 Task: Open a Blog Post Template save the file as bannerAdd Heading 'Fusion Cuisine' ,with the main content Fusion cuisine combines elements and techniques from different culinary traditions to create innovative and unique dishes. It blends flavors, ingredients, and cooking styles from various cultures, resulting in exciting and flavorful culinary creations that reflect cultural diversity. ,with the main content Fusion cuisine combines elements and techniques from different culinary traditions to create innovative and unique dishes. It blends flavors, ingredients, and cooking styles from various cultures, resulting in exciting and flavorful culinary creations that reflect cultural diversity.and font size to the main content 20 Apply Font Style Gabriolaand font size to the heading 24 Change heading alignment to  Left
Action: Mouse moved to (39, 31)
Screenshot: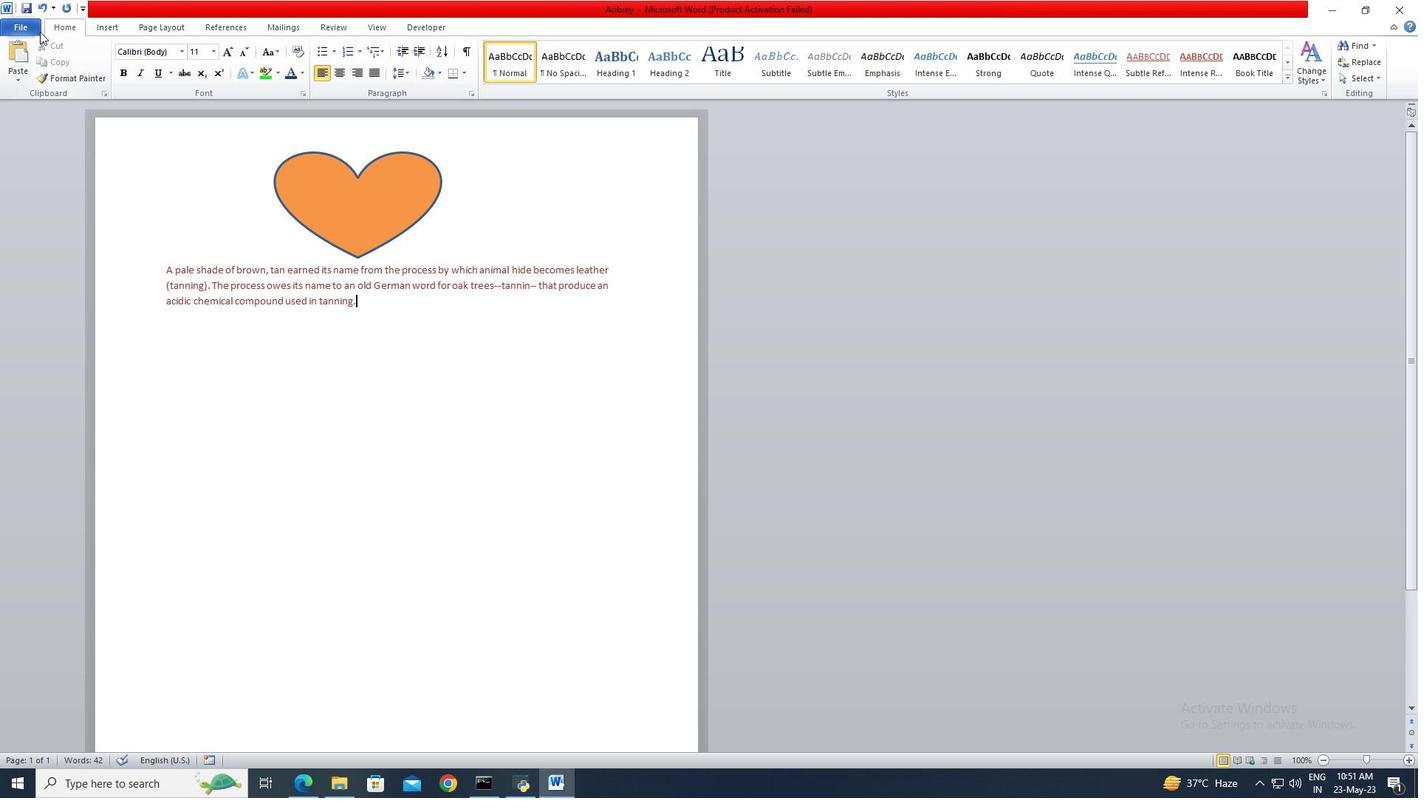 
Action: Mouse pressed left at (39, 31)
Screenshot: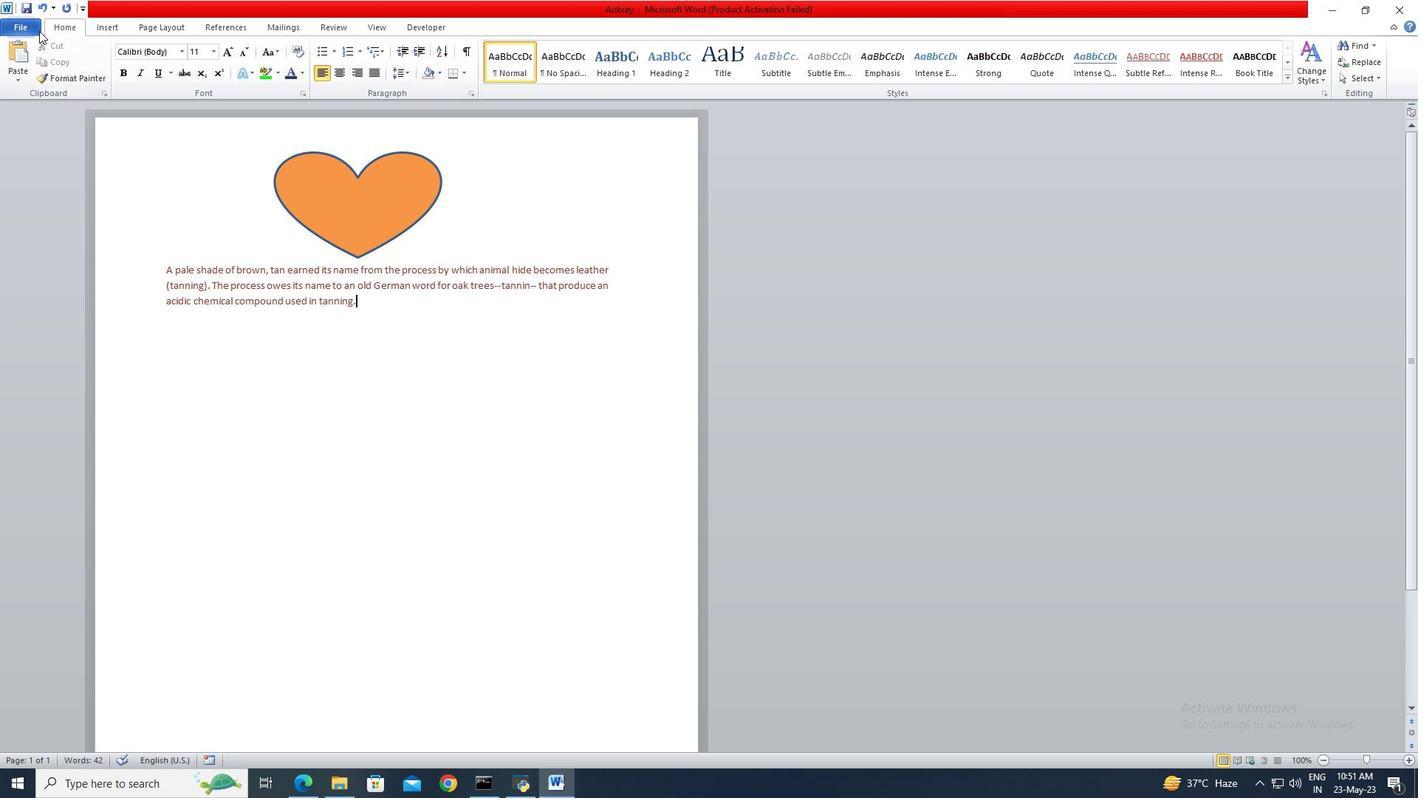 
Action: Mouse moved to (46, 93)
Screenshot: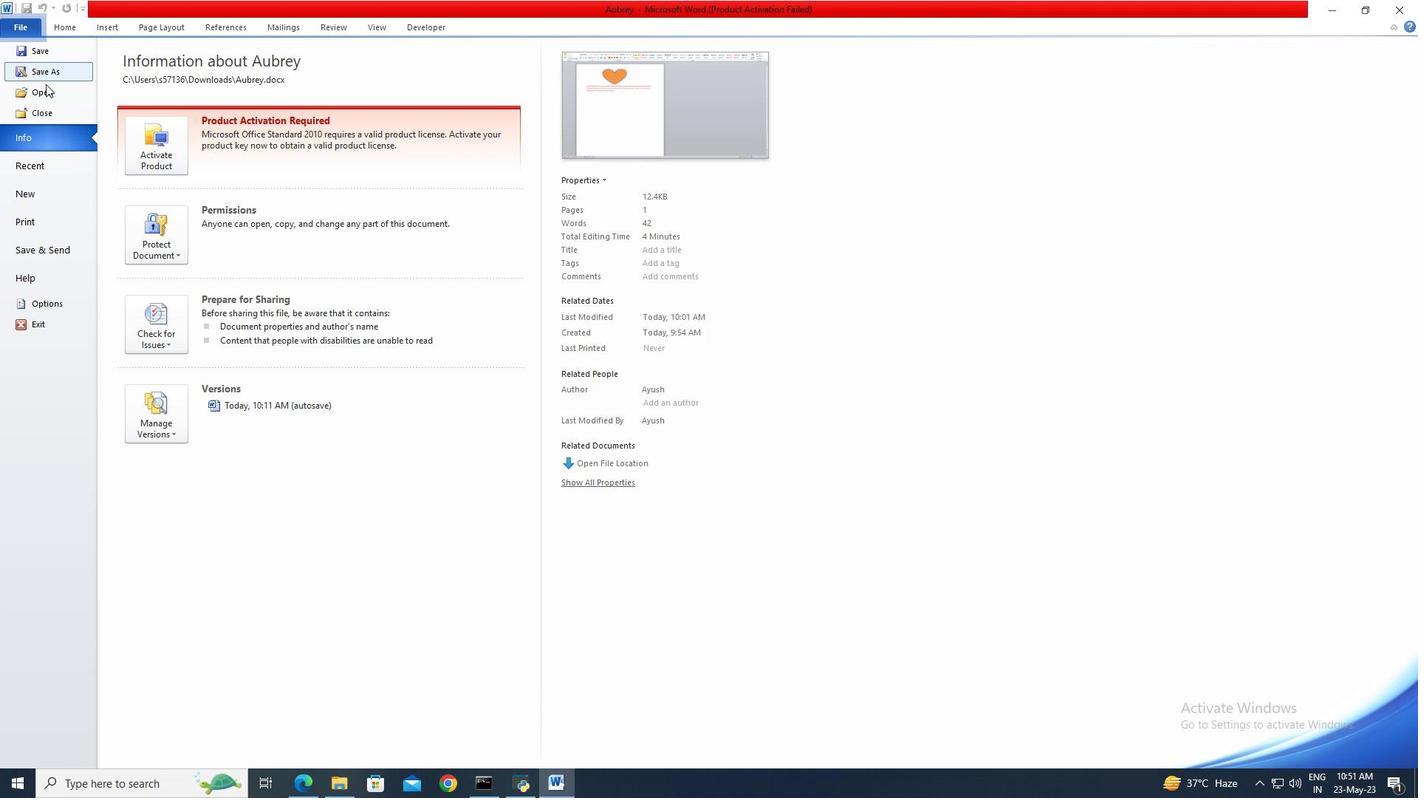 
Action: Mouse pressed left at (46, 93)
Screenshot: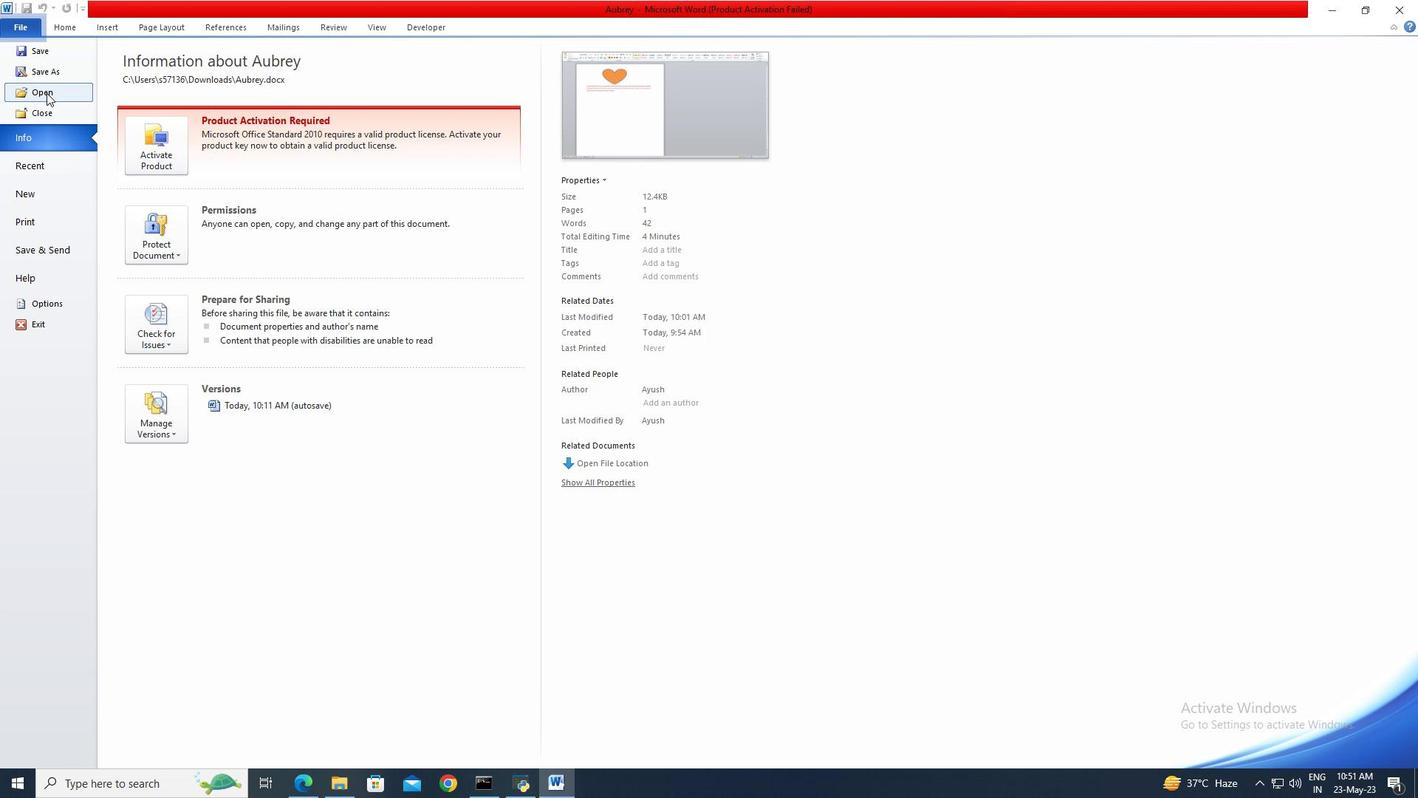 
Action: Mouse moved to (70, 204)
Screenshot: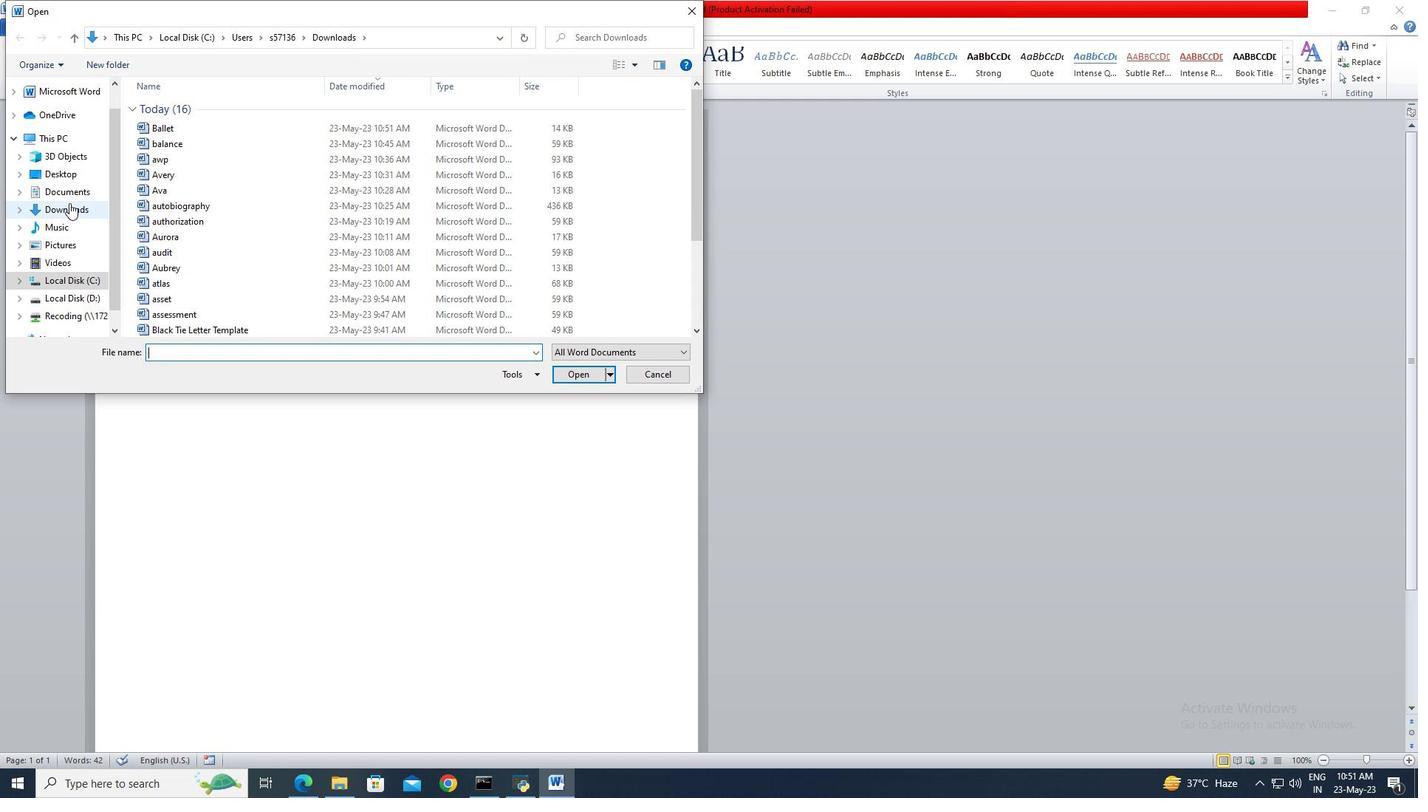 
Action: Mouse pressed left at (70, 204)
Screenshot: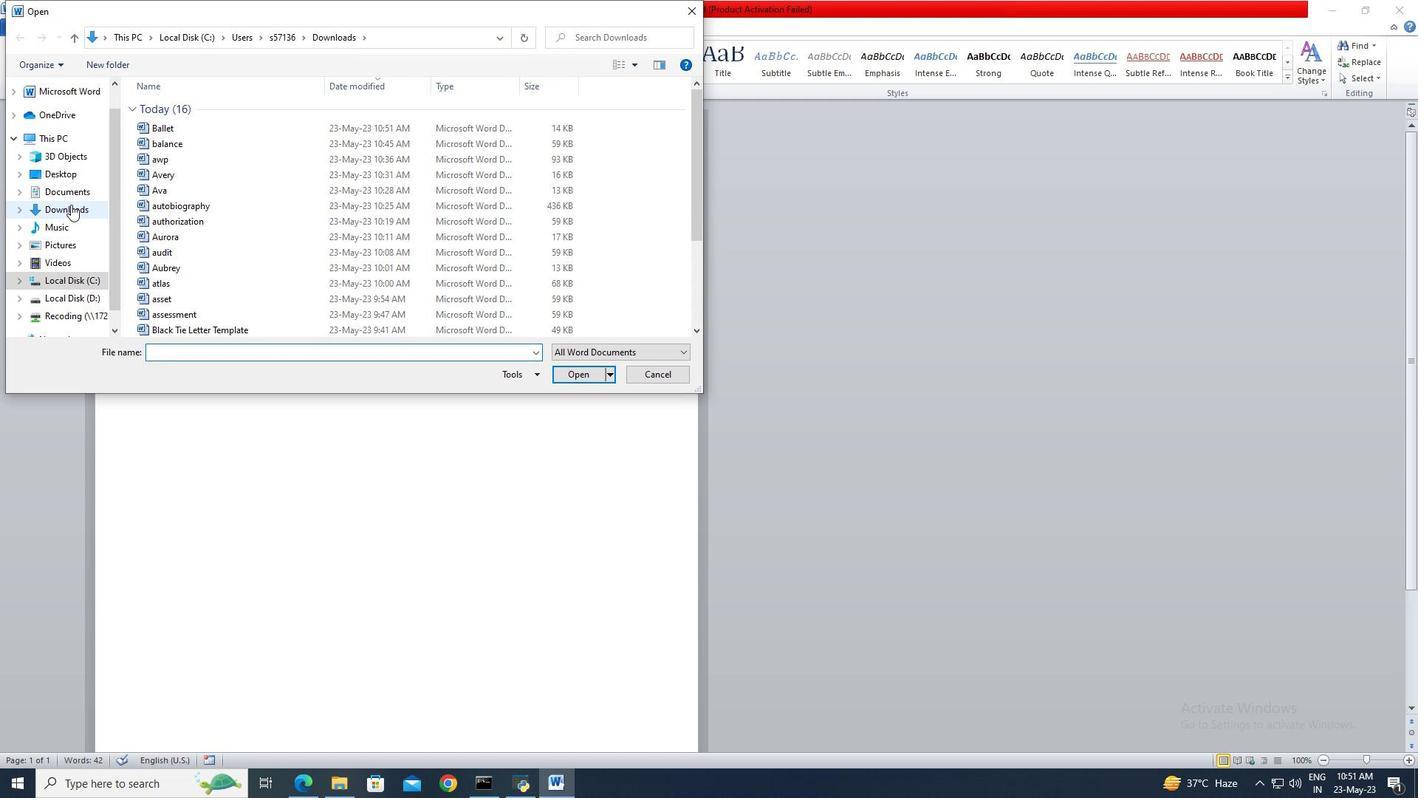 
Action: Mouse moved to (183, 220)
Screenshot: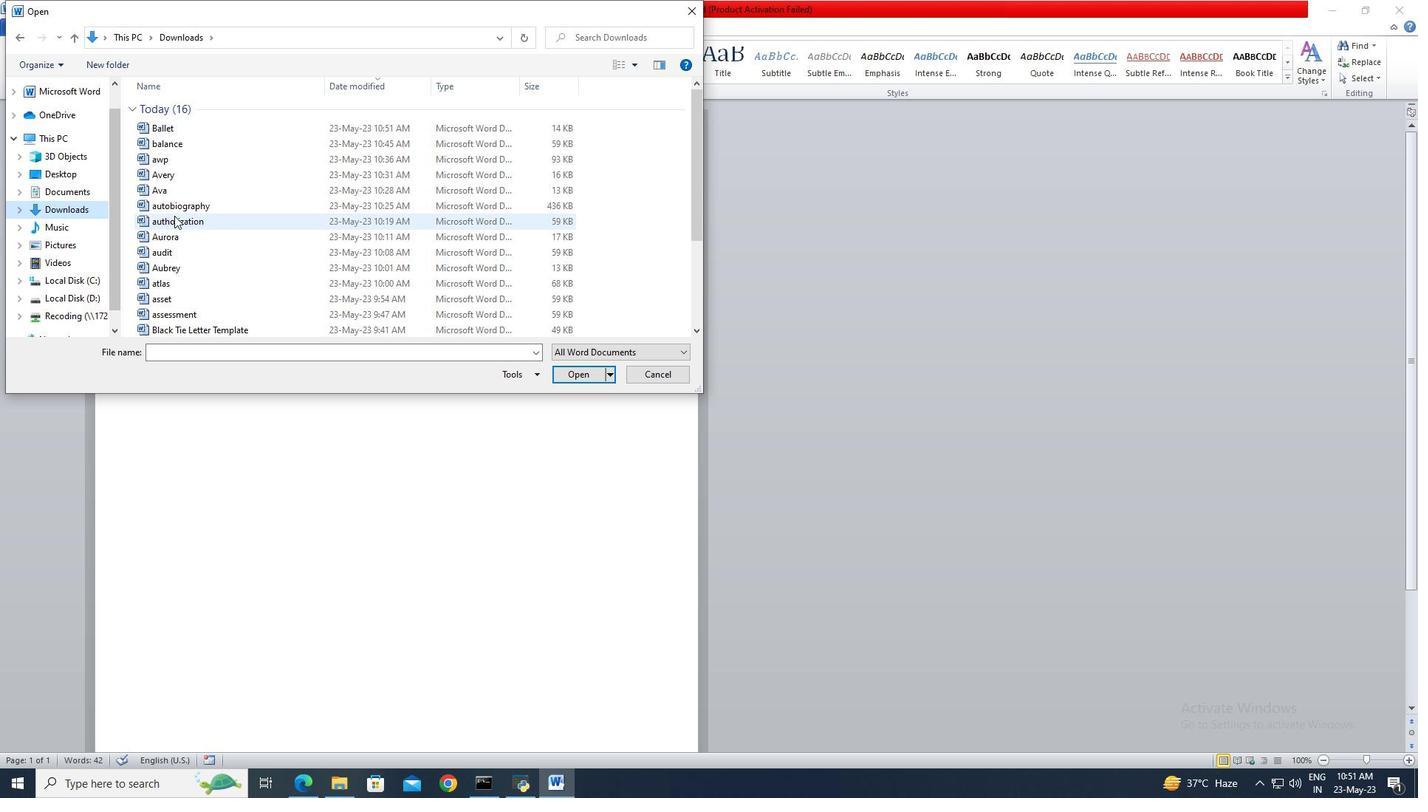 
Action: Mouse scrolled (183, 219) with delta (0, 0)
Screenshot: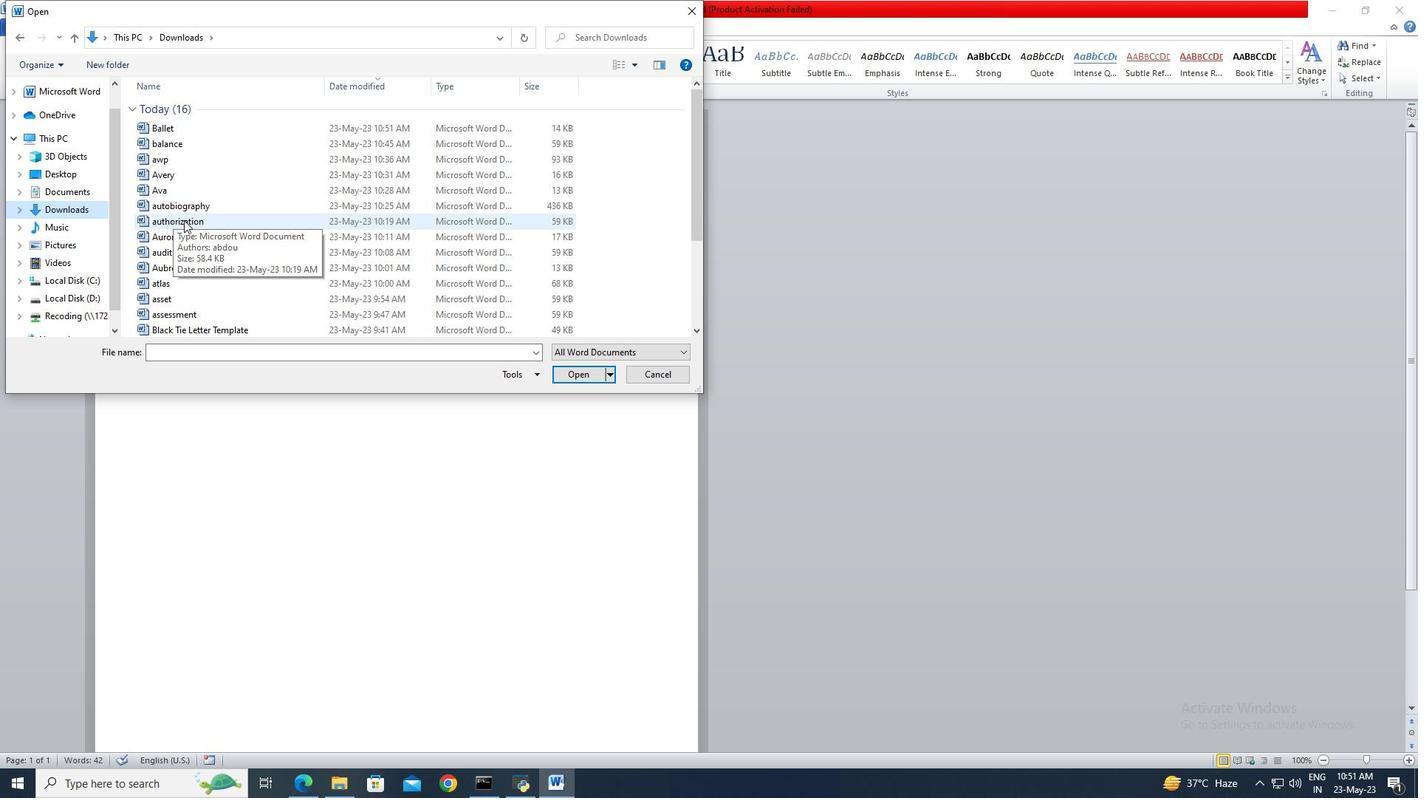 
Action: Mouse scrolled (183, 219) with delta (0, 0)
Screenshot: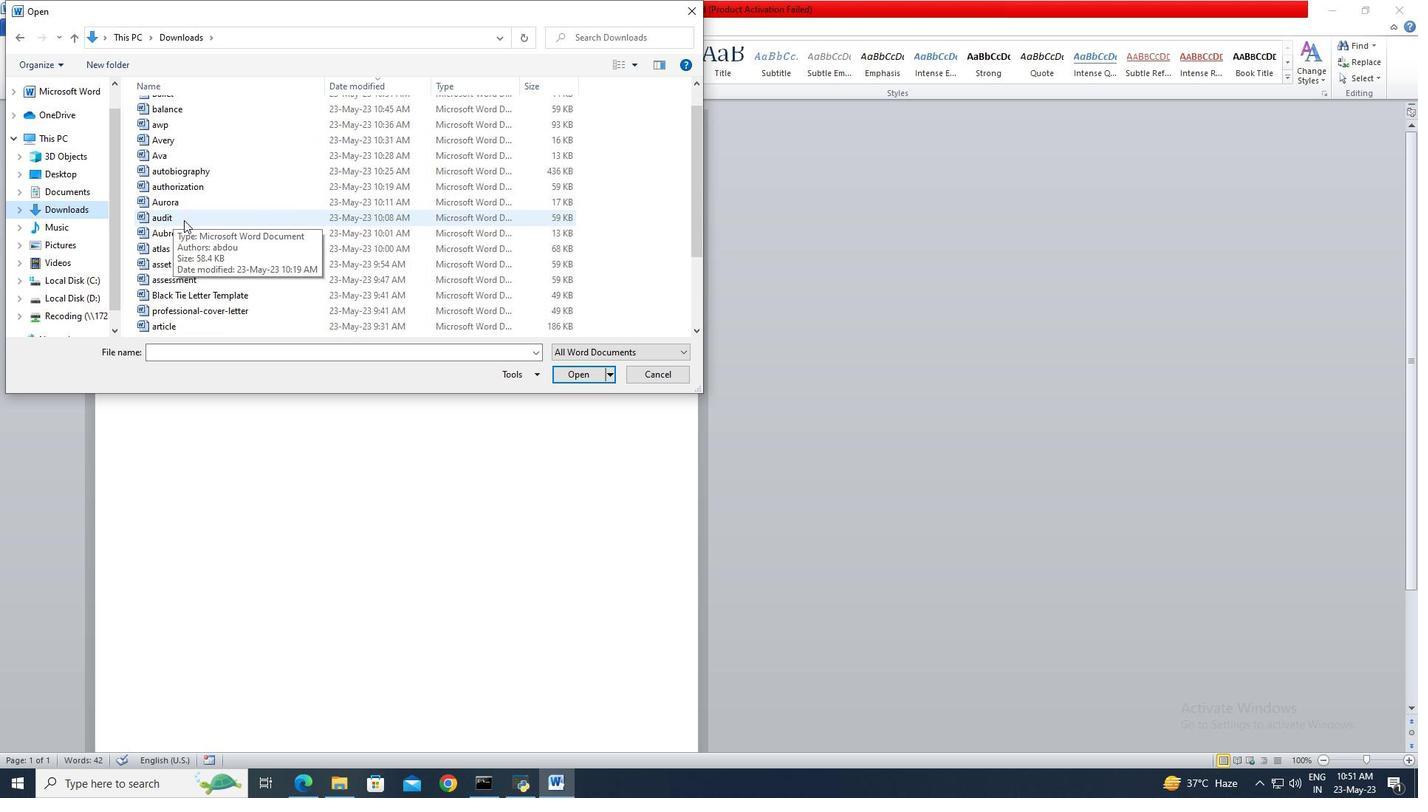 
Action: Mouse moved to (193, 314)
Screenshot: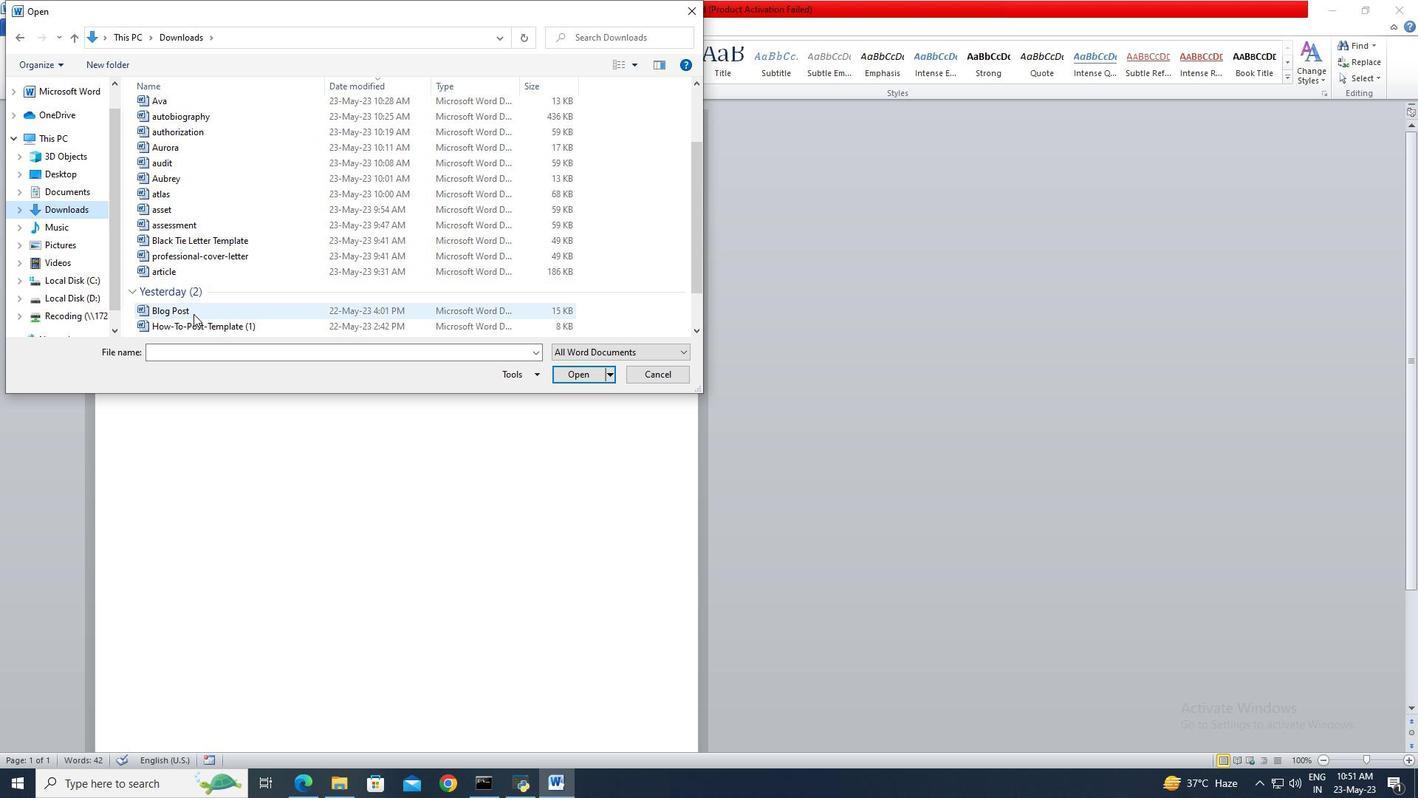 
Action: Mouse pressed left at (193, 314)
Screenshot: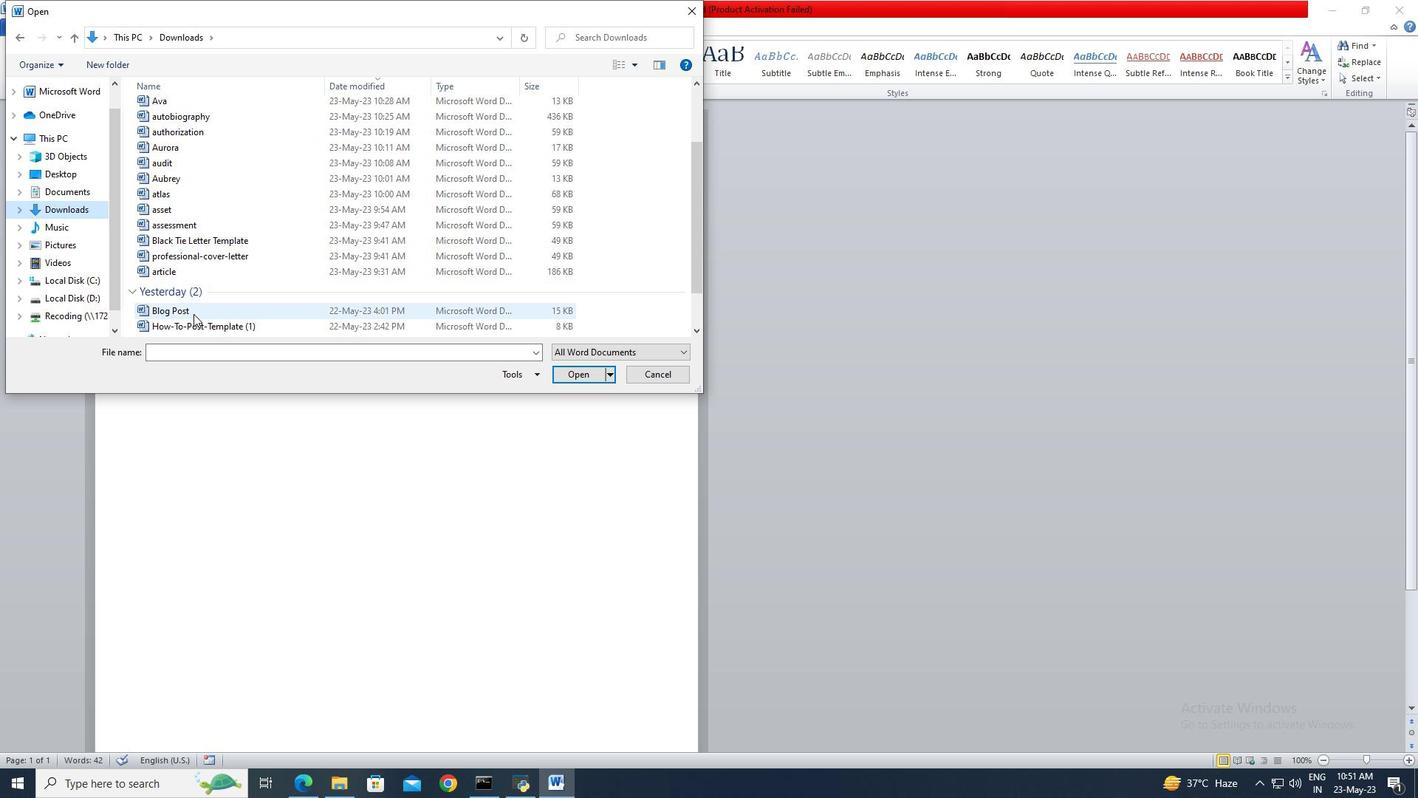 
Action: Mouse moved to (566, 377)
Screenshot: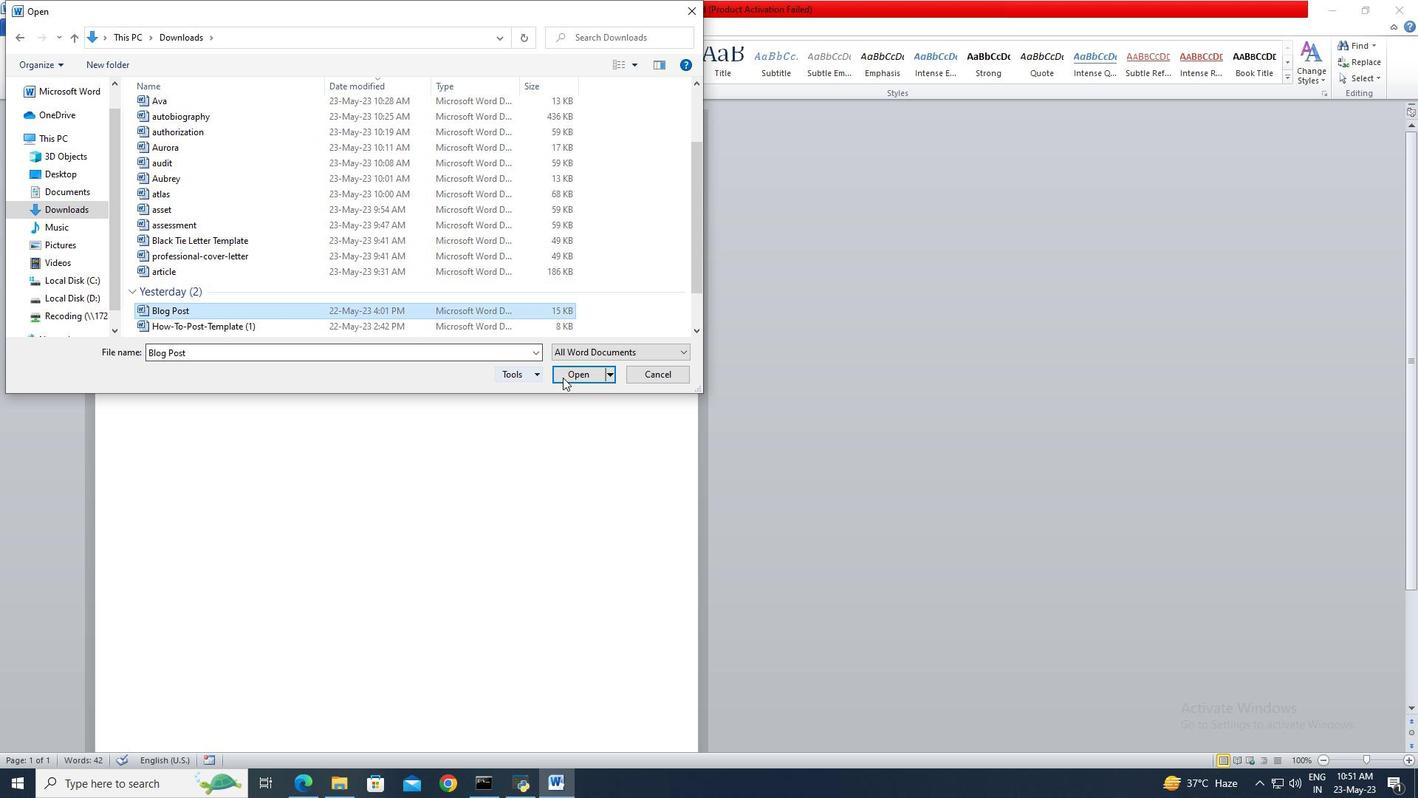 
Action: Mouse pressed left at (566, 377)
Screenshot: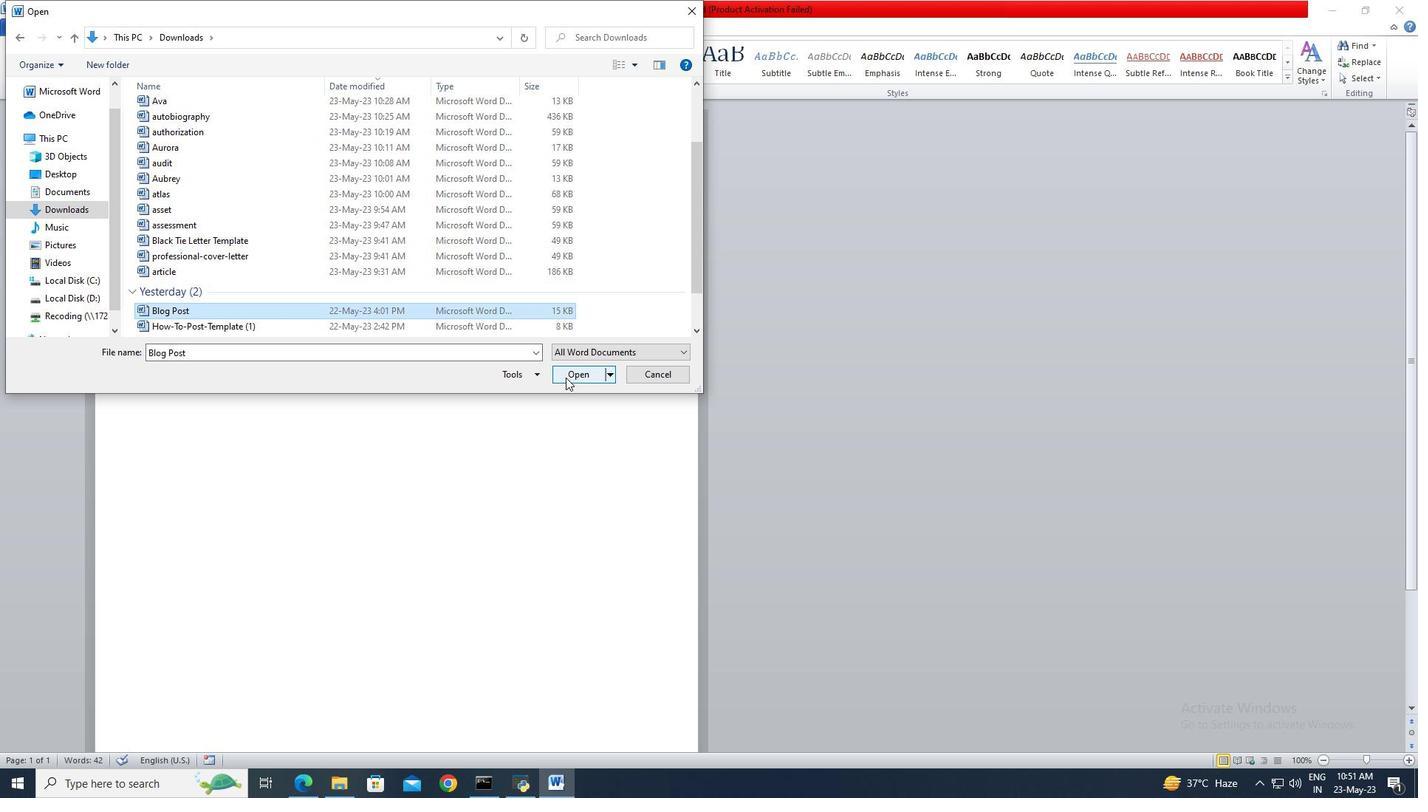 
Action: Mouse moved to (12, 20)
Screenshot: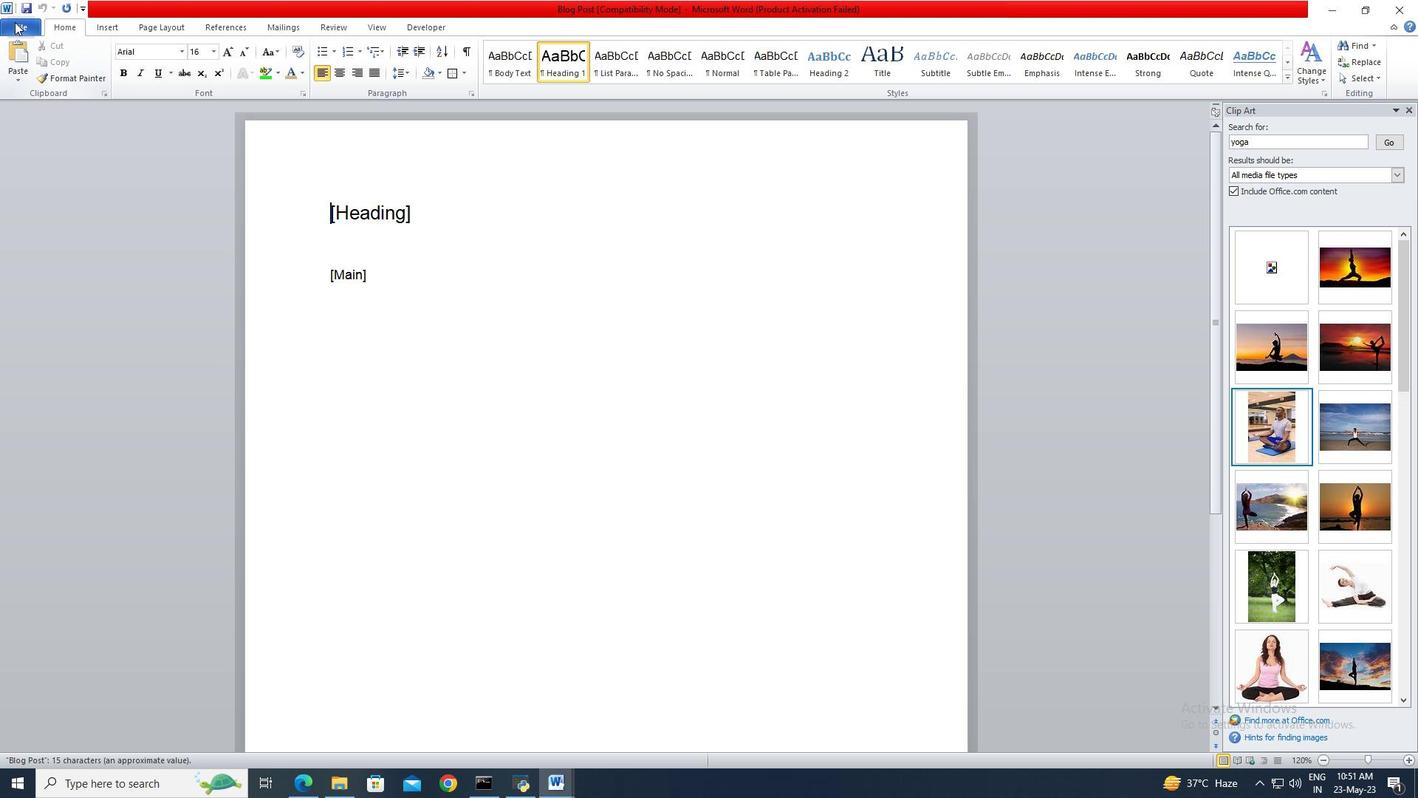 
Action: Mouse pressed left at (12, 20)
Screenshot: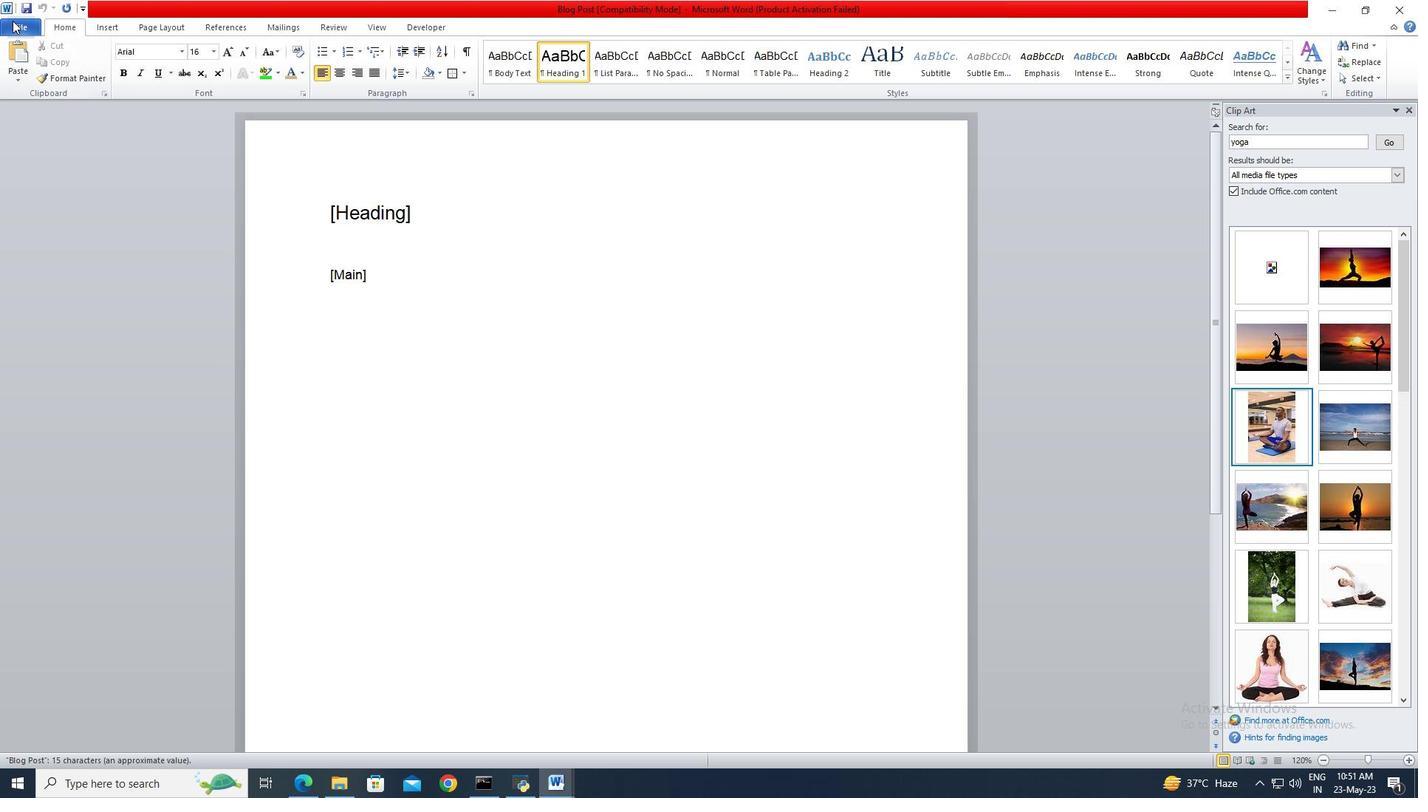
Action: Mouse moved to (33, 70)
Screenshot: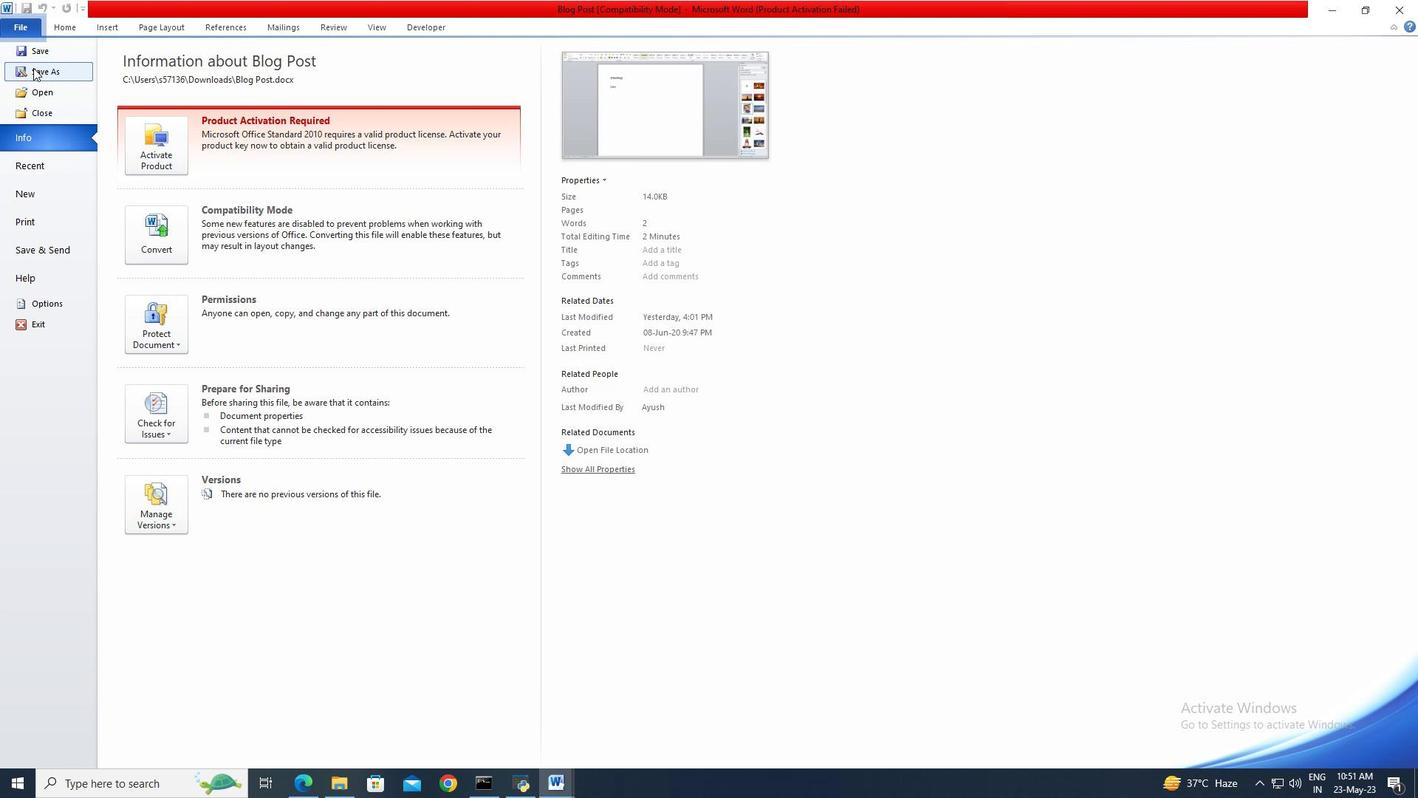 
Action: Mouse pressed left at (33, 70)
Screenshot: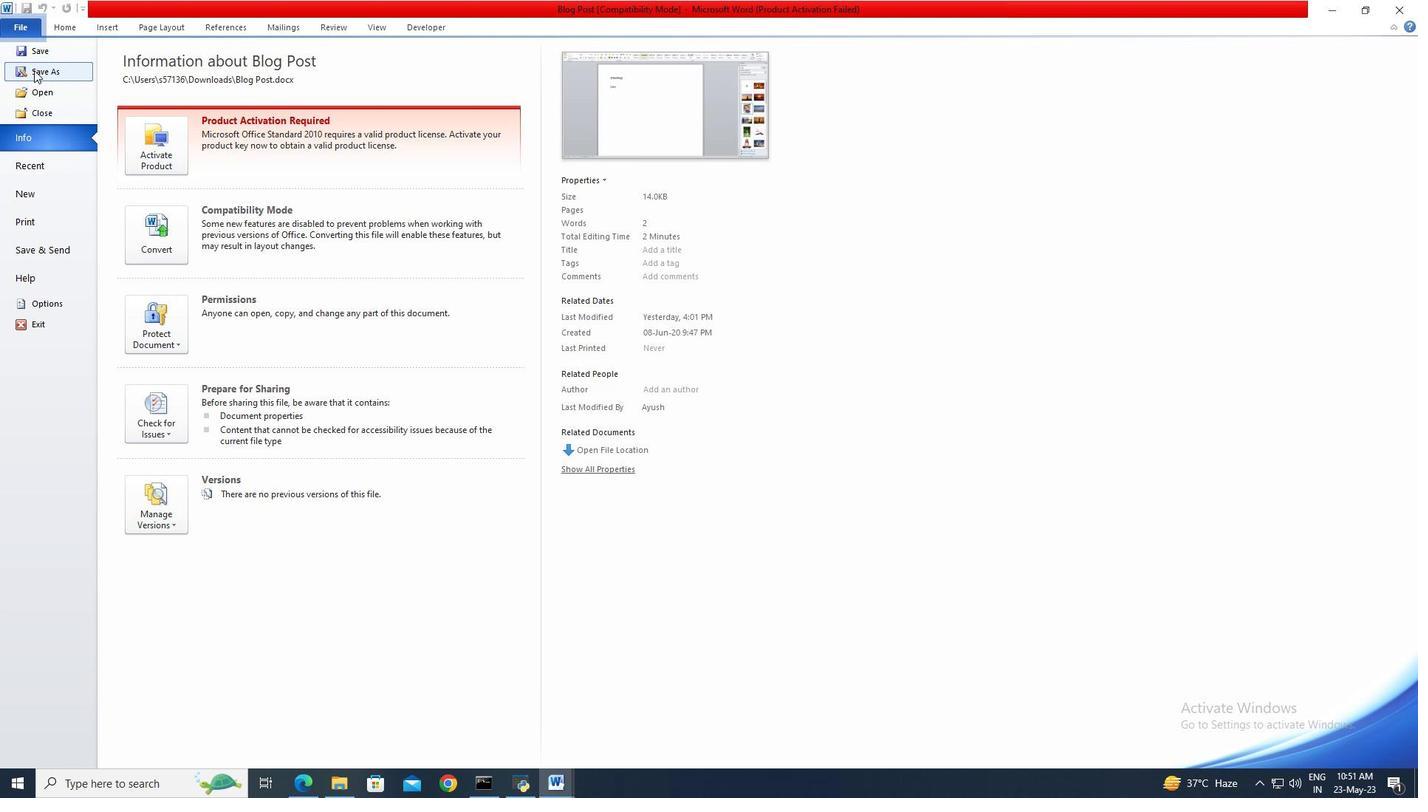 
Action: Key pressed banner
Screenshot: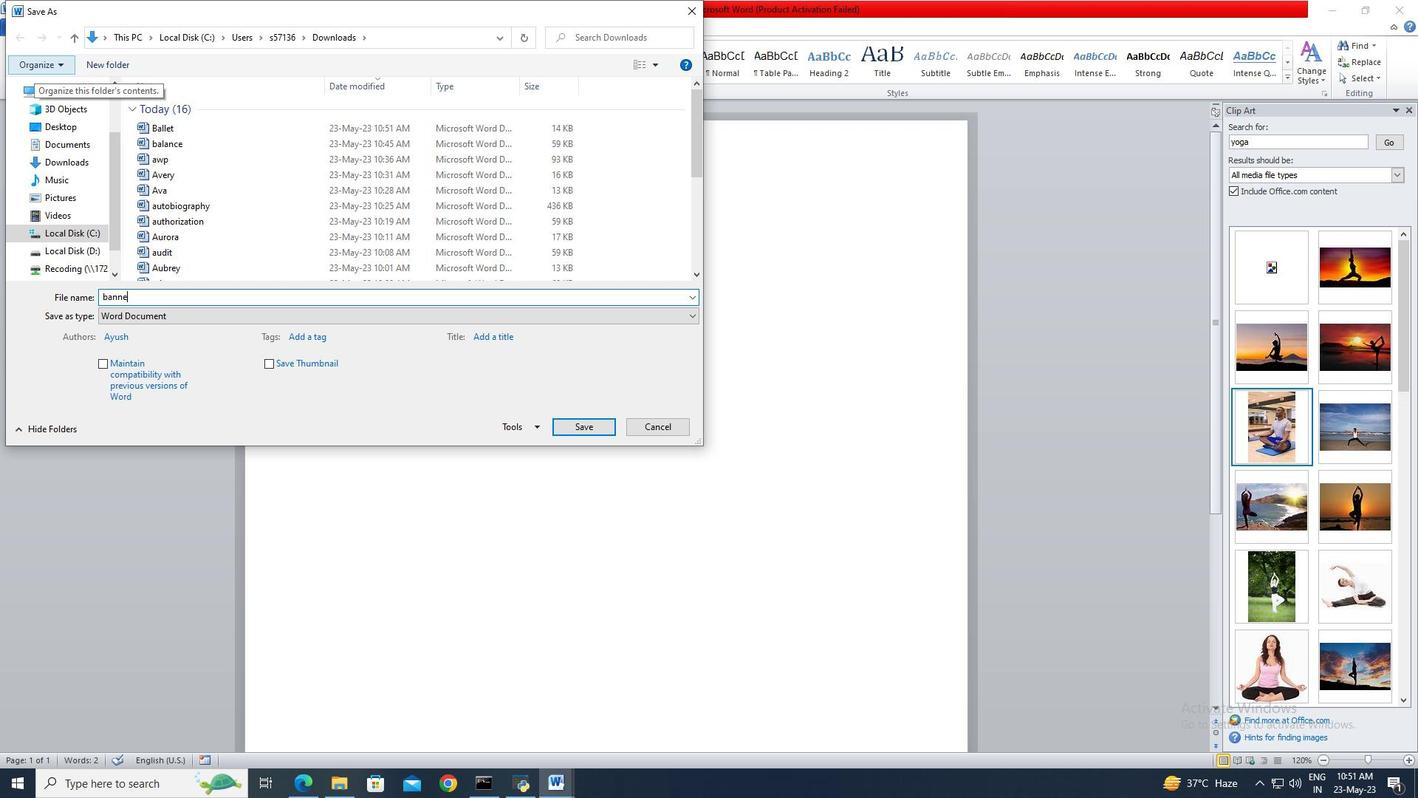 
Action: Mouse moved to (583, 426)
Screenshot: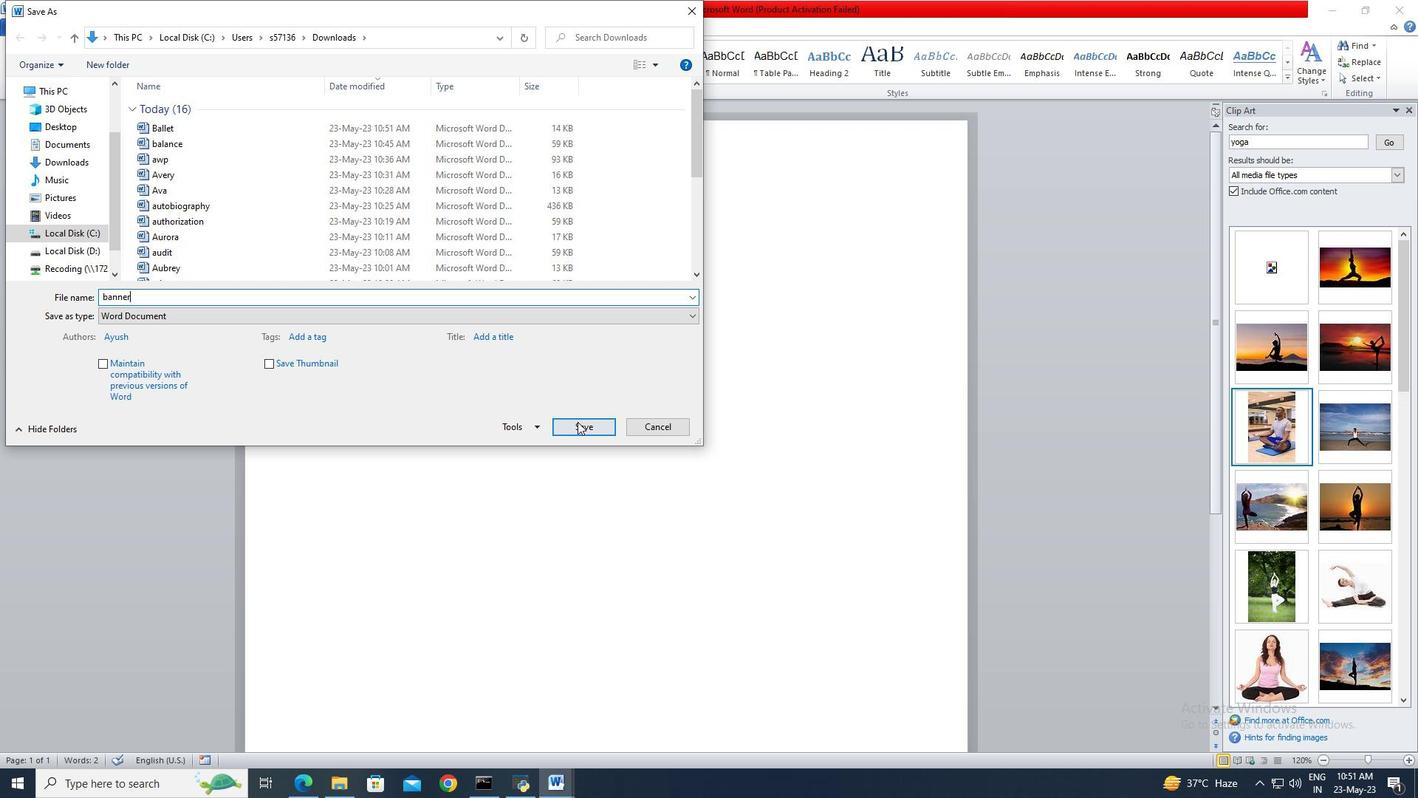 
Action: Mouse pressed left at (583, 426)
Screenshot: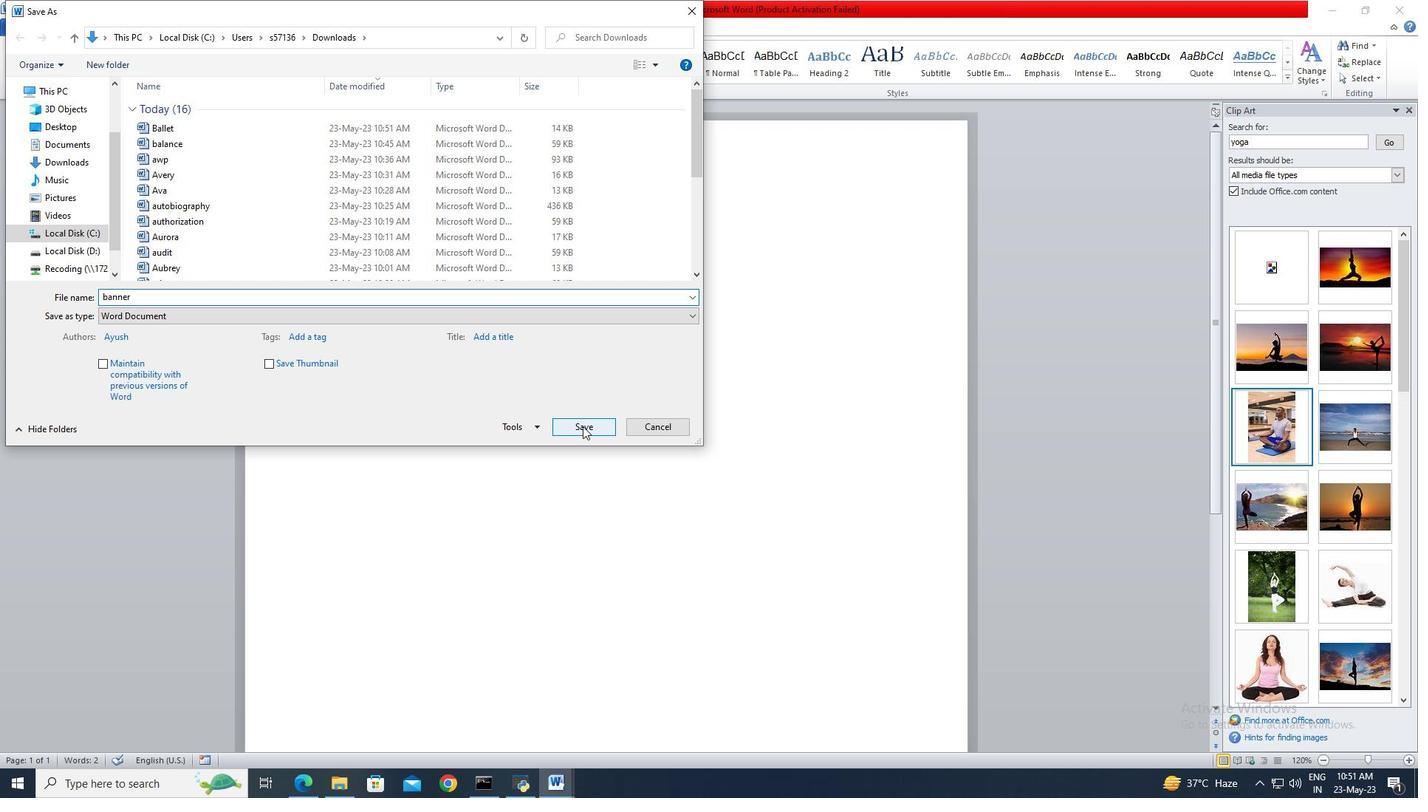 
Action: Mouse moved to (879, 421)
Screenshot: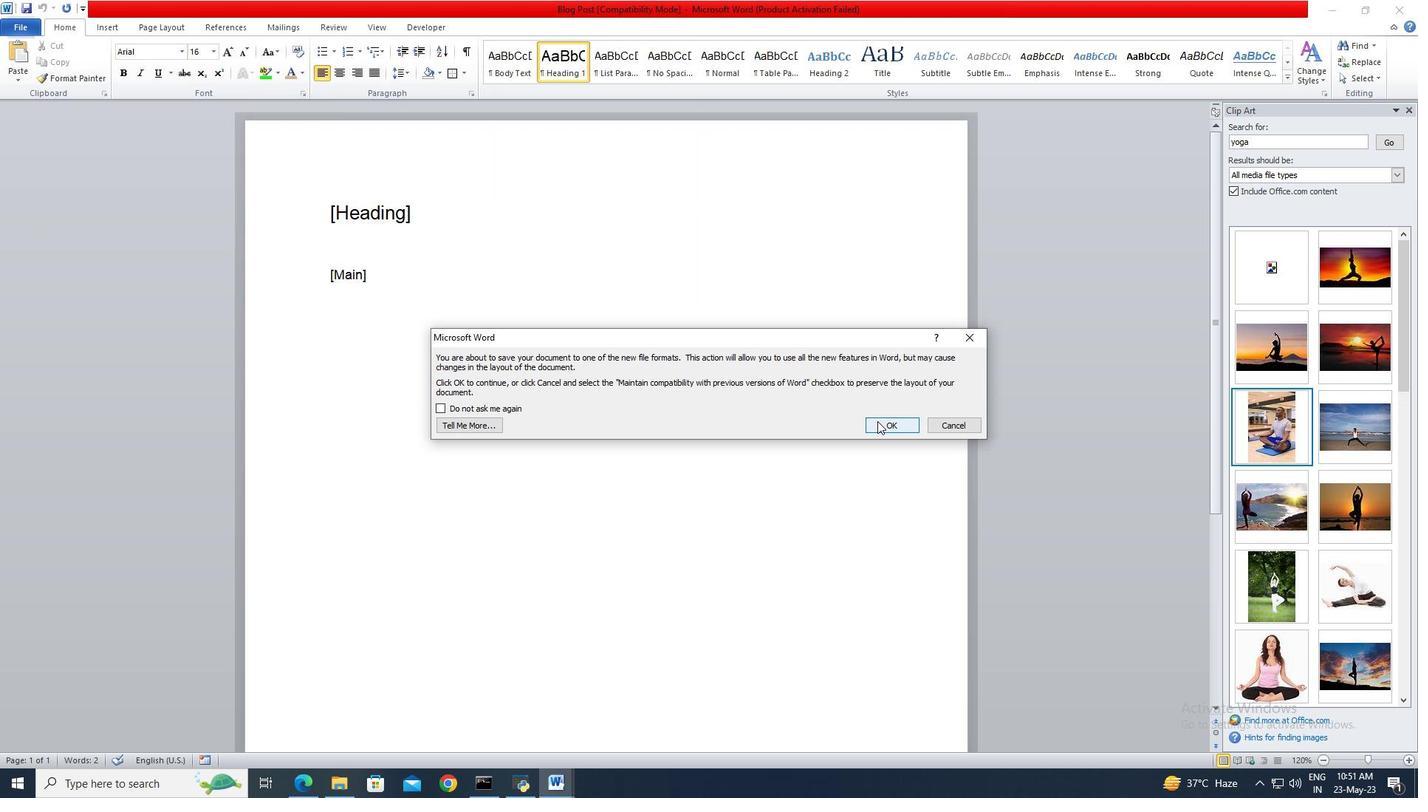 
Action: Mouse pressed left at (879, 421)
Screenshot: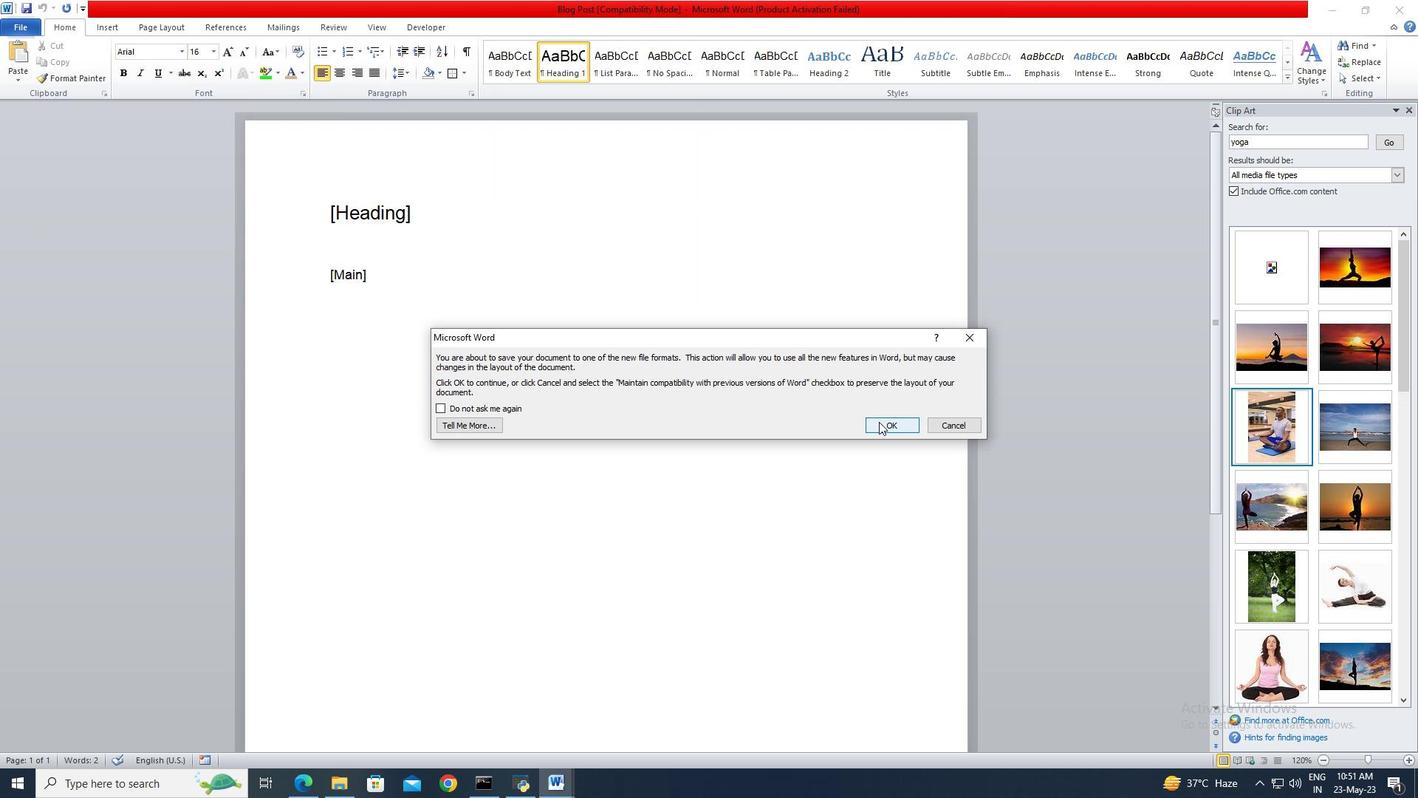 
Action: Mouse moved to (460, 217)
Screenshot: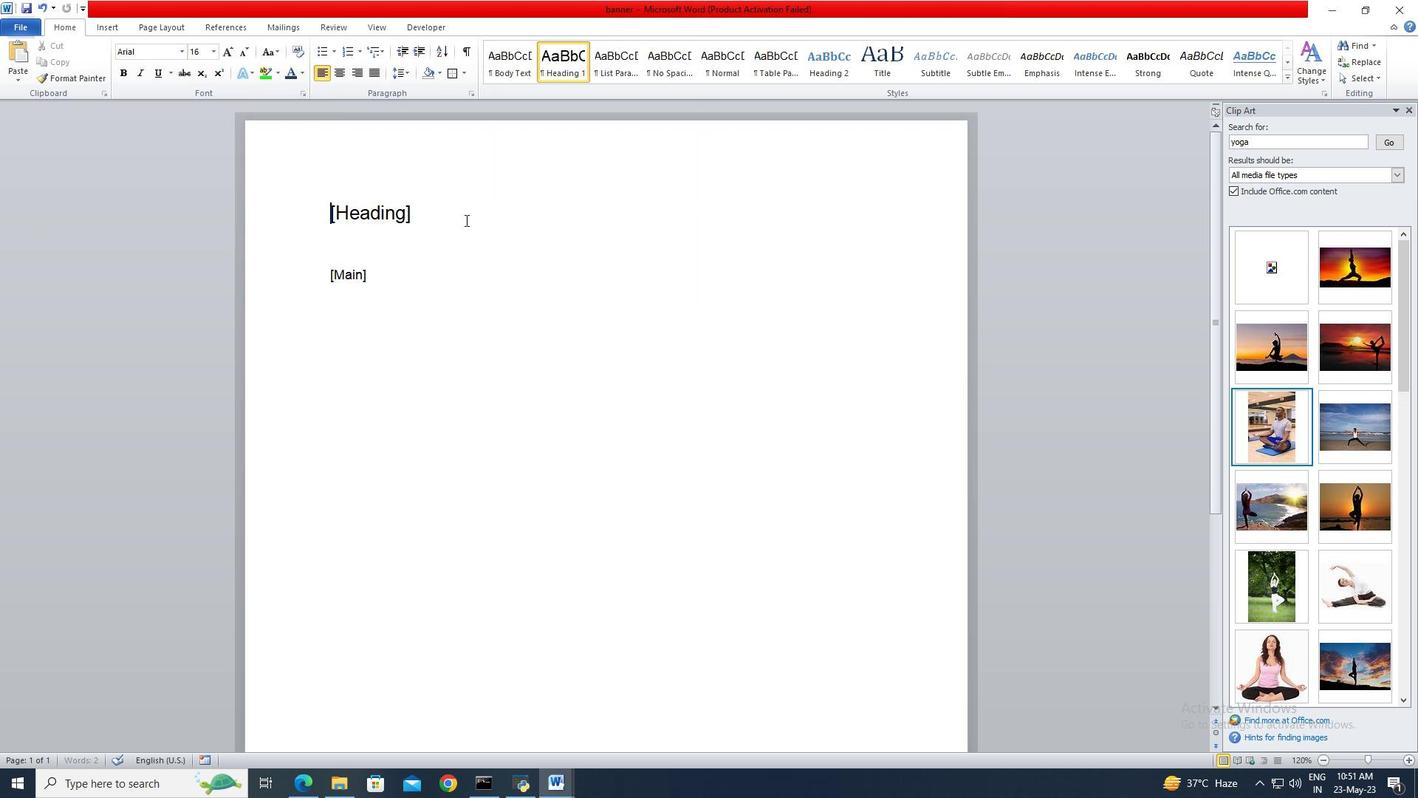 
Action: Mouse pressed left at (460, 217)
Screenshot: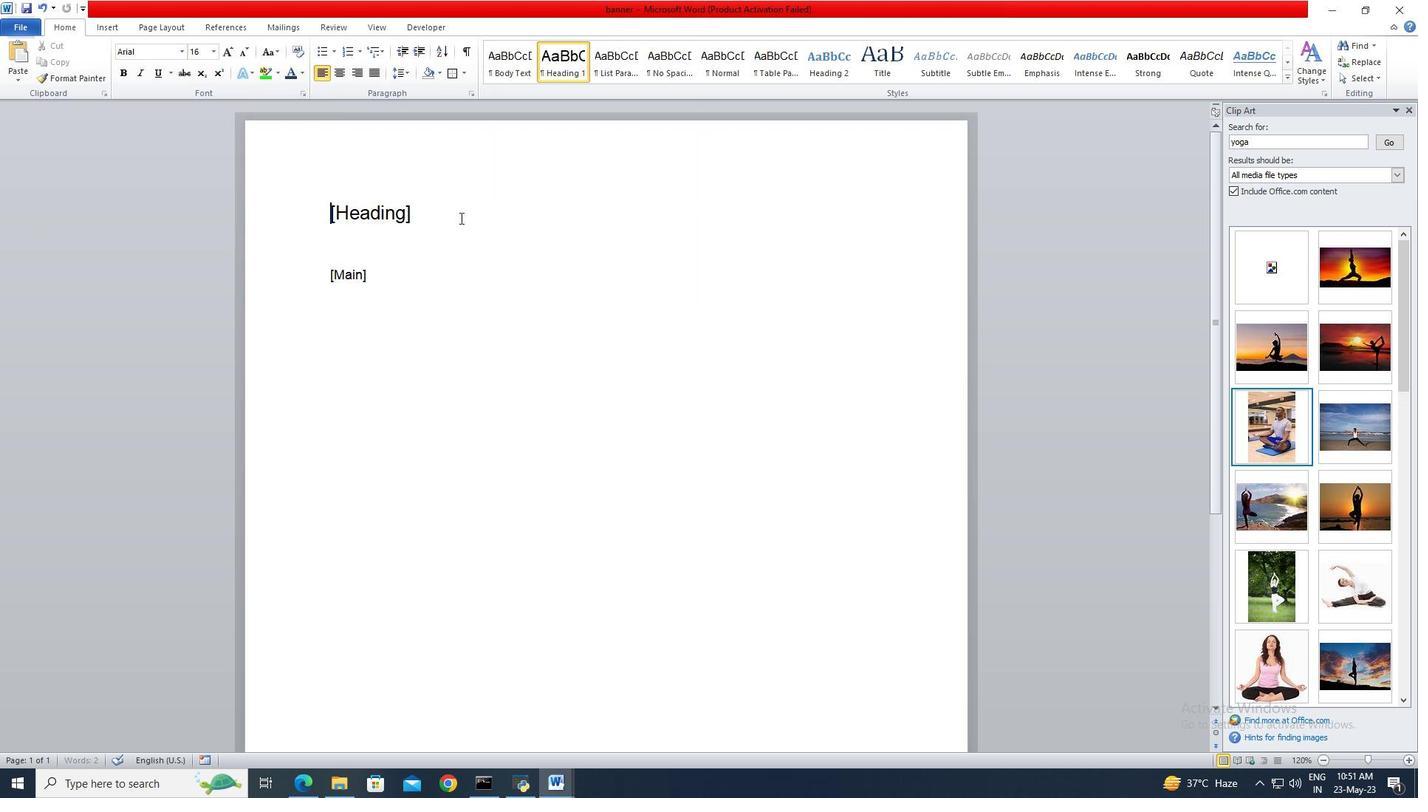 
Action: Key pressed <Key.backspace><Key.backspace><Key.backspace><Key.backspace><Key.backspace><Key.backspace><Key.backspace><Key.backspace><Key.backspace><Key.backspace><Key.backspace><Key.backspace><Key.shift>Fusion<Key.space><Key.shift>C<Key.backspace><Key.backspace>nn<Key.space><Key.shift>Cuisine
Screenshot: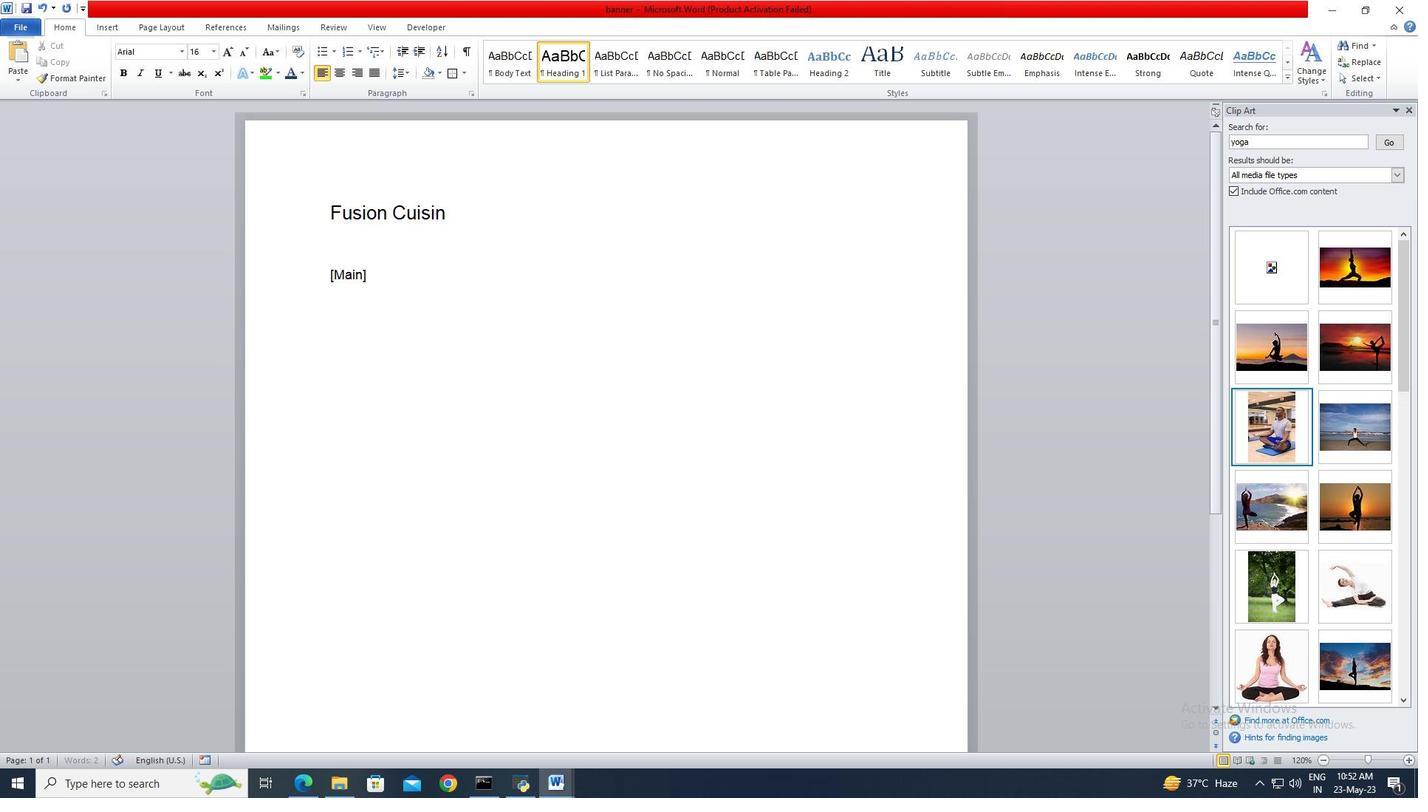 
Action: Mouse moved to (447, 272)
Screenshot: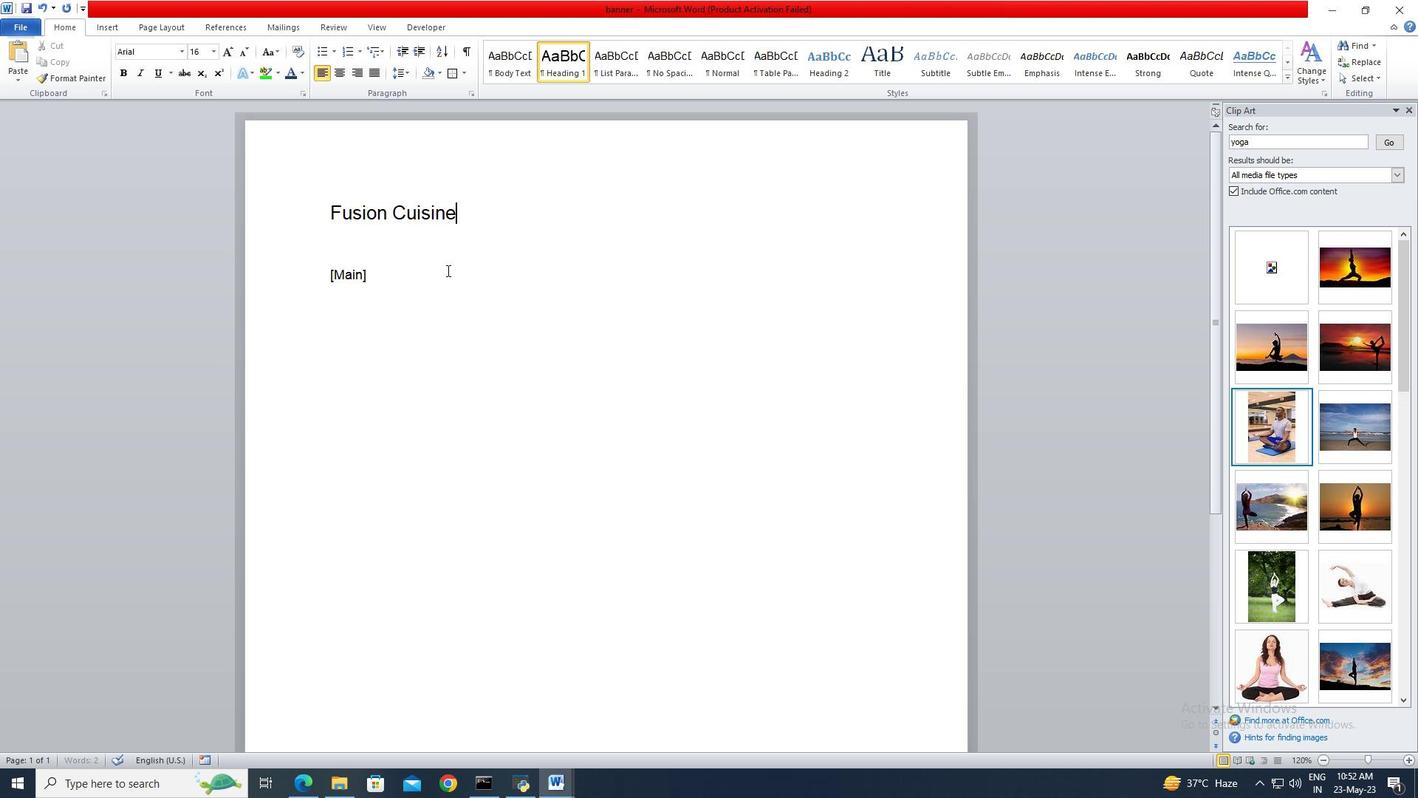 
Action: Mouse pressed left at (447, 272)
Screenshot: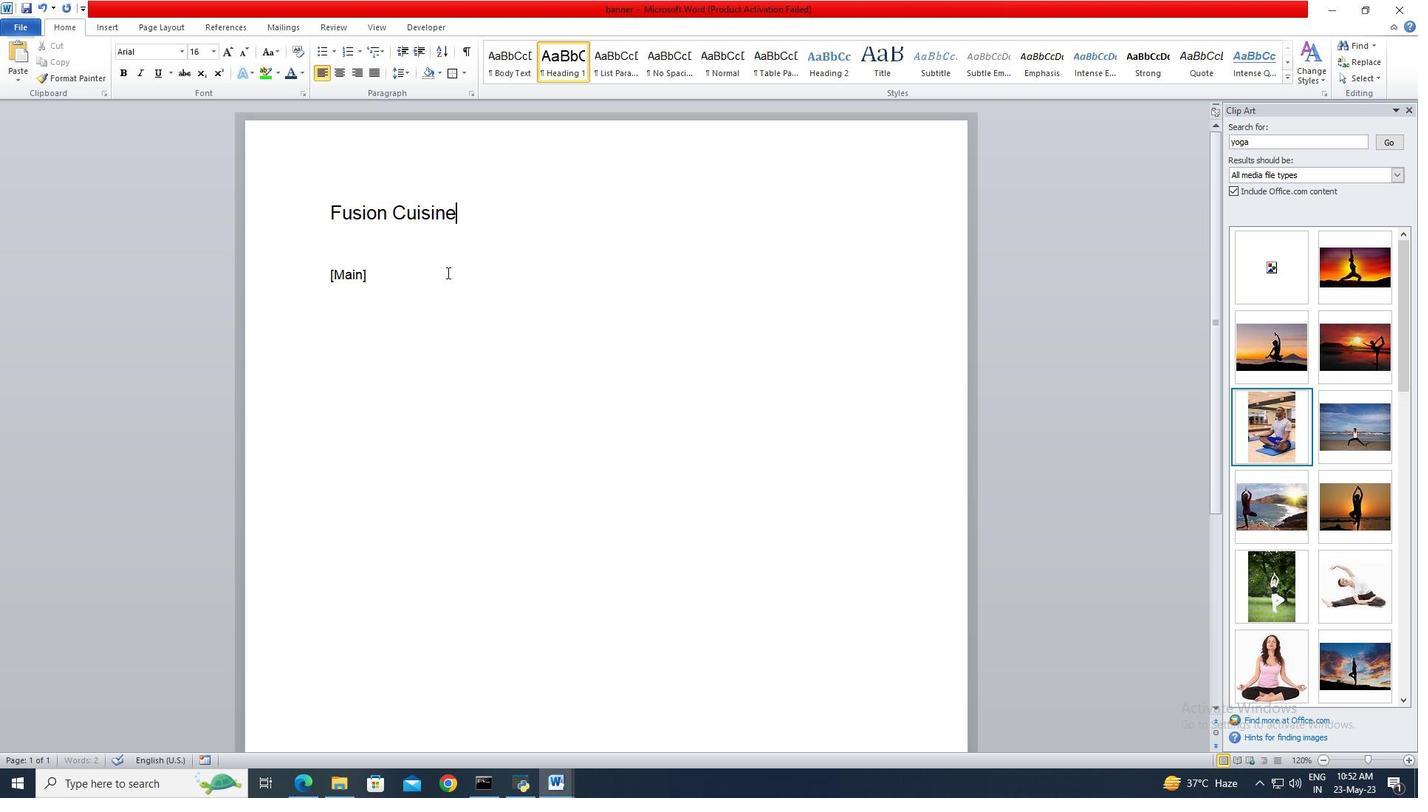 
Action: Key pressed <Key.backspace><Key.backspace><Key.backspace><Key.backspace><Key.backspace><Key.backspace><Key.shift>F<Key.shift>Fussion<Key.space>cuisinnee<Key.space>coombines<Key.space>eeeelem<Key.backspace>ementstsss<Key.space>and<Key.space>techniquees<Key.space>from<Key.space>difffferent<Key.space>culinarrry<Key.space>tradditionss<Key.space>too<Key.space>create<Key.space>iinnovative<Key.space>and<Key.space>unique<Key.space>dish<Key.backspace>she<Key.backspace>hes..<Key.space><Key.shift>It<Key.space>b<Key.backspace><Key.space><Key.space>blendss<Key.space>fllavoors,<Key.space><Key.backspace>,<Key.space>ingredients,<Key.space>and<Key.space>cookinng<Key.space>st<Key.backspace><Key.backspace><Key.space>stylees<Key.space>from<Key.space>various<Key.space>cultures,<Key.space><Key.space>resullt<Key.backspace><Key.backspace><Key.backspace>suulting<Key.space><Key.space>inn<Key.space>excciting<Key.space>and<Key.space>flavorrffful<Key.space>culinary<Key.space>crreationns<Key.space>that<Key.space>refleect<Key.space>cultural<Key.space>diversitty.
Screenshot: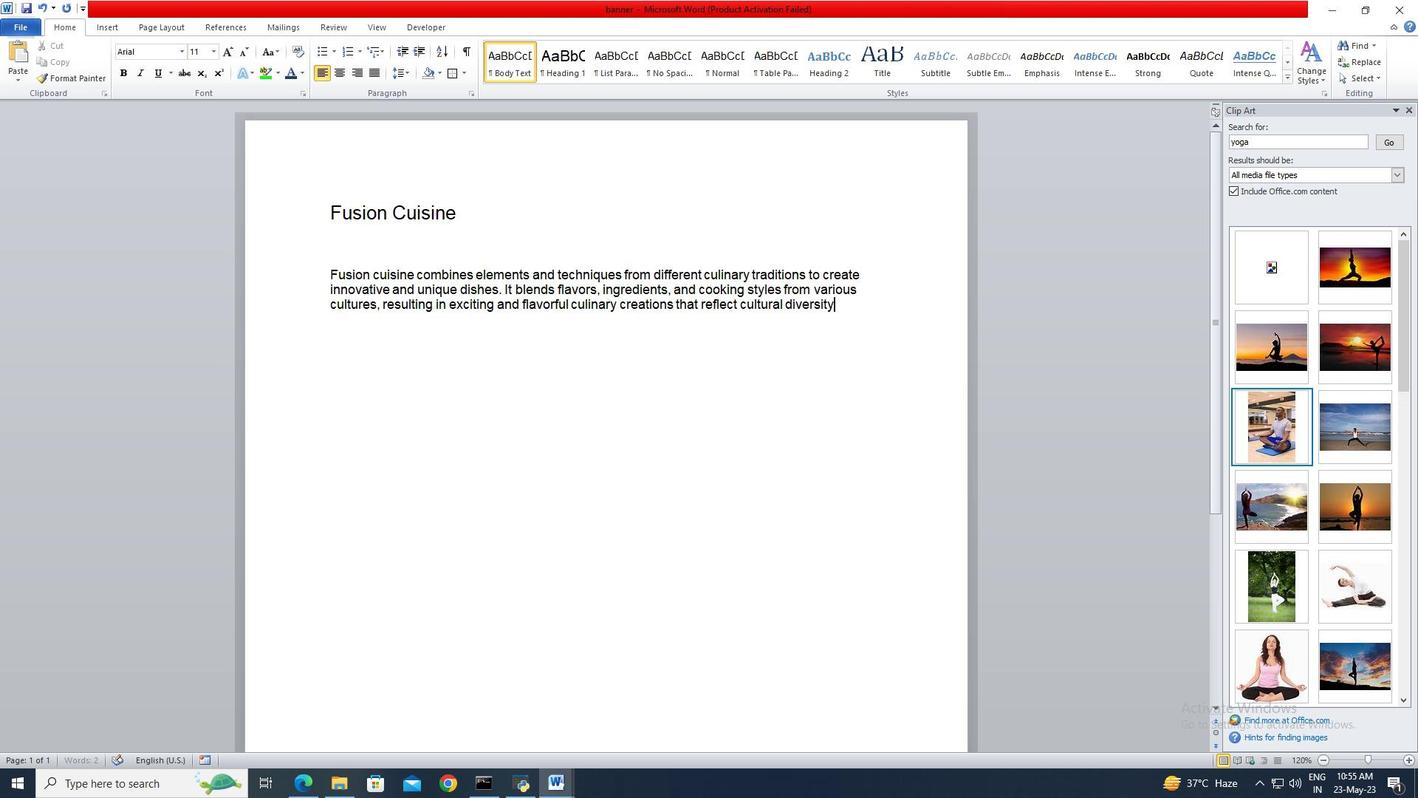 
Action: Mouse moved to (834, 304)
Screenshot: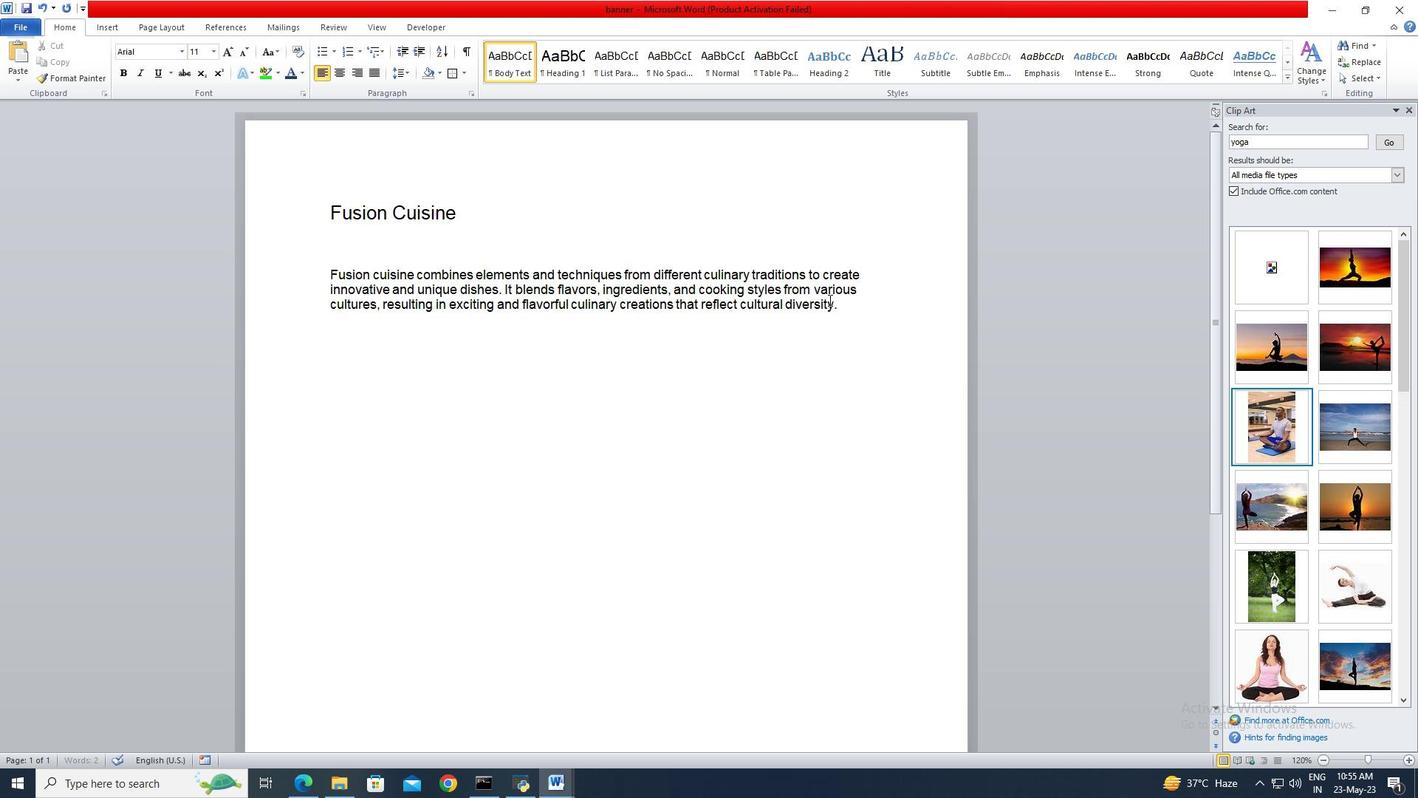 
Action: Mouse pressed left at (834, 304)
Screenshot: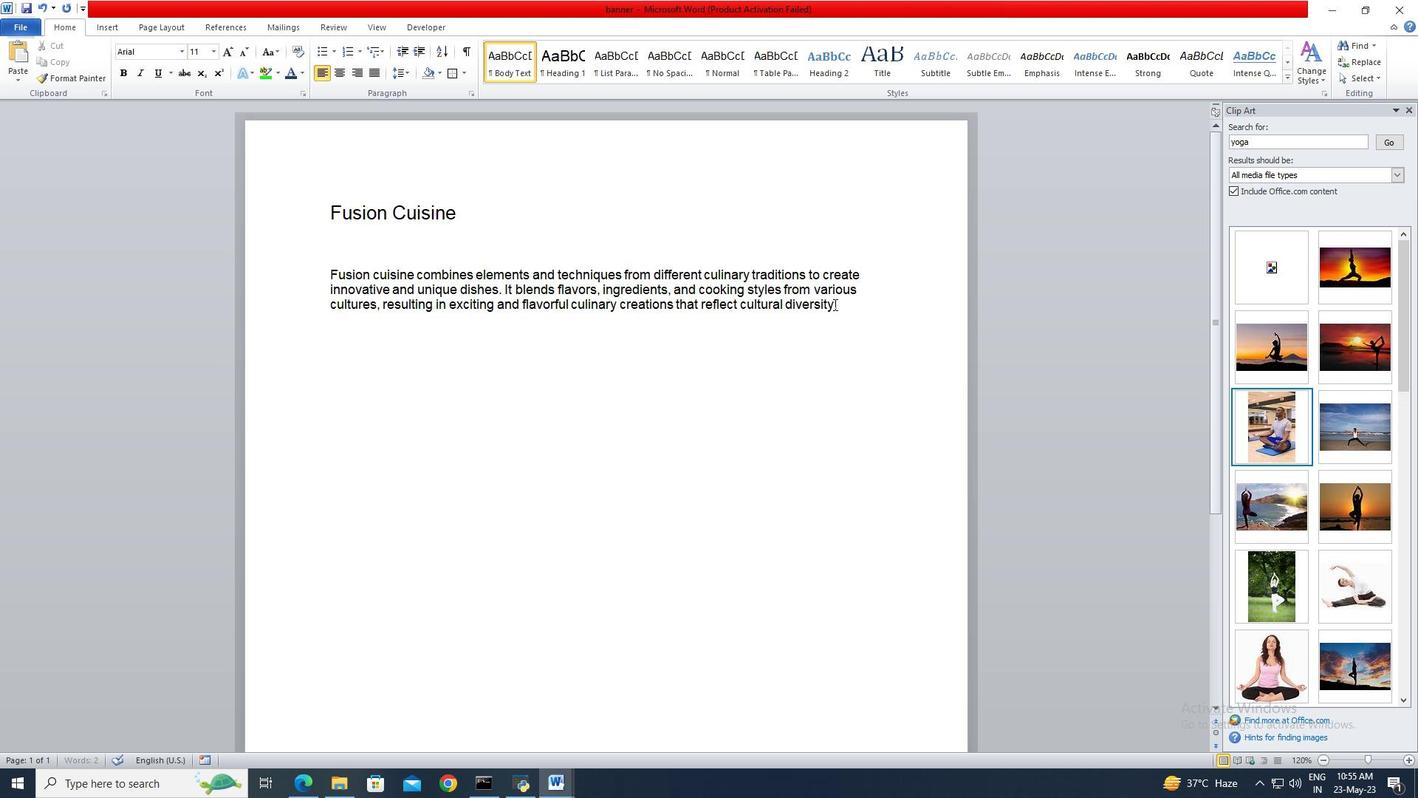 
Action: Mouse moved to (328, 285)
Screenshot: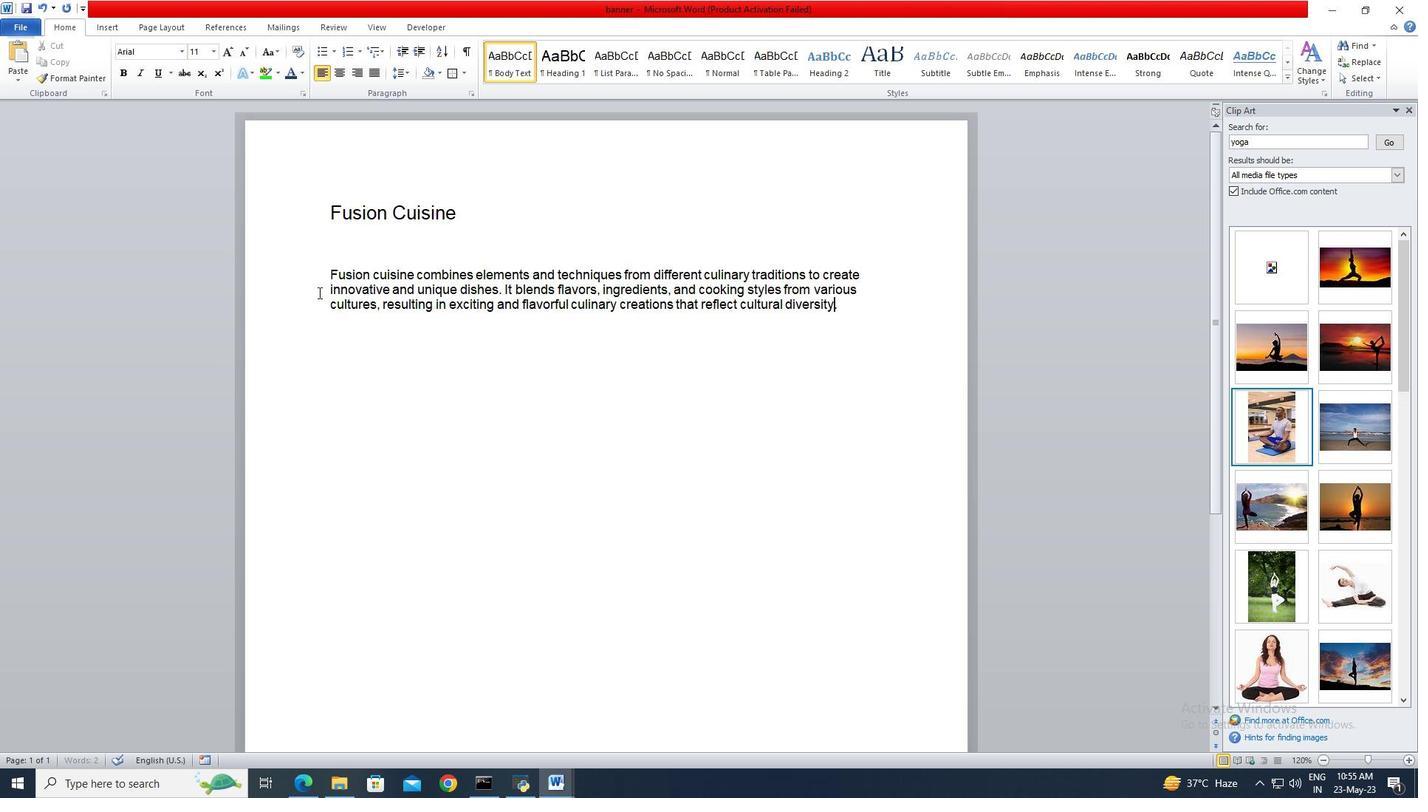 
Action: Key pressed <Key.shift>
Screenshot: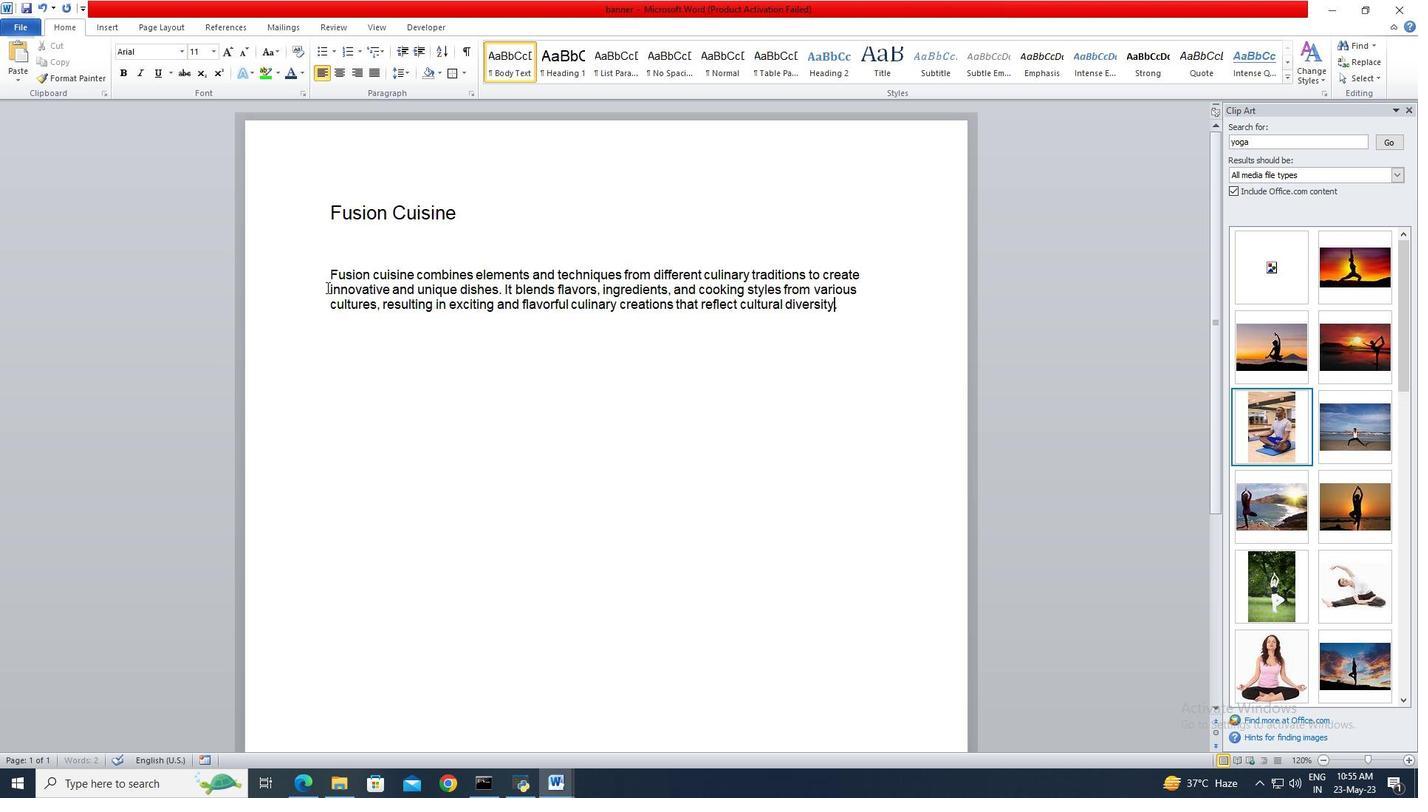 
Action: Mouse moved to (331, 275)
Screenshot: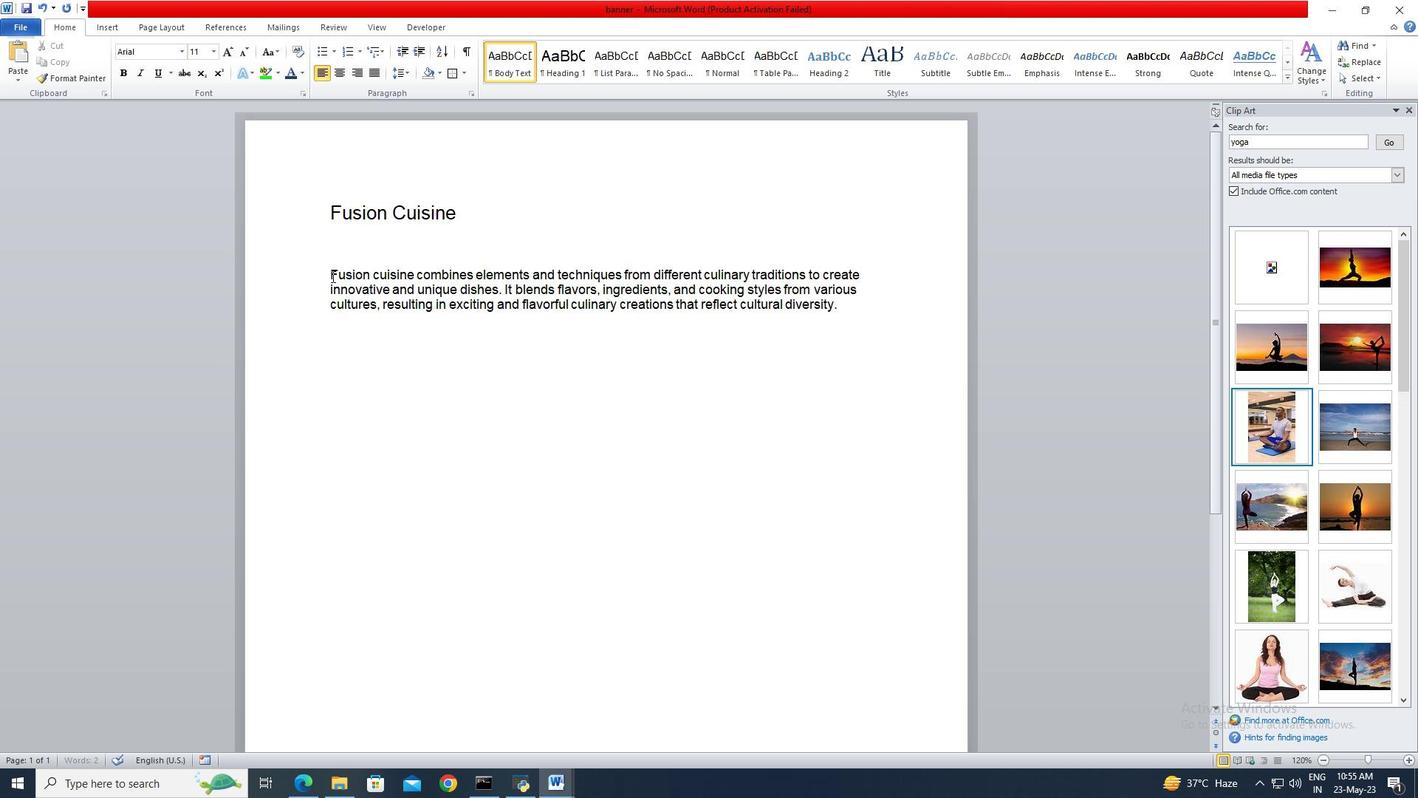 
Action: Key pressed <Key.shift><Key.shift><Key.shift>
Screenshot: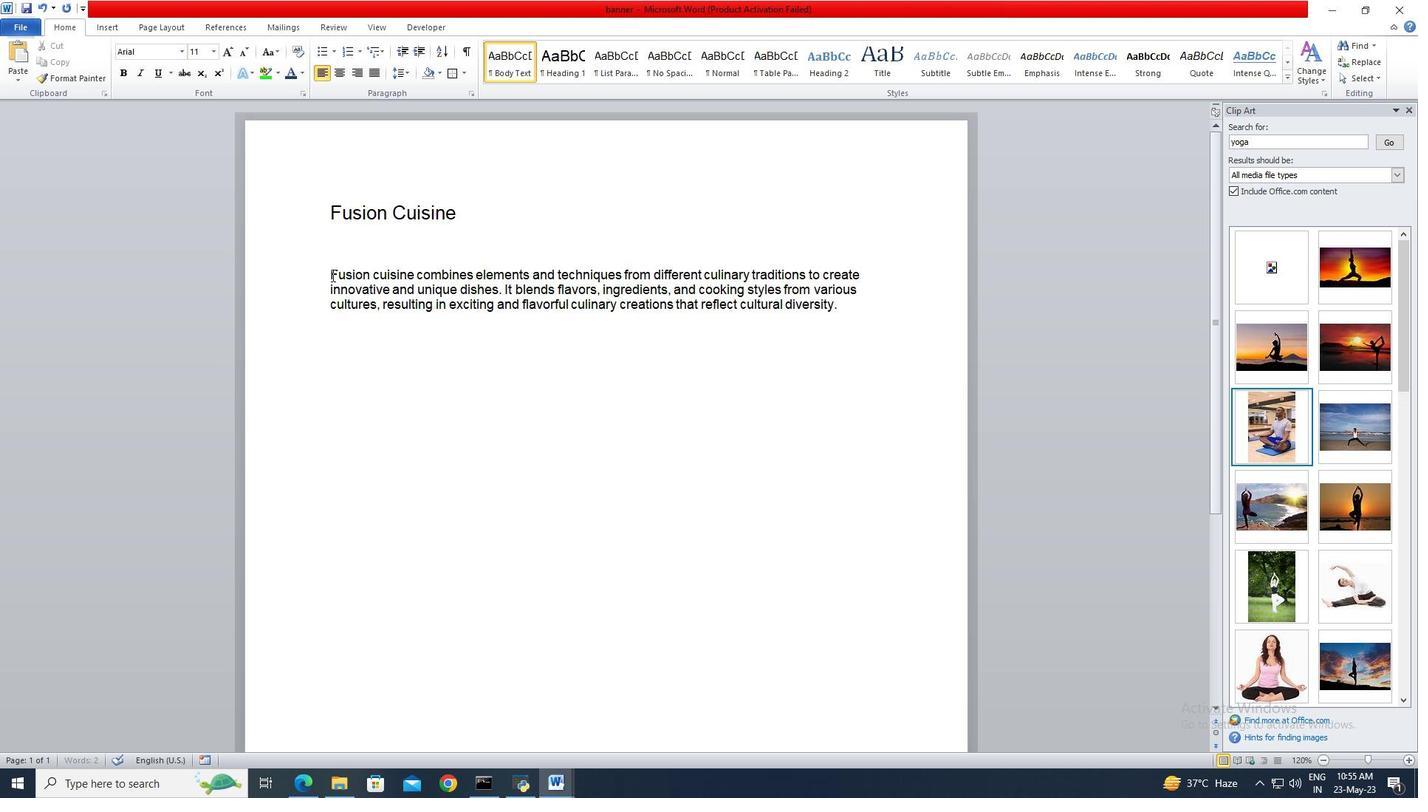 
Action: Mouse pressed left at (331, 275)
Screenshot: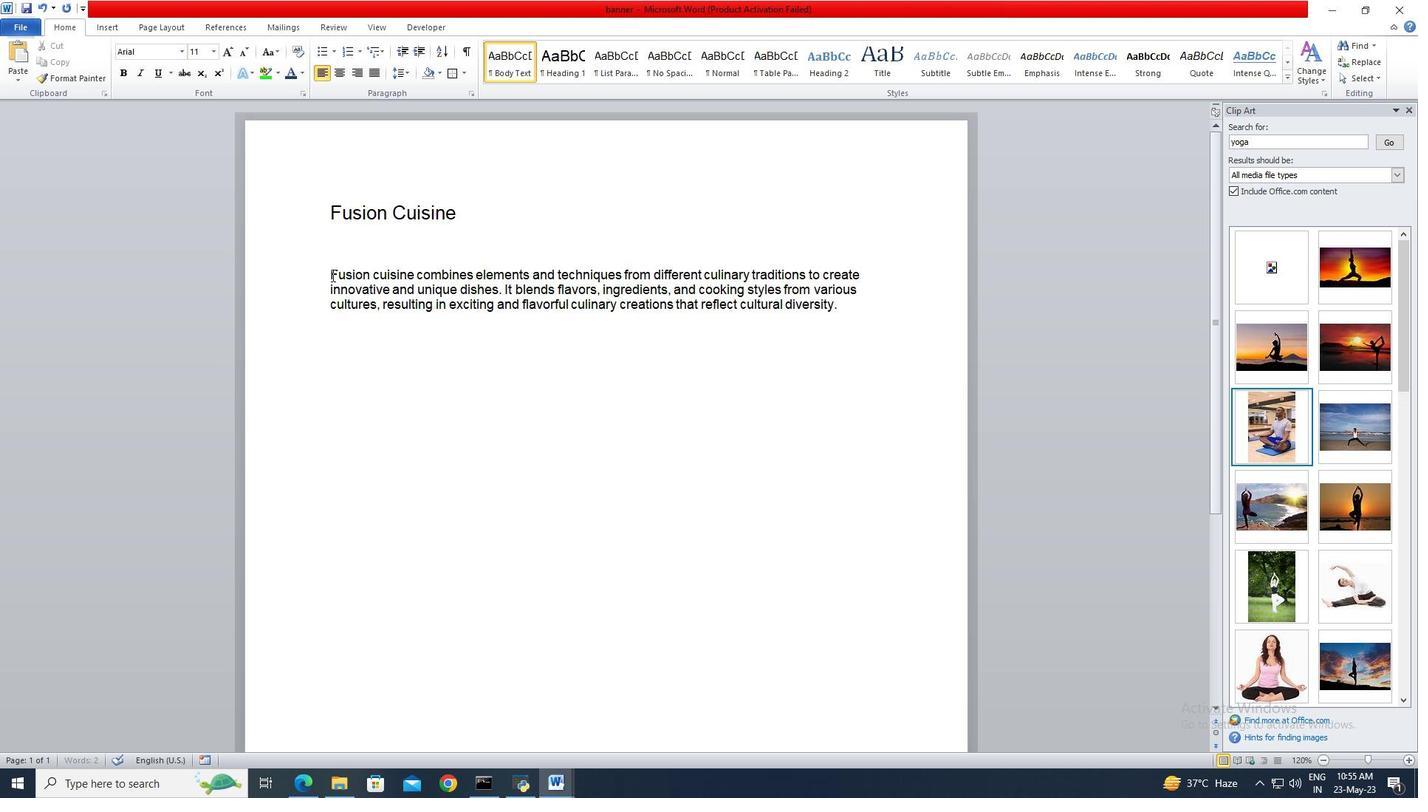 
Action: Key pressed <Key.shift><Key.shift><Key.shift><Key.shift><Key.shift><Key.shift>
Screenshot: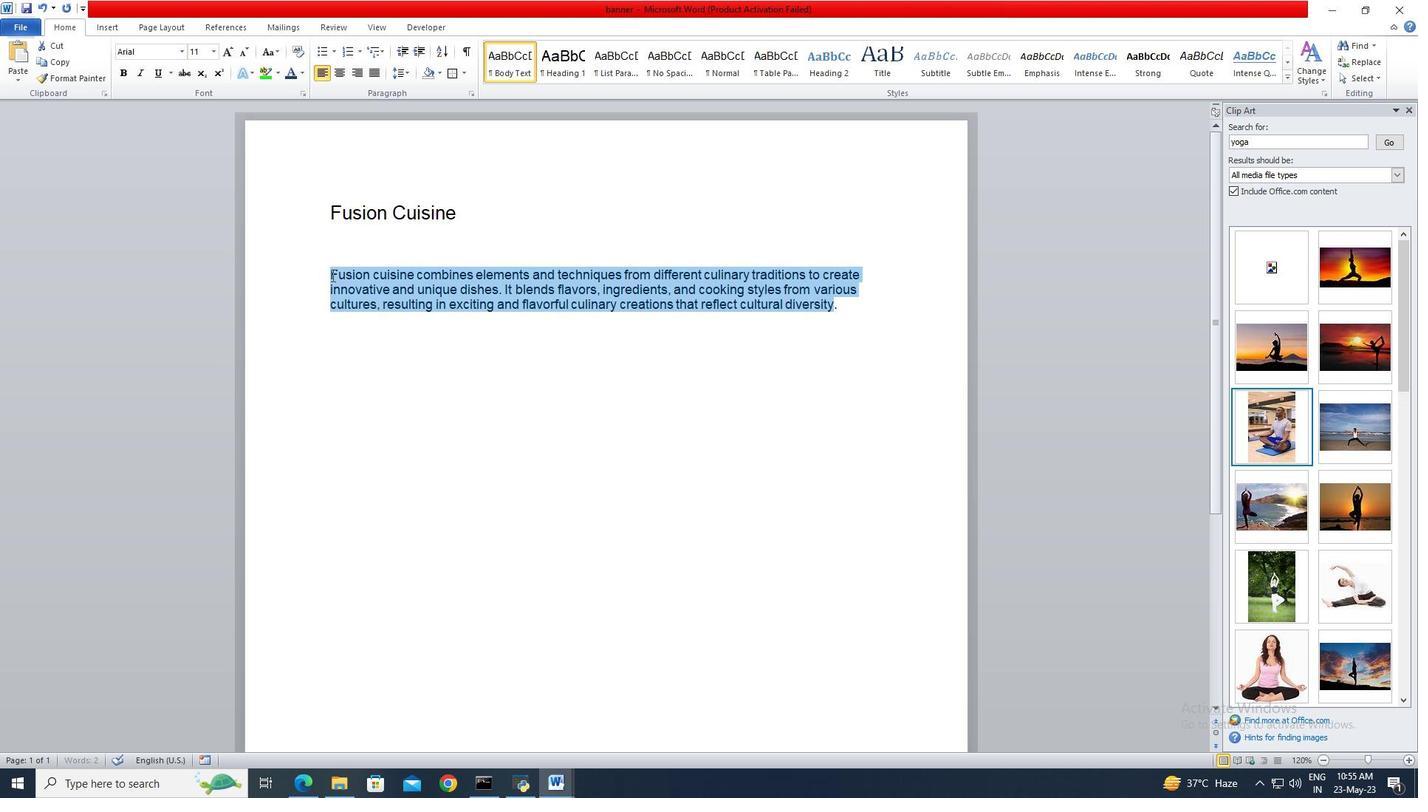 
Action: Mouse moved to (214, 53)
Screenshot: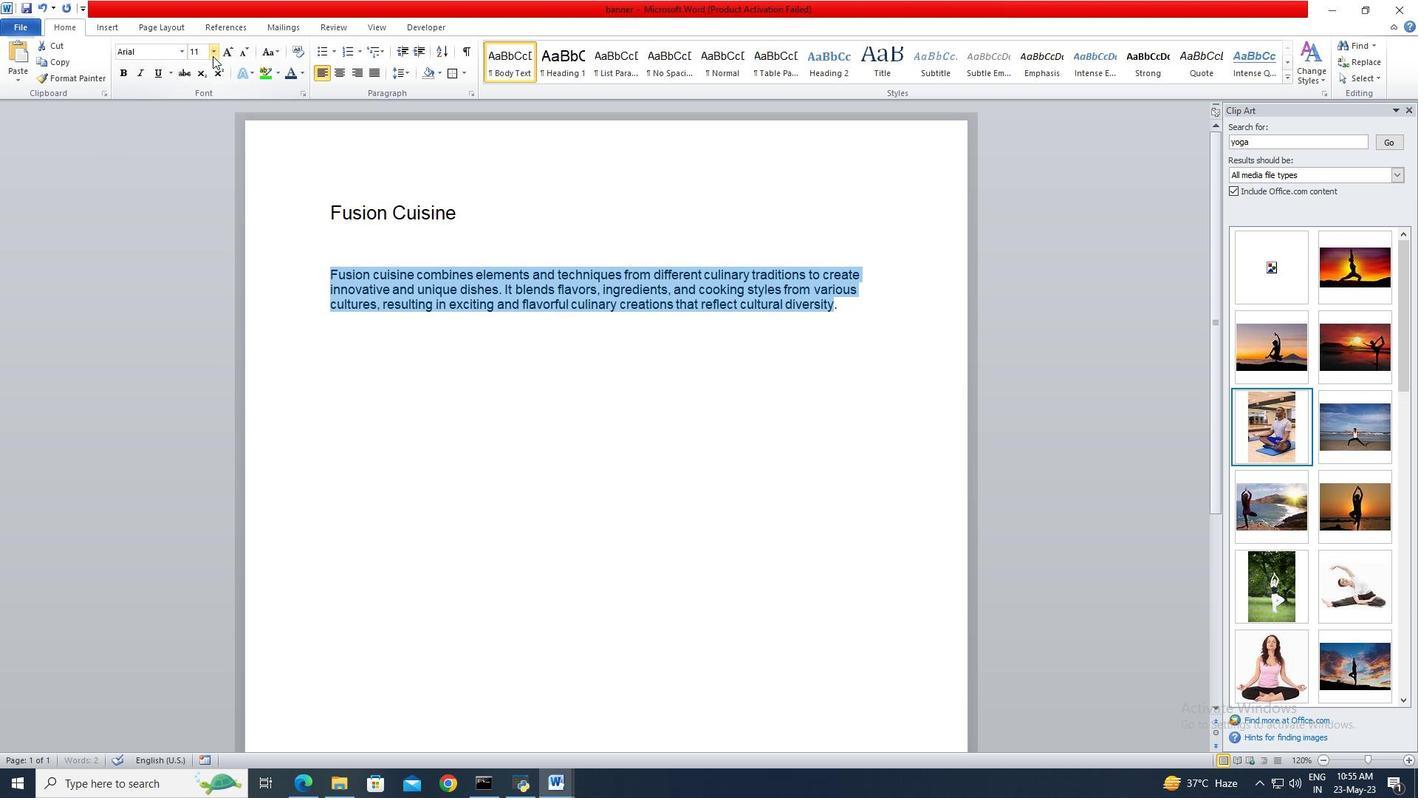 
Action: Mouse pressed left at (214, 53)
Screenshot: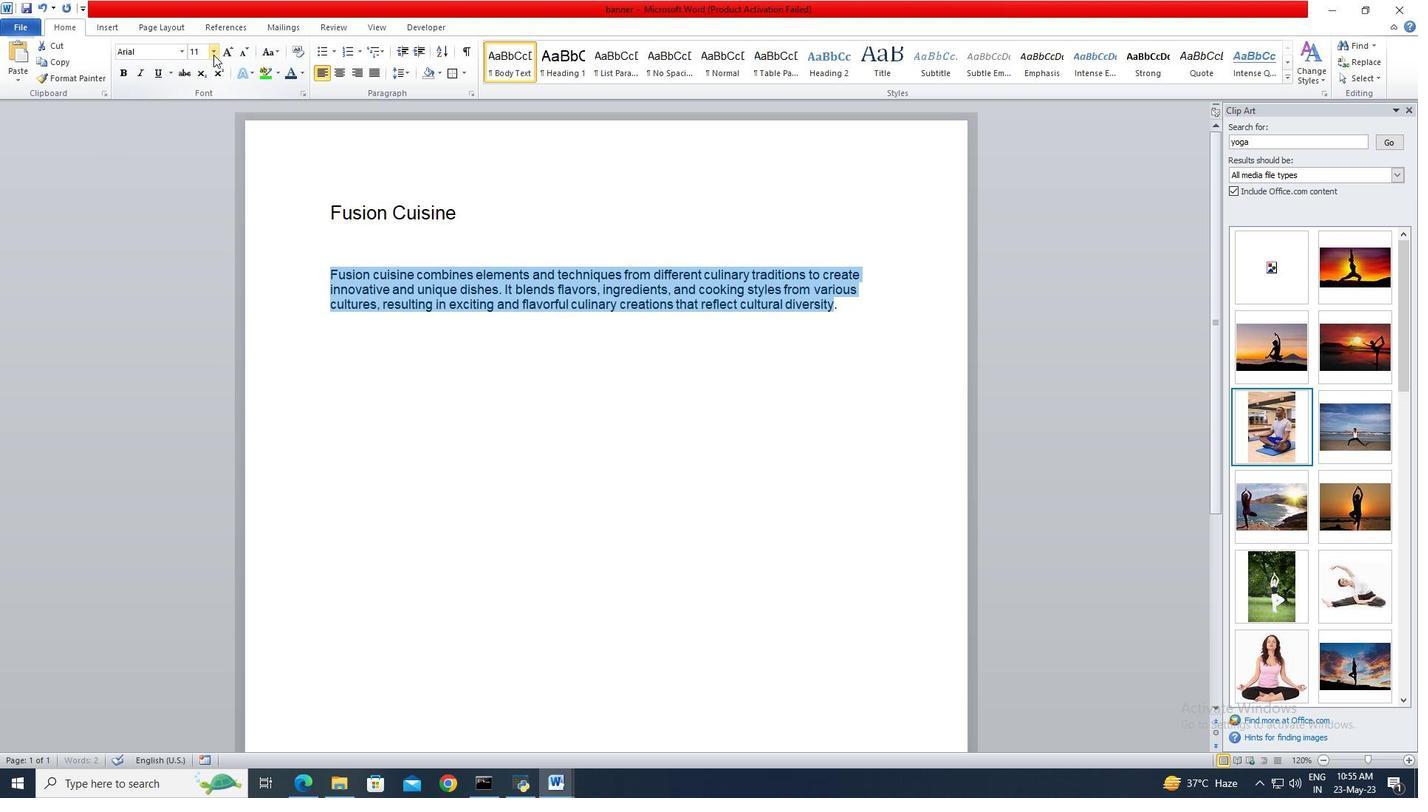 
Action: Mouse moved to (198, 167)
Screenshot: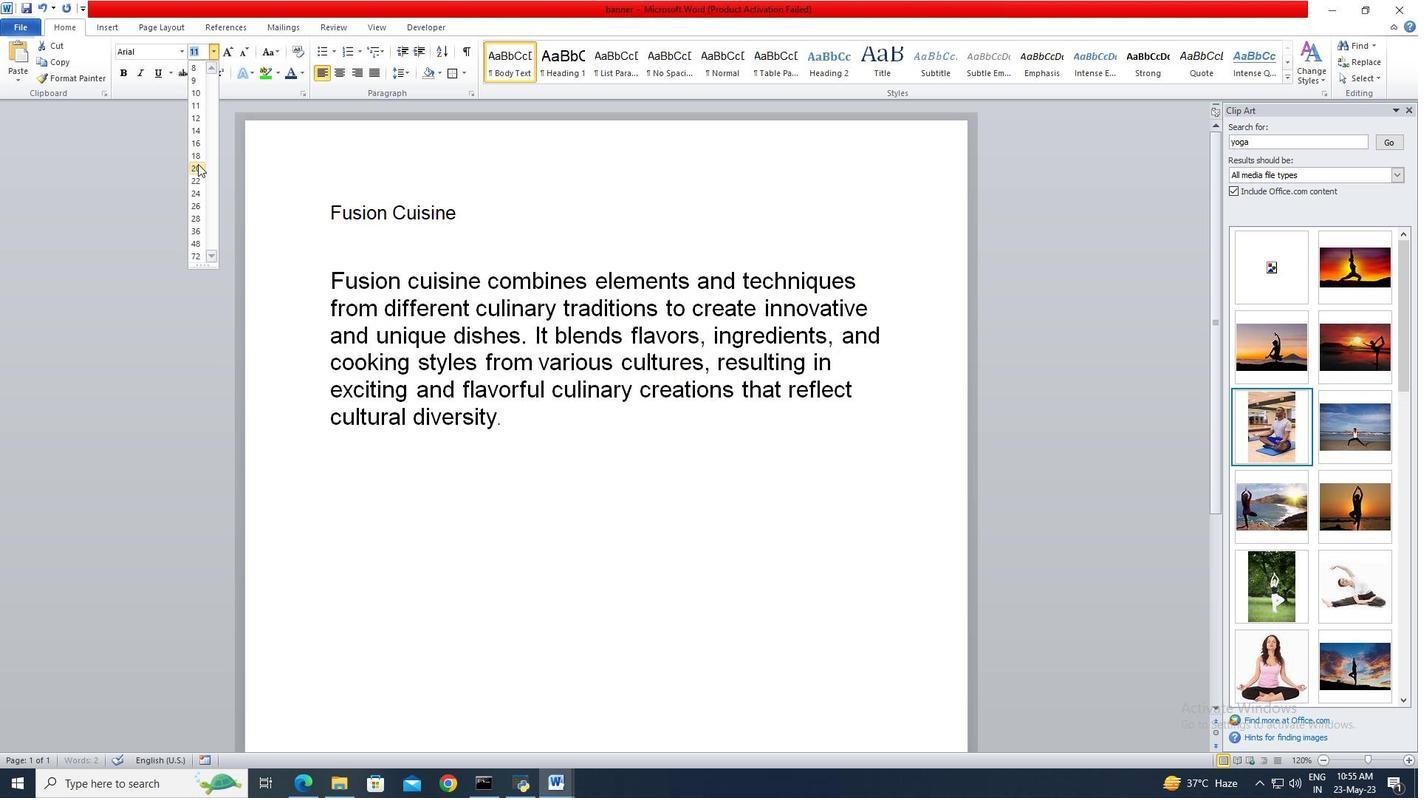
Action: Mouse pressed left at (198, 167)
Screenshot: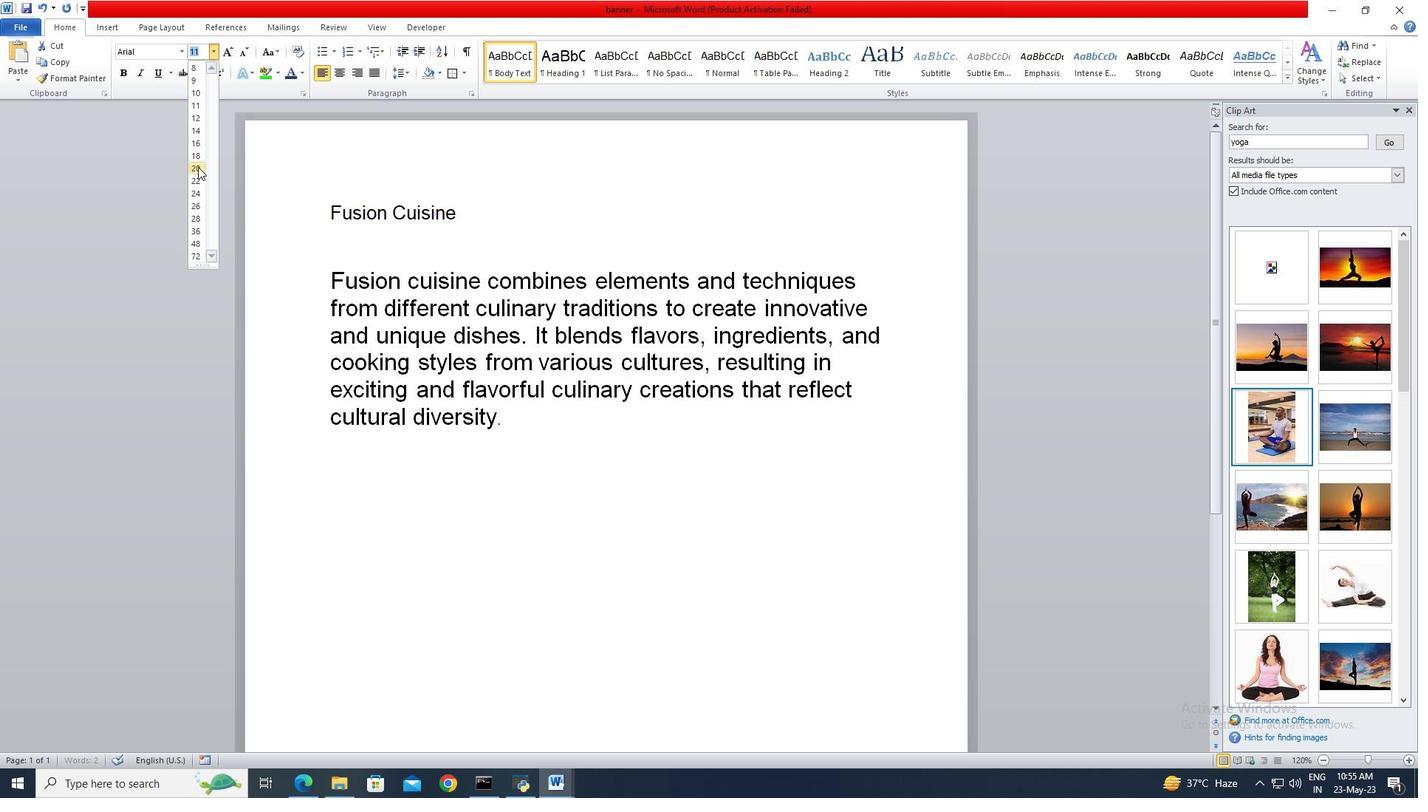 
Action: Mouse moved to (334, 215)
Screenshot: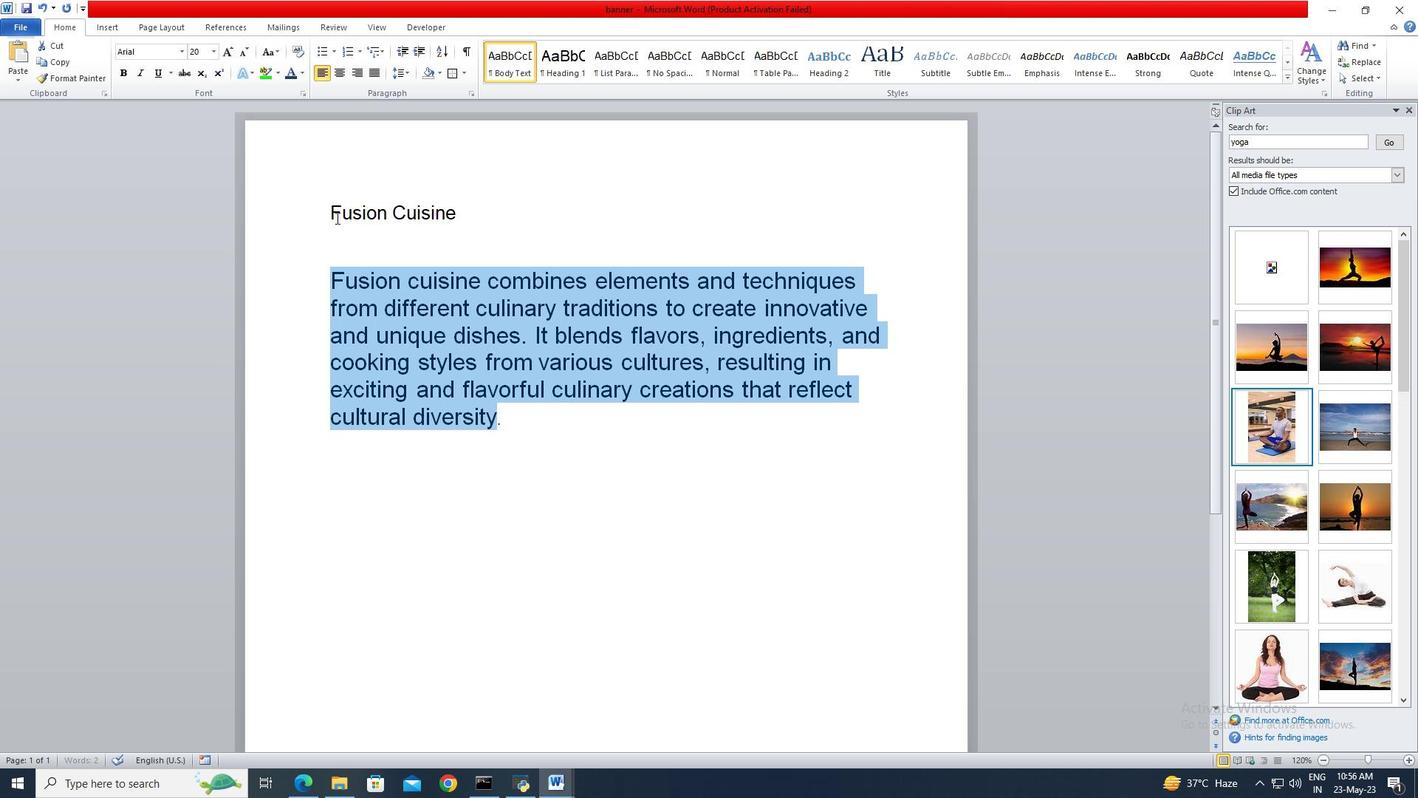 
Action: Mouse pressed left at (334, 215)
Screenshot: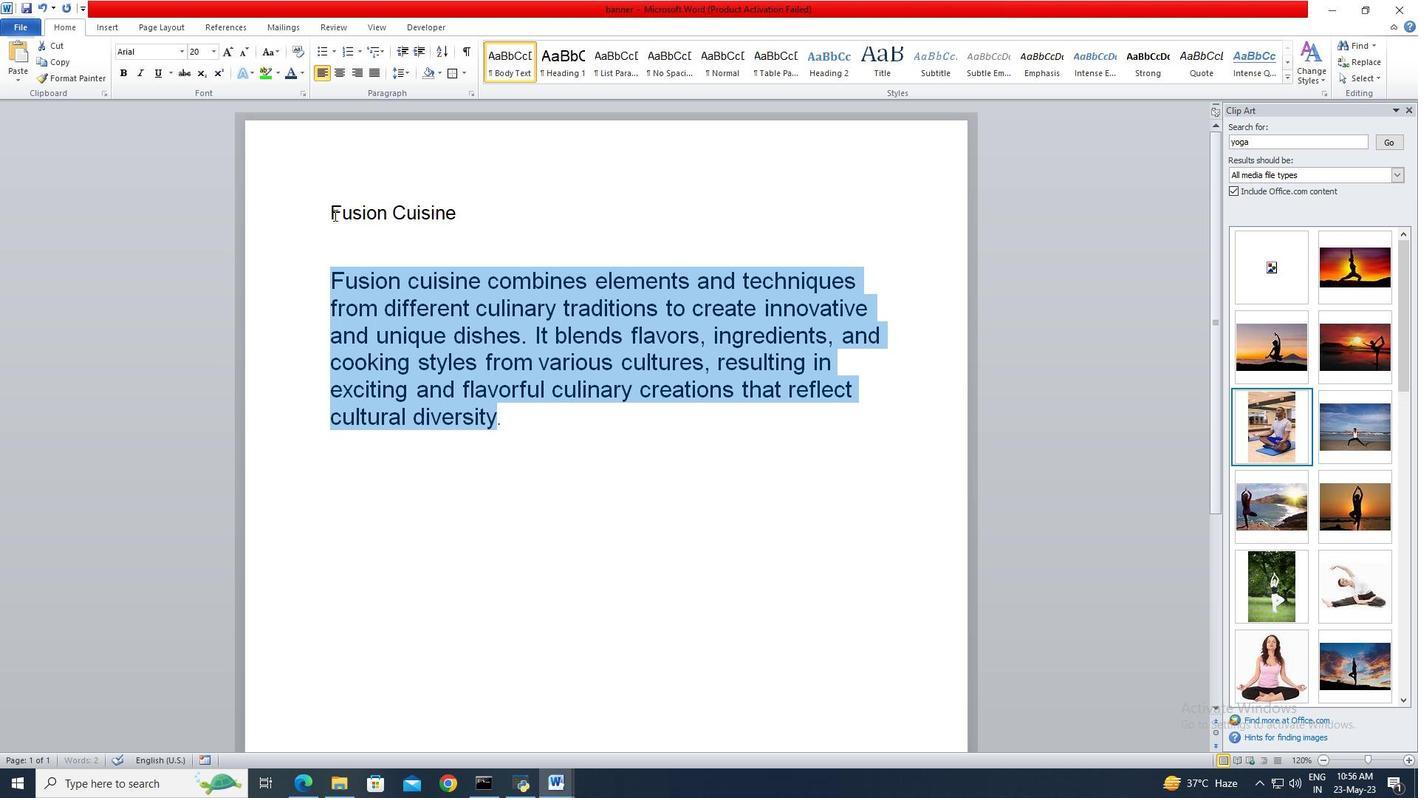 
Action: Mouse moved to (471, 216)
Screenshot: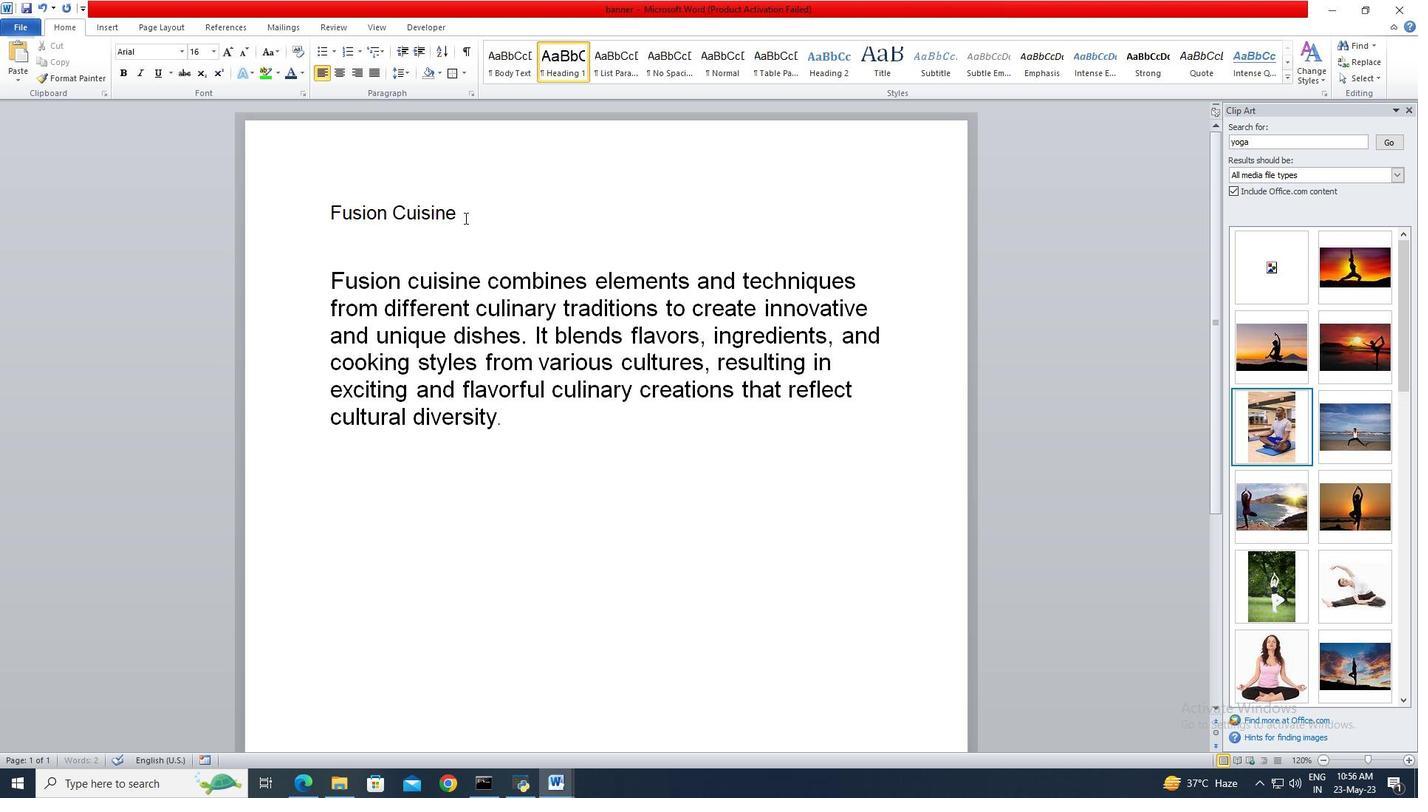 
Action: Key pressed <Key.shift>
Screenshot: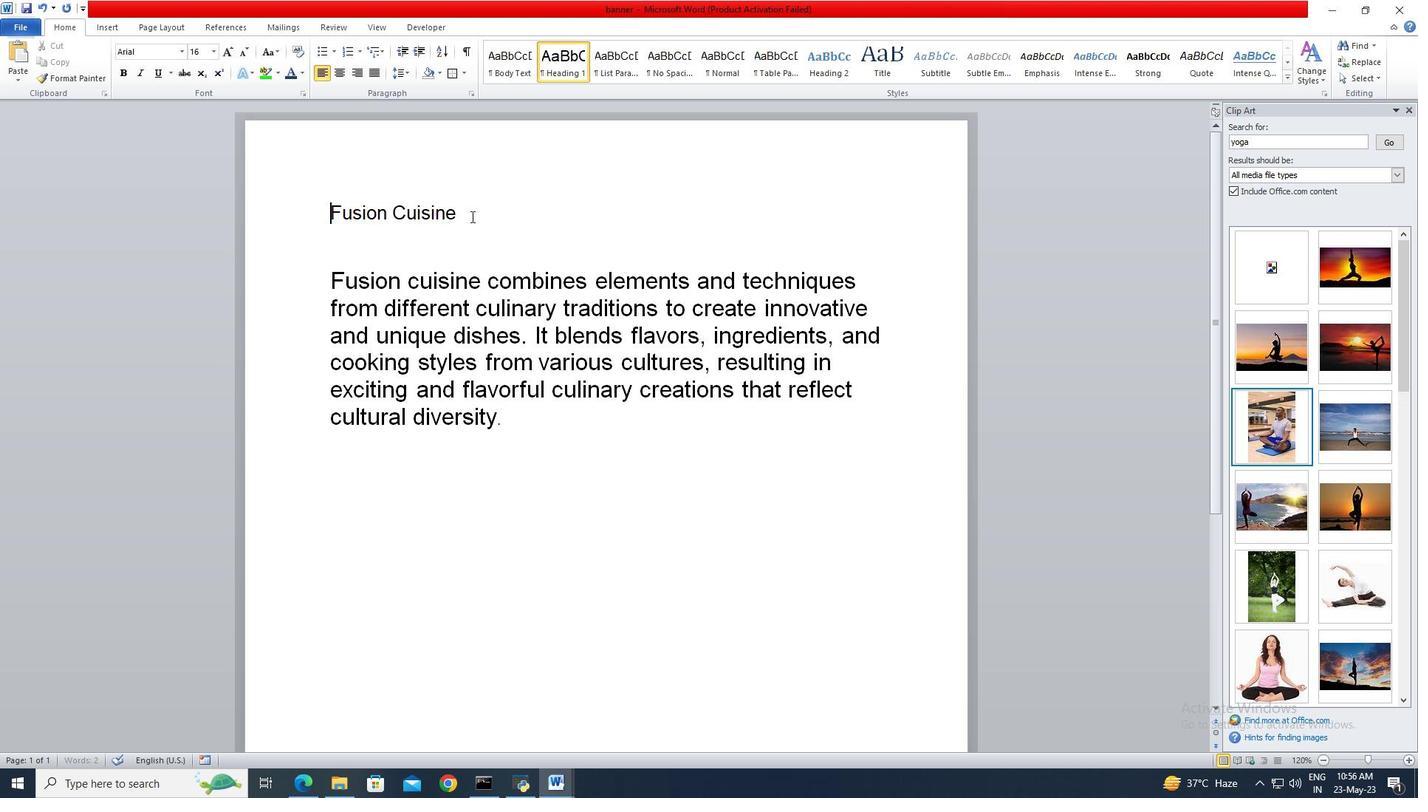 
Action: Mouse pressed left at (471, 216)
Screenshot: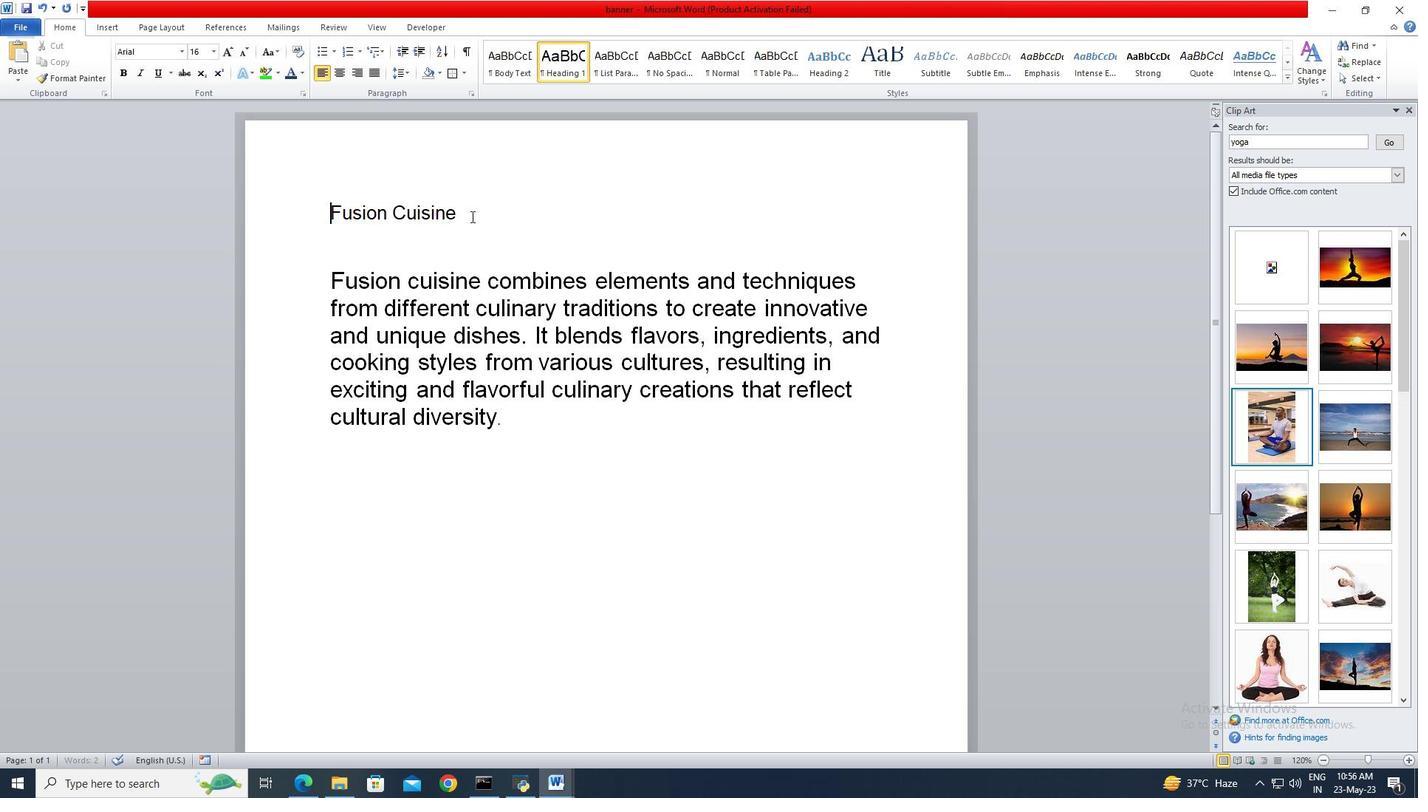 
Action: Mouse moved to (183, 56)
Screenshot: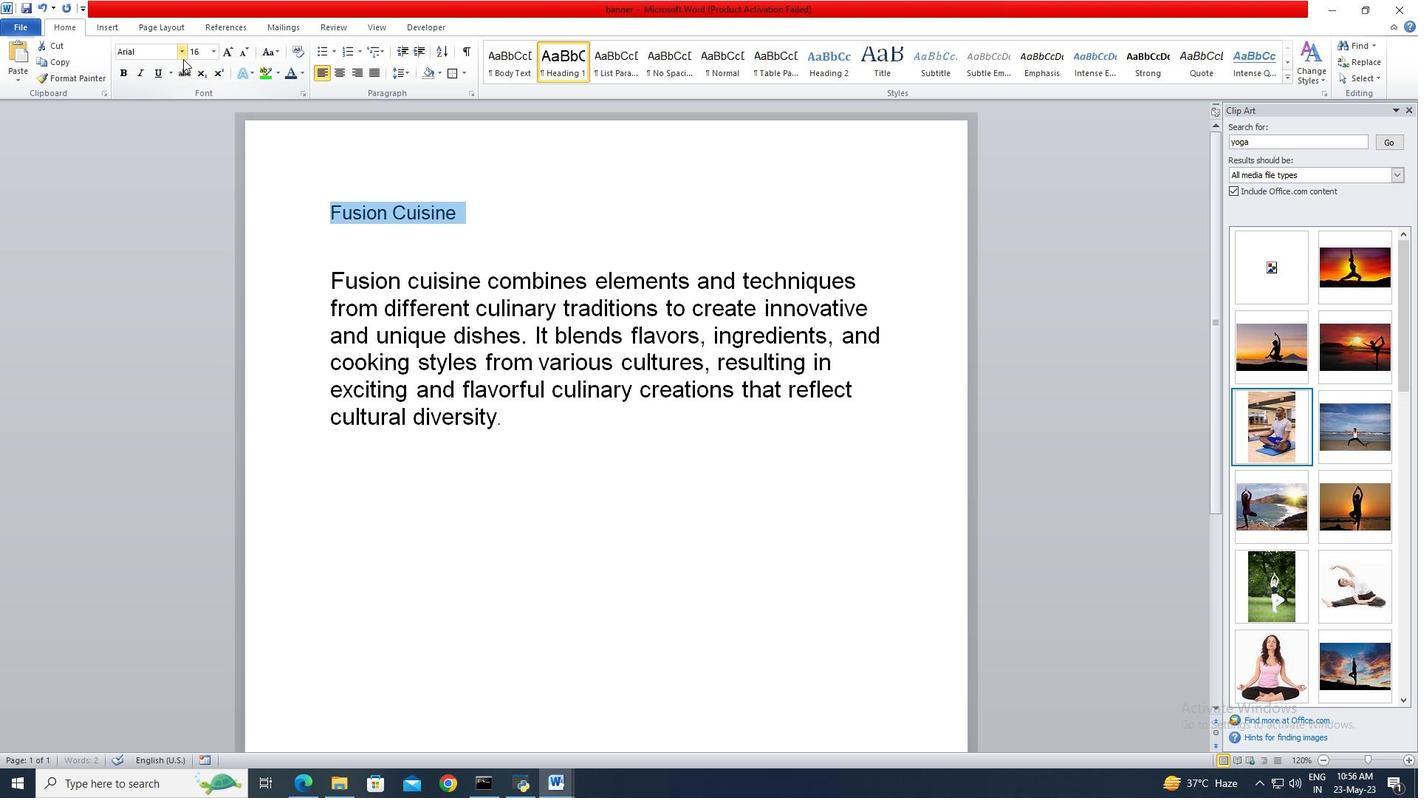 
Action: Mouse pressed left at (183, 56)
Screenshot: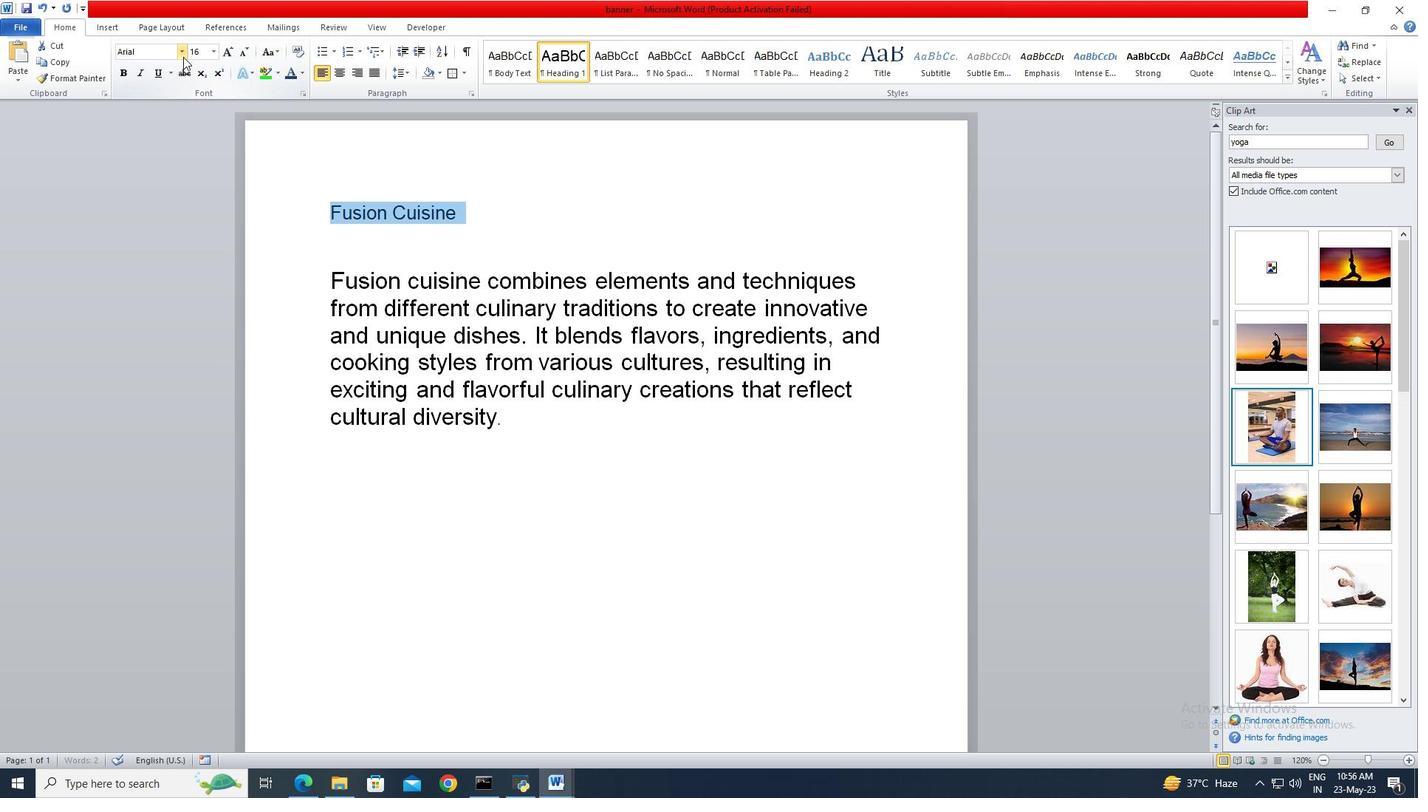 
Action: Mouse moved to (183, 386)
Screenshot: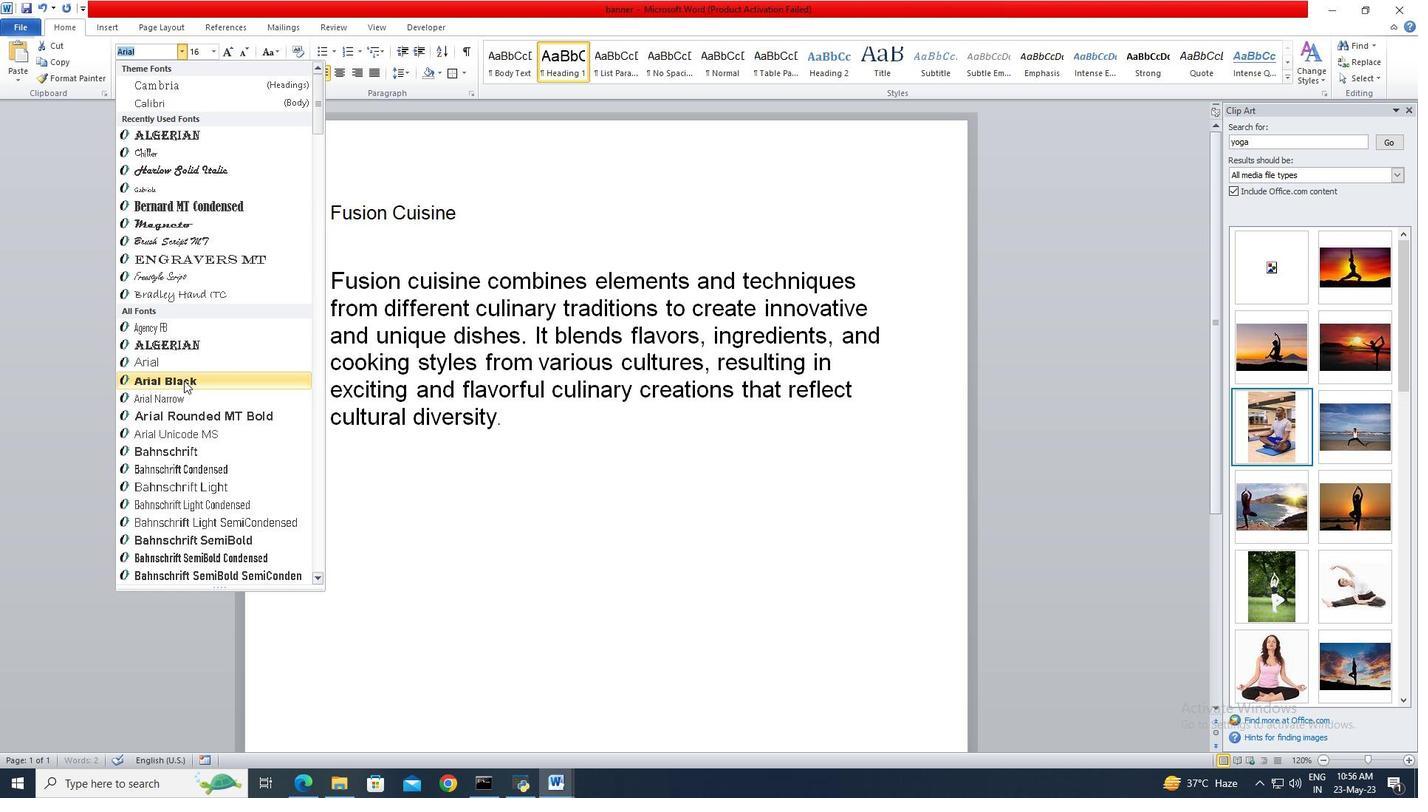 
Action: Mouse scrolled (183, 385) with delta (0, 0)
Screenshot: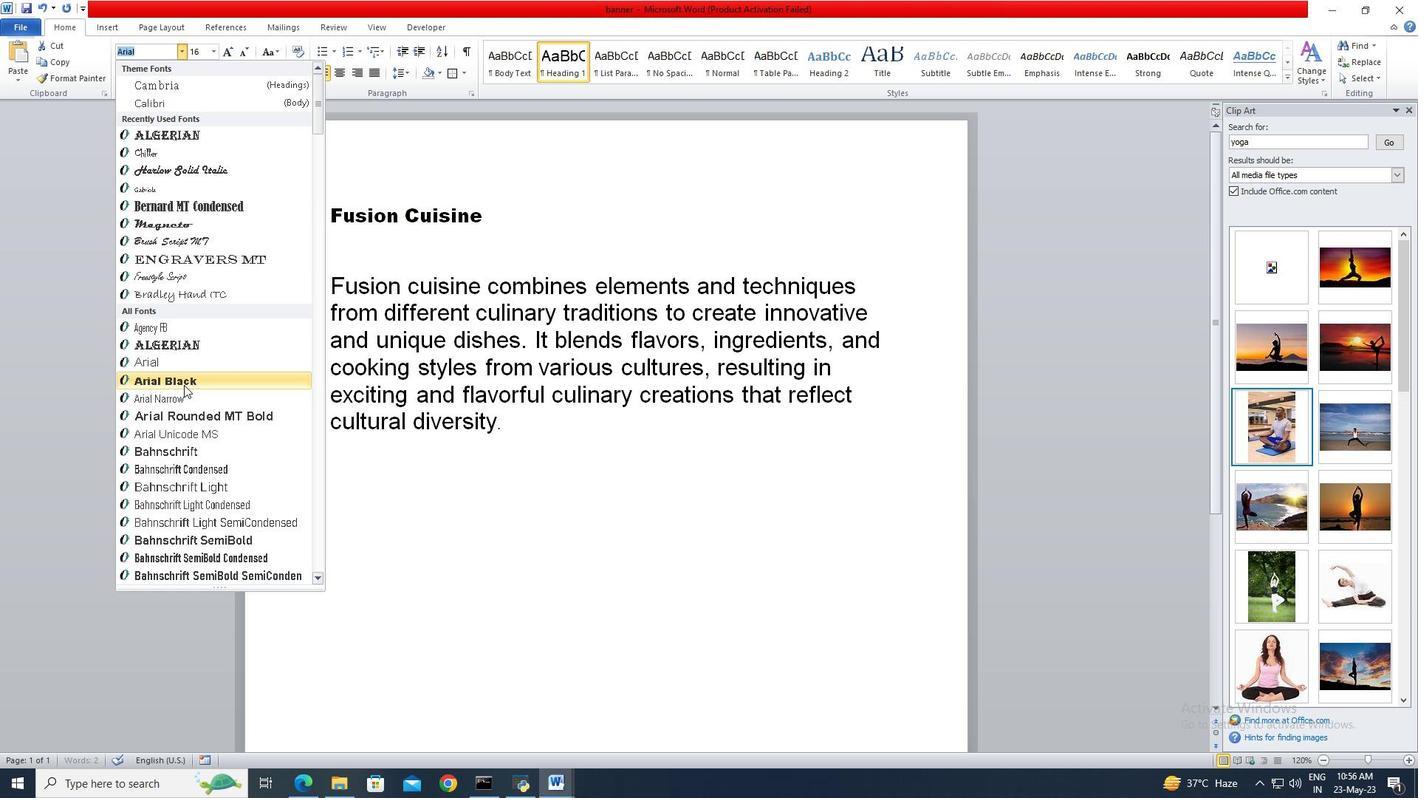 
Action: Mouse scrolled (183, 385) with delta (0, 0)
Screenshot: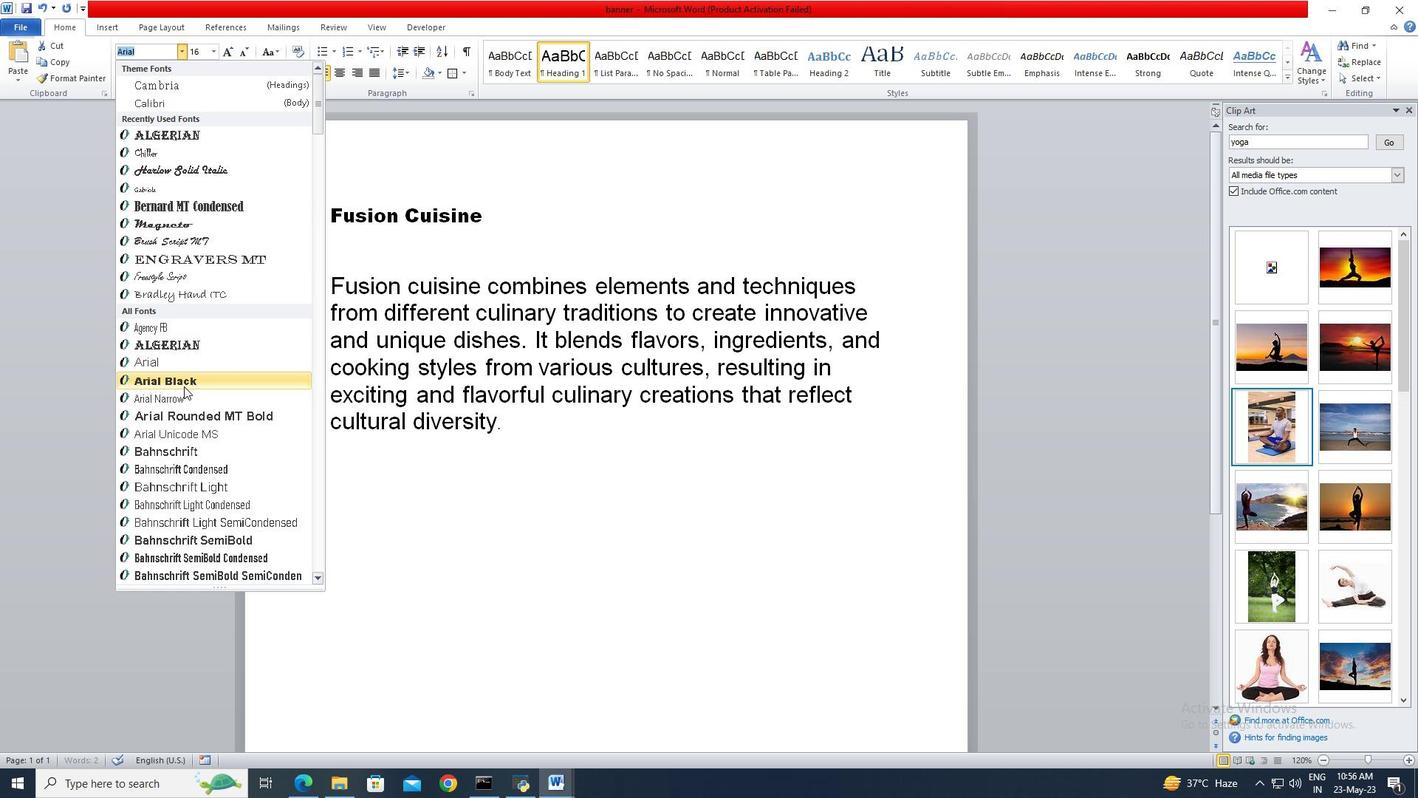 
Action: Mouse scrolled (183, 385) with delta (0, 0)
Screenshot: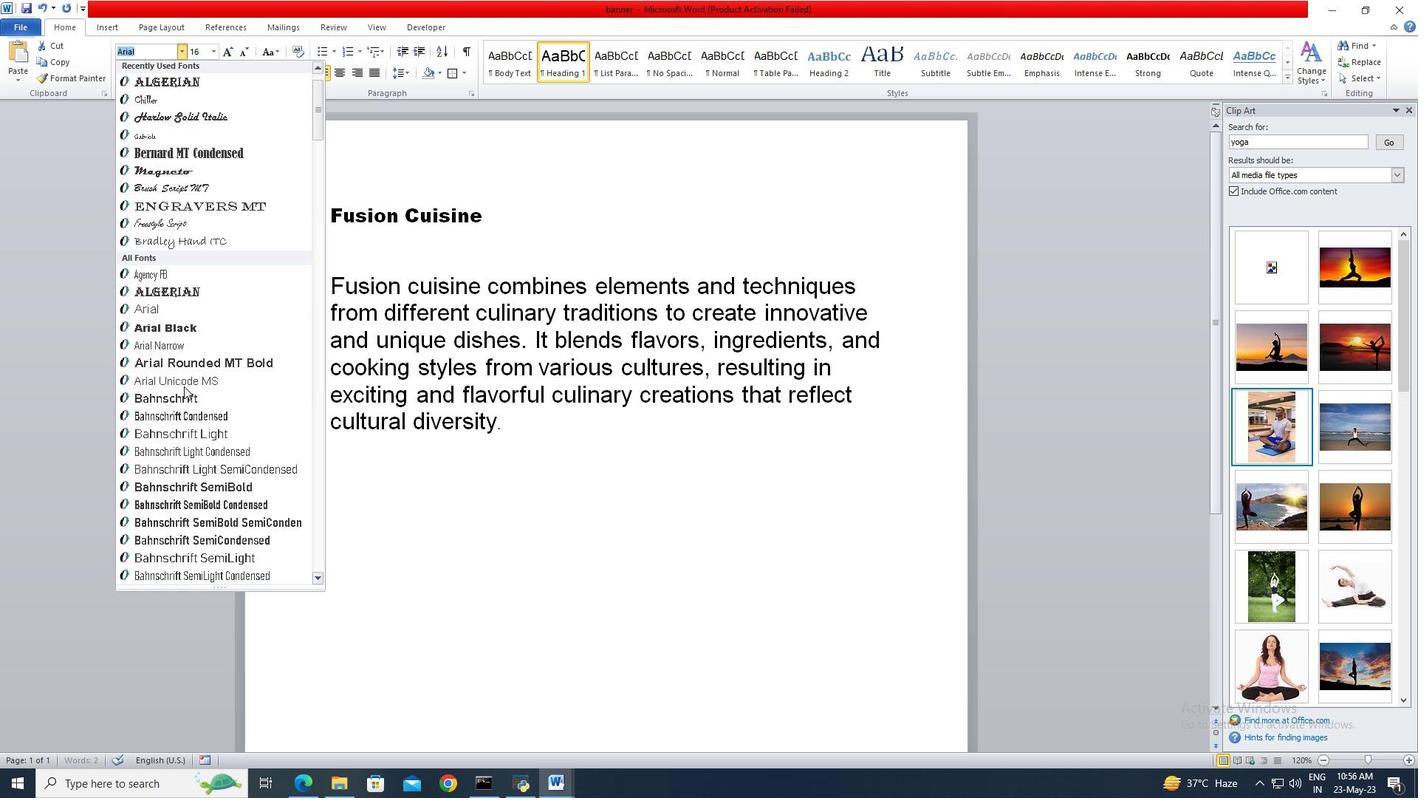 
Action: Mouse scrolled (183, 385) with delta (0, 0)
Screenshot: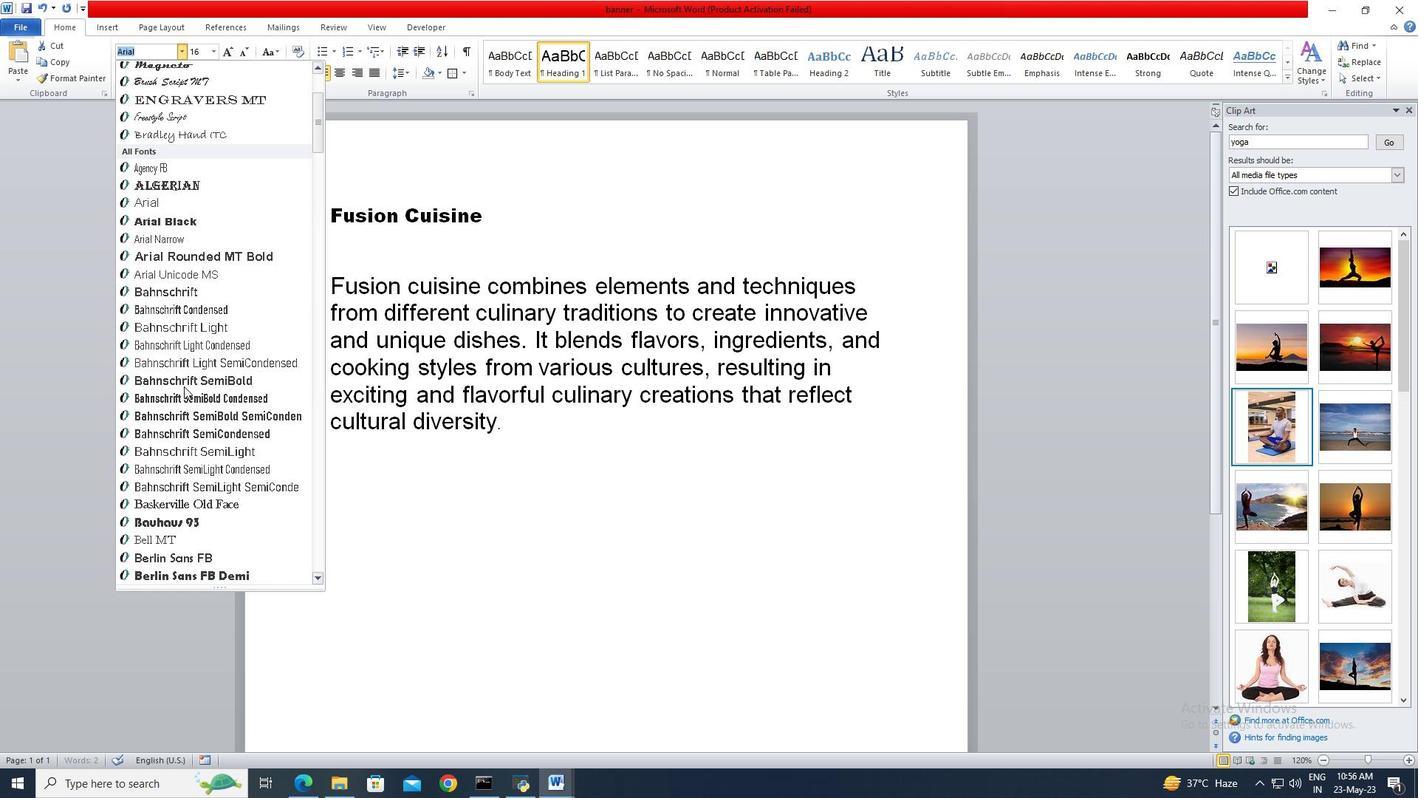
Action: Mouse scrolled (183, 385) with delta (0, 0)
Screenshot: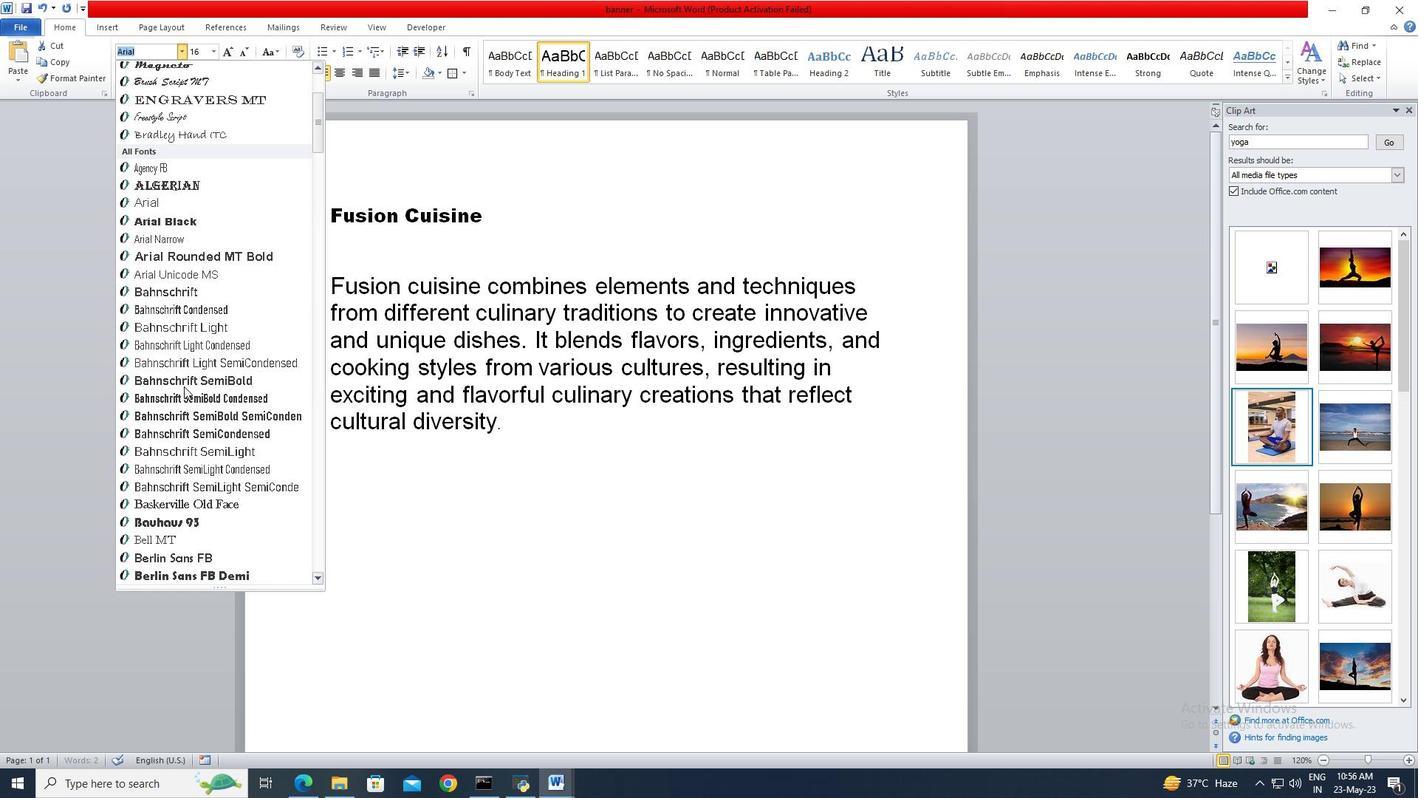 
Action: Mouse scrolled (183, 385) with delta (0, 0)
Screenshot: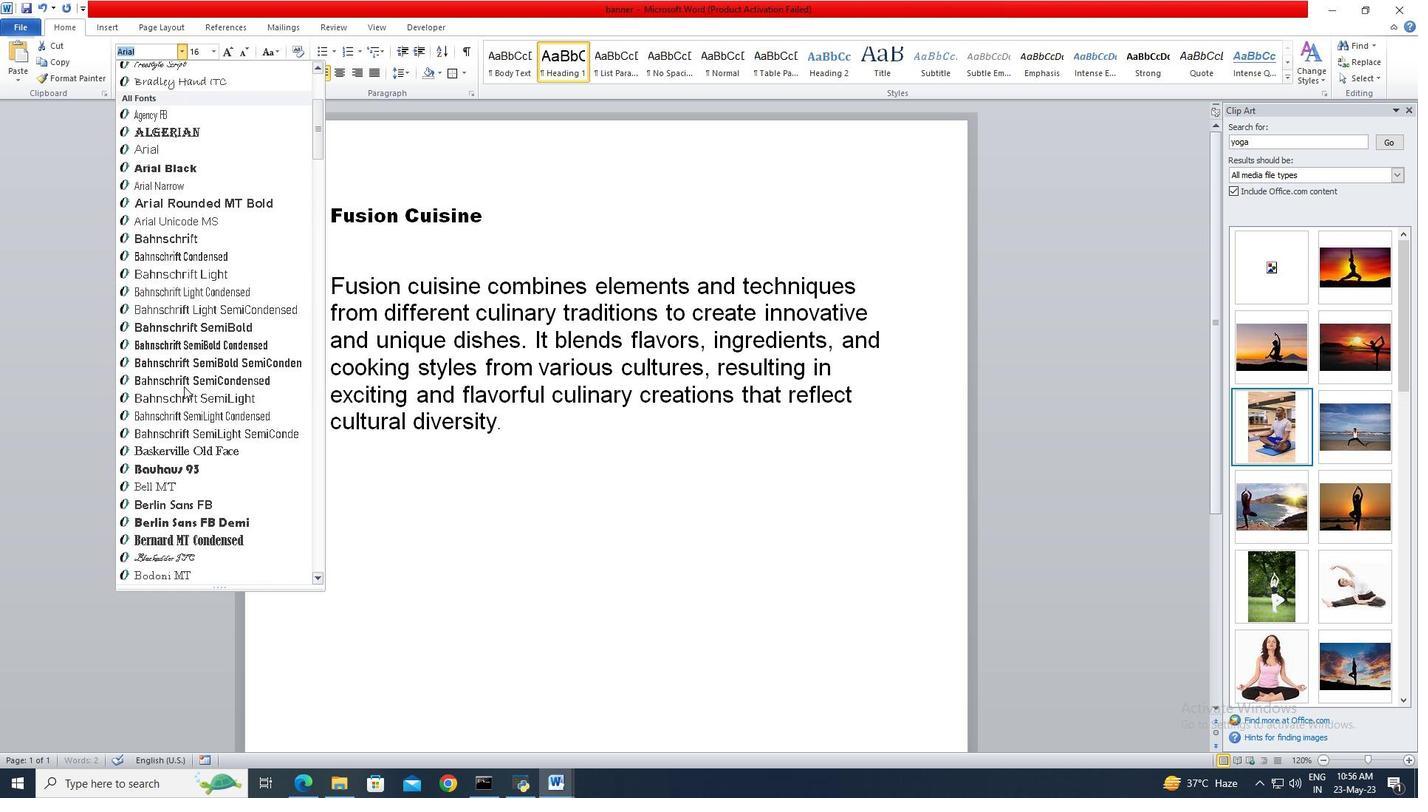 
Action: Mouse scrolled (183, 385) with delta (0, 0)
Screenshot: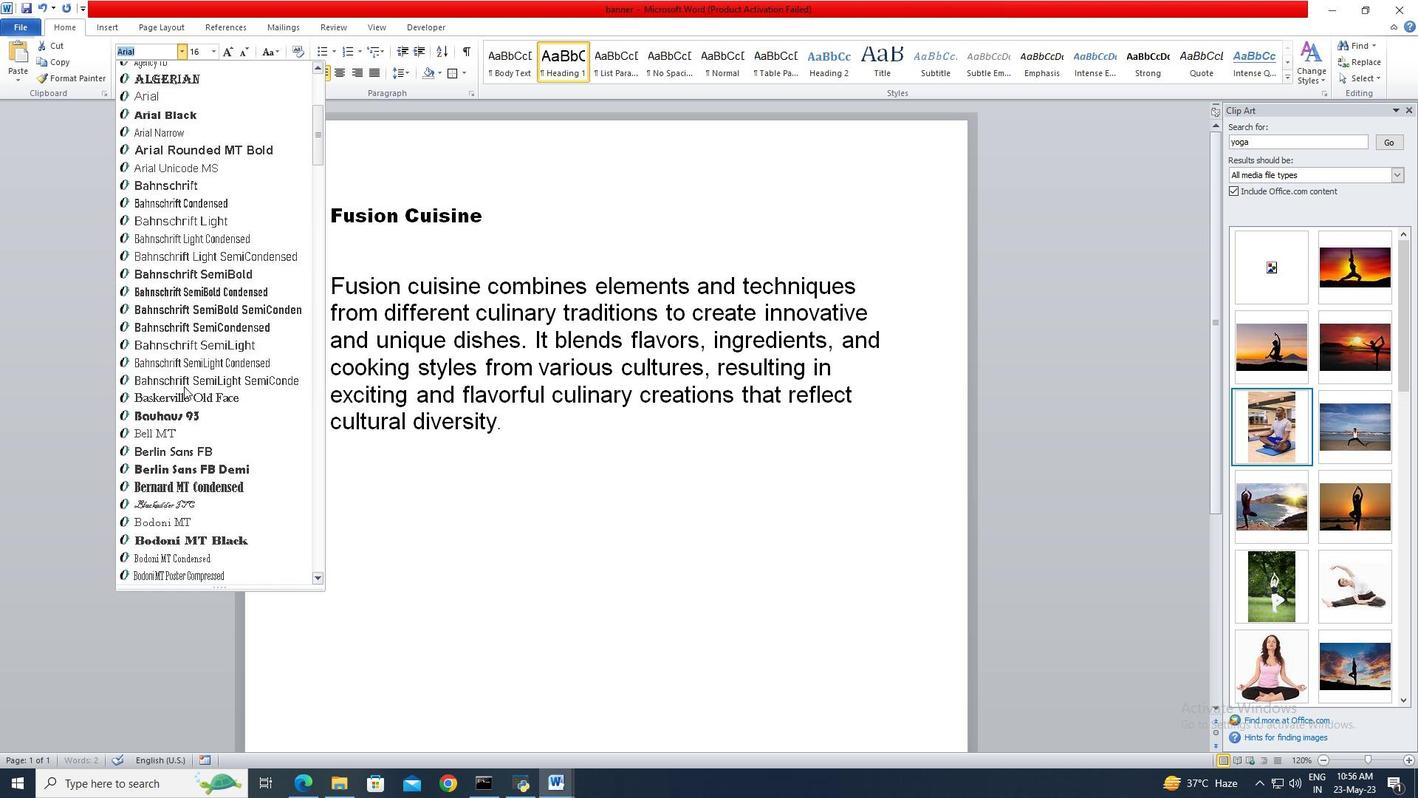 
Action: Mouse scrolled (183, 385) with delta (0, 0)
Screenshot: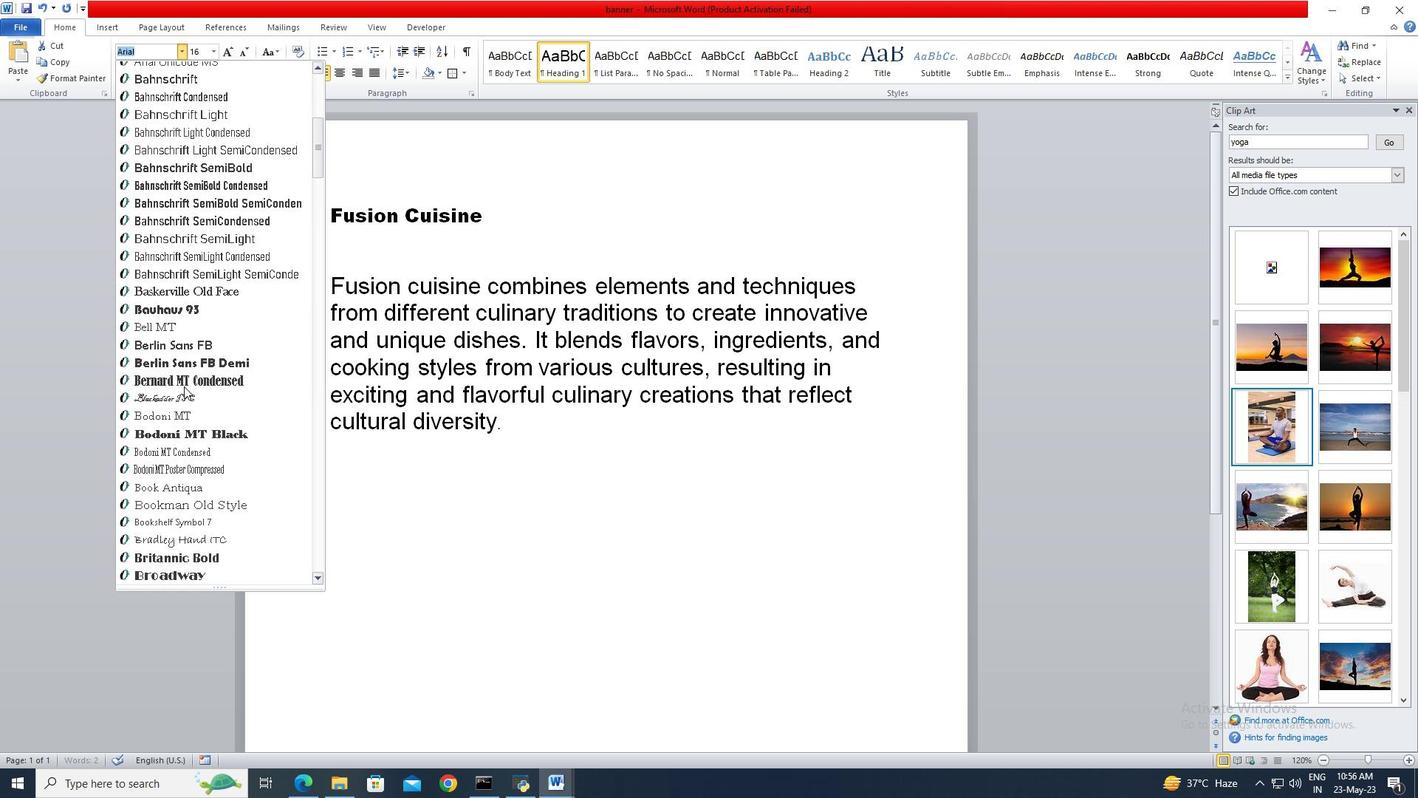 
Action: Mouse scrolled (183, 385) with delta (0, 0)
Screenshot: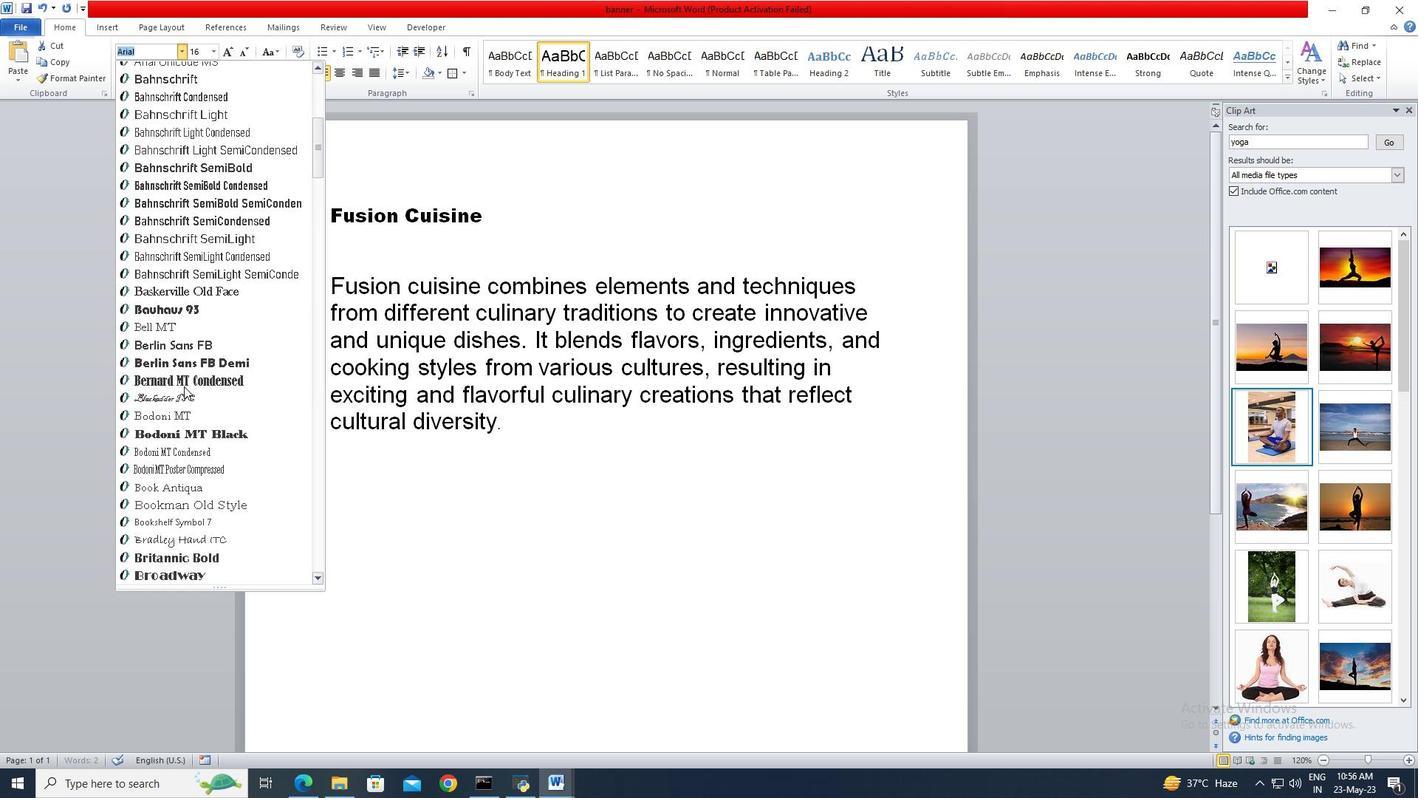 
Action: Mouse scrolled (183, 385) with delta (0, 0)
Screenshot: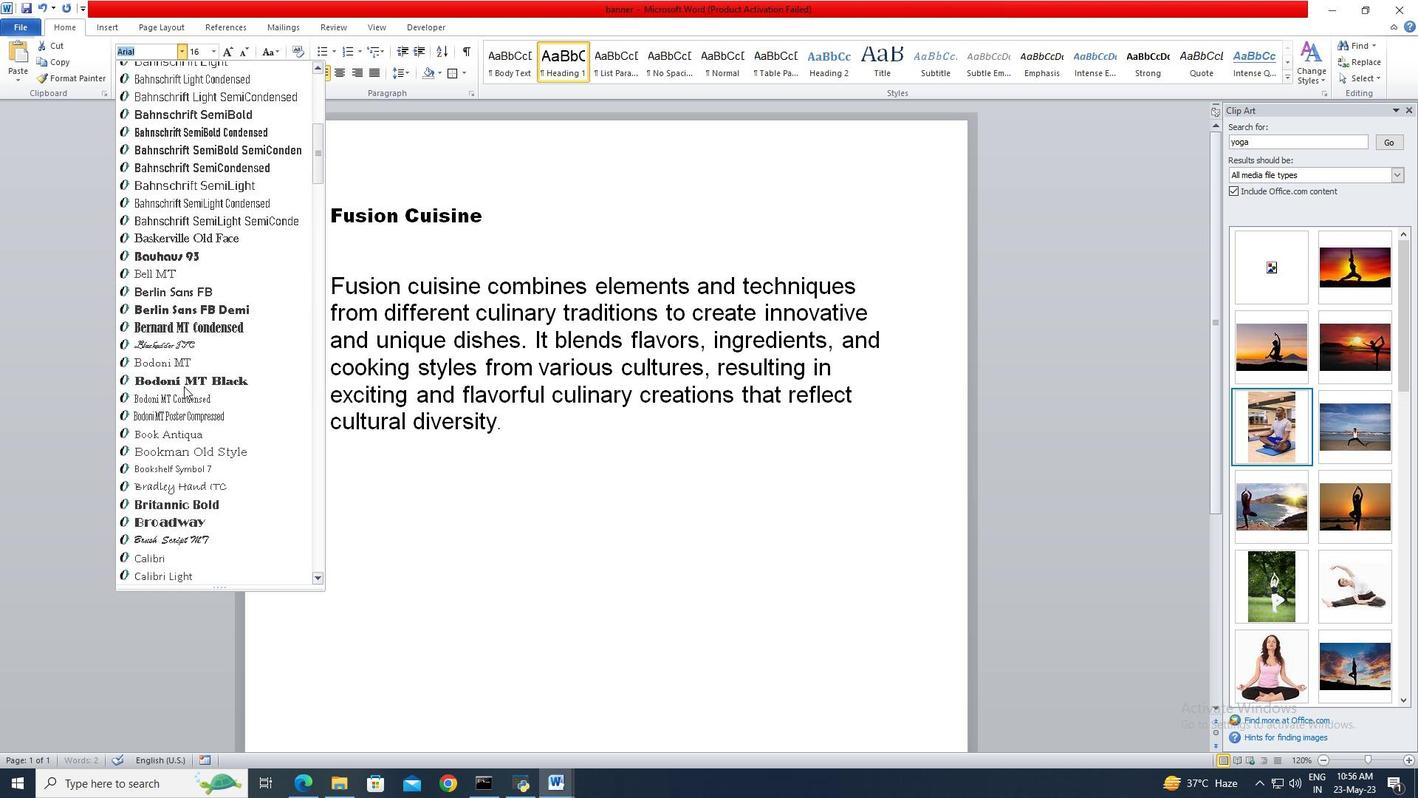
Action: Mouse scrolled (183, 385) with delta (0, 0)
Screenshot: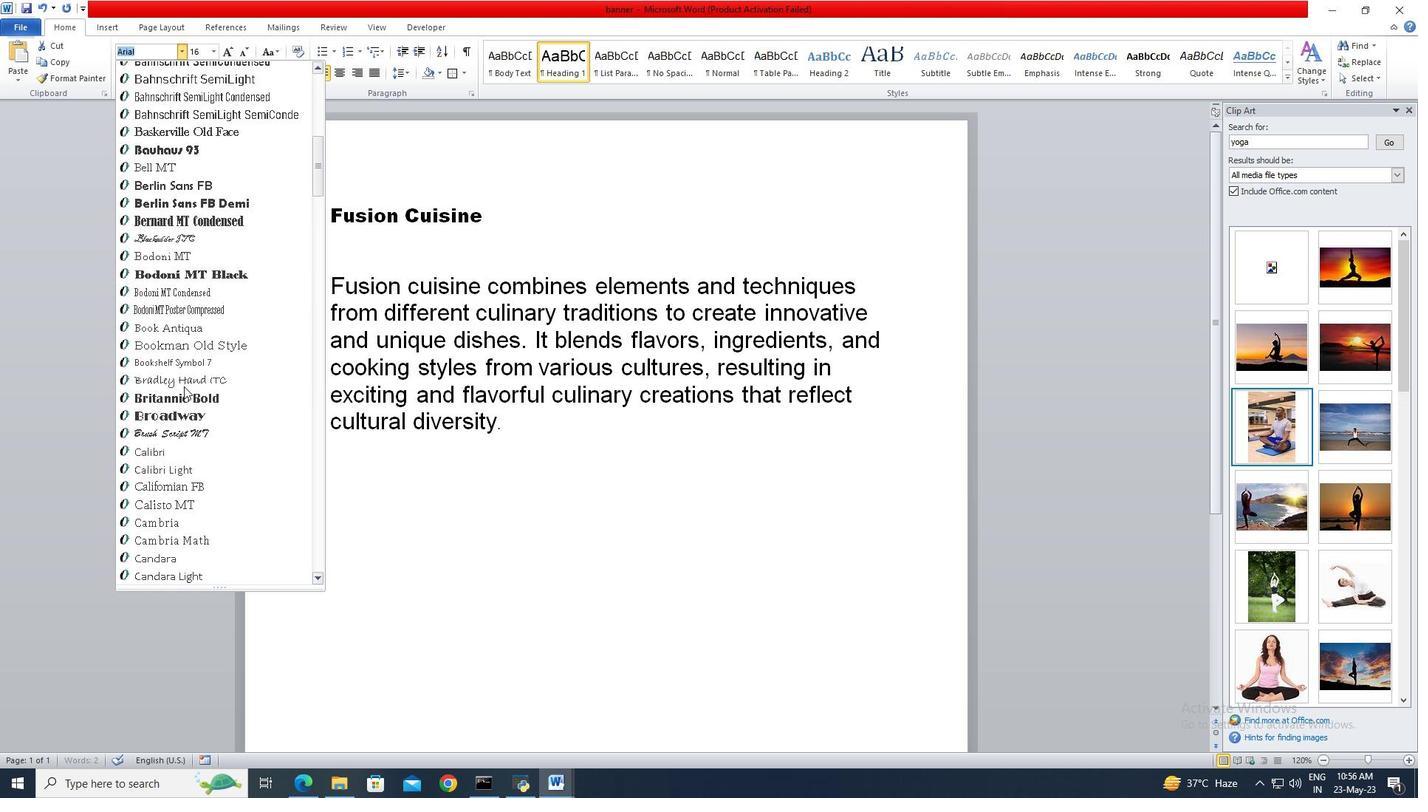 
Action: Mouse scrolled (183, 385) with delta (0, 0)
Screenshot: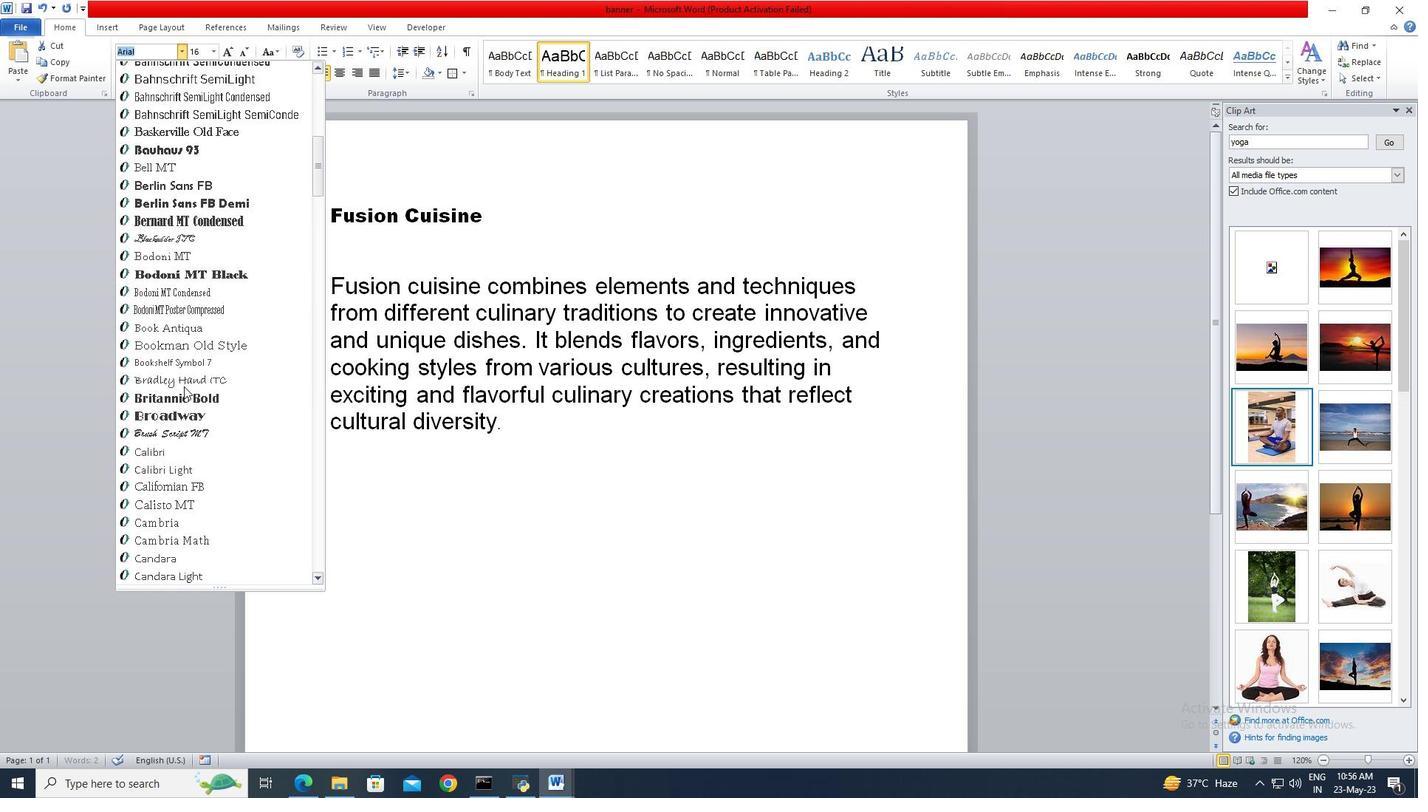 
Action: Mouse scrolled (183, 385) with delta (0, 0)
Screenshot: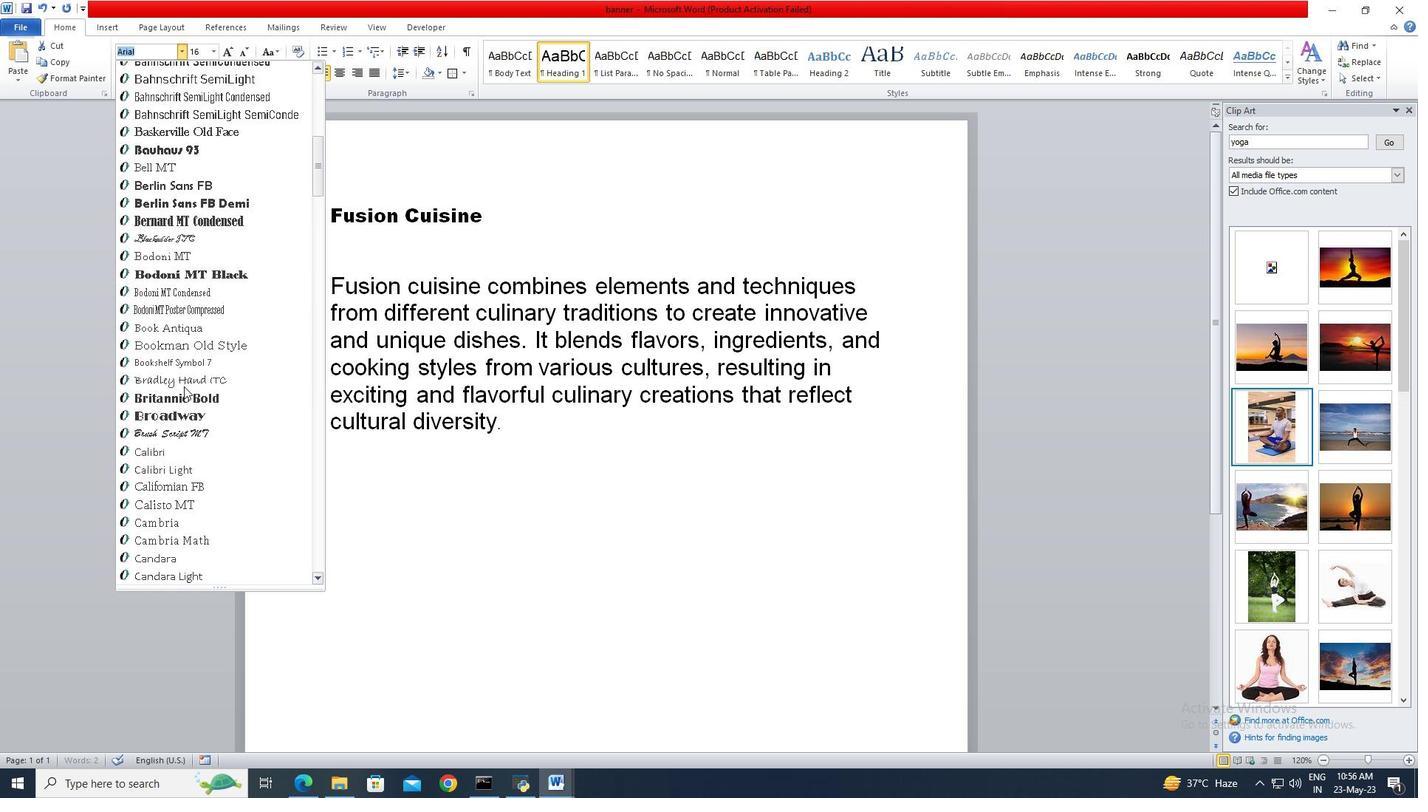 
Action: Mouse scrolled (183, 385) with delta (0, 0)
Screenshot: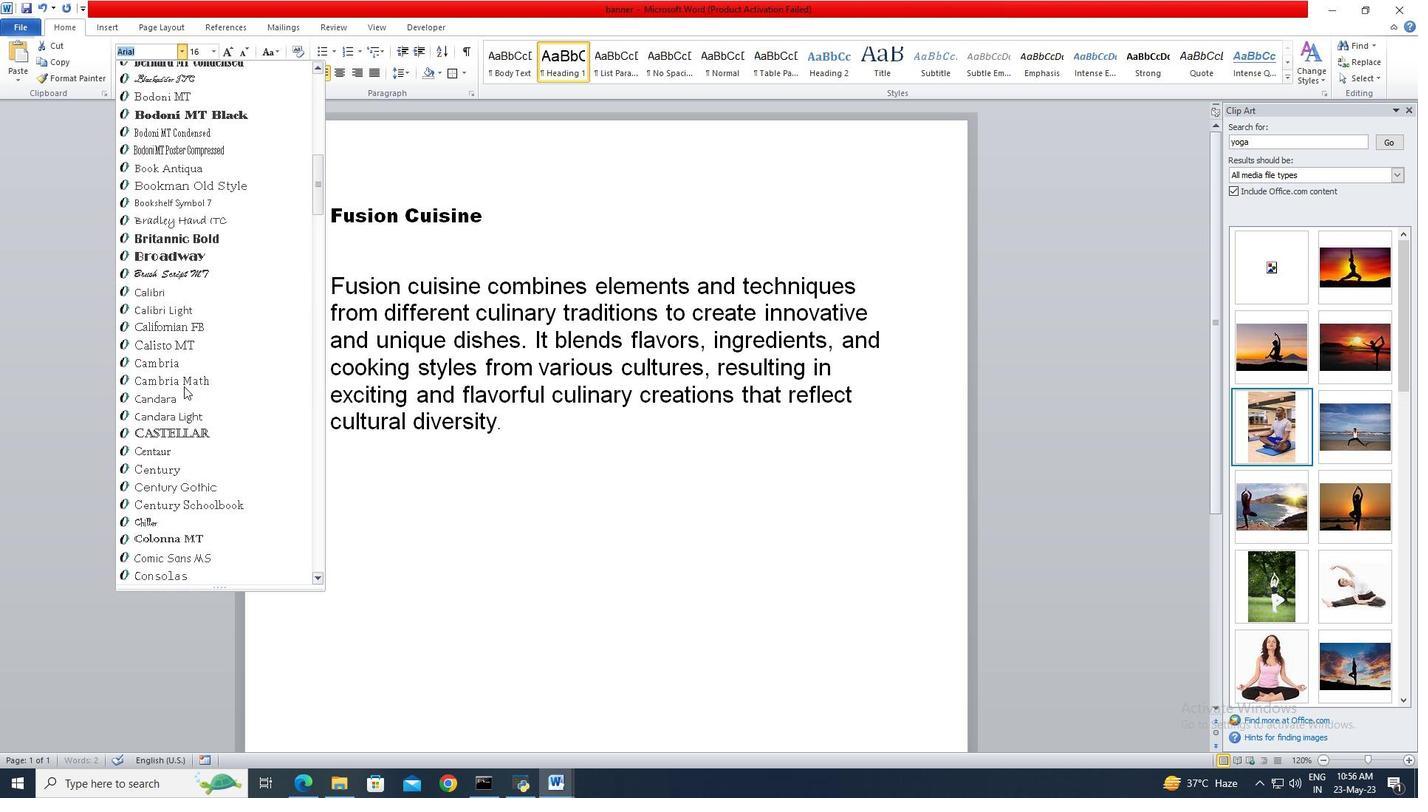 
Action: Mouse scrolled (183, 385) with delta (0, 0)
Screenshot: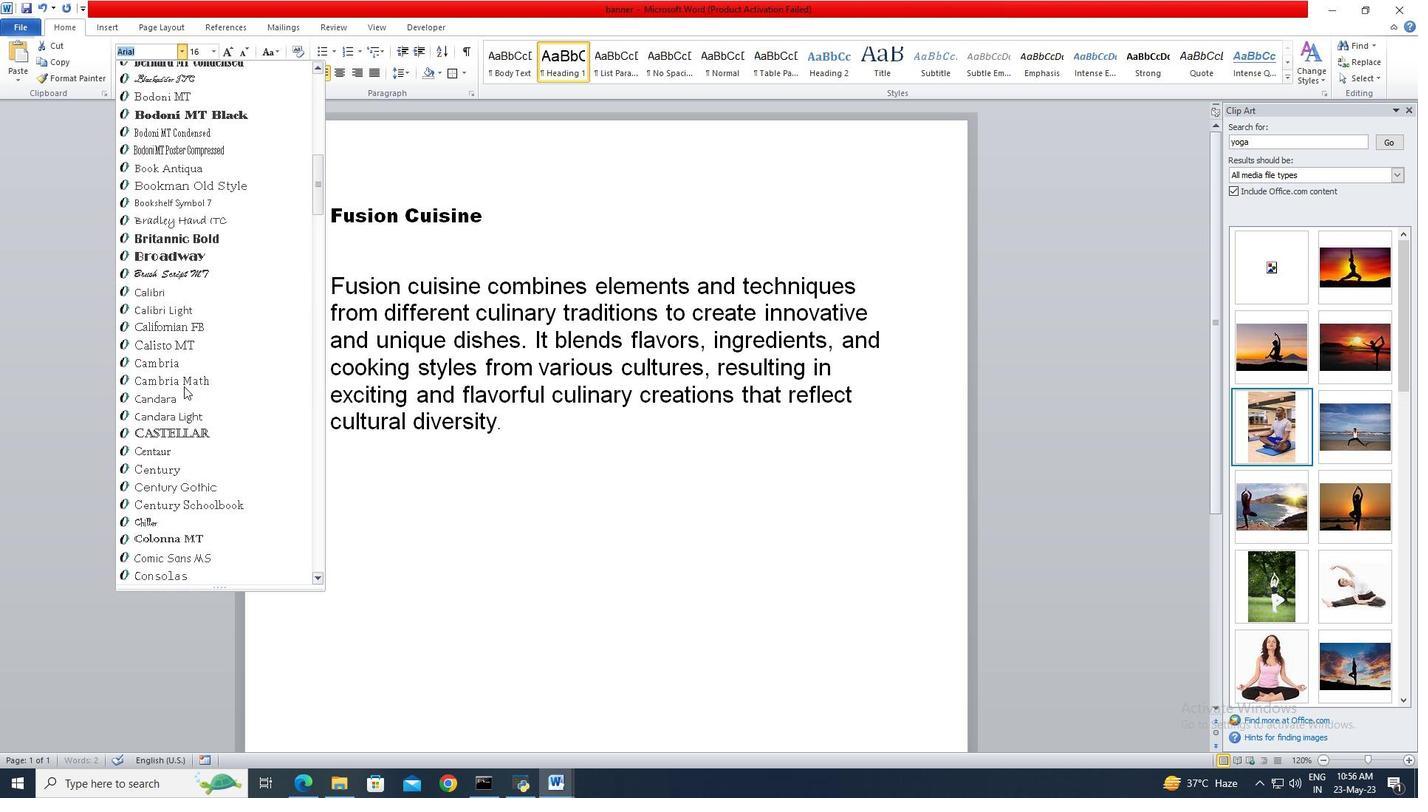 
Action: Mouse scrolled (183, 385) with delta (0, 0)
Screenshot: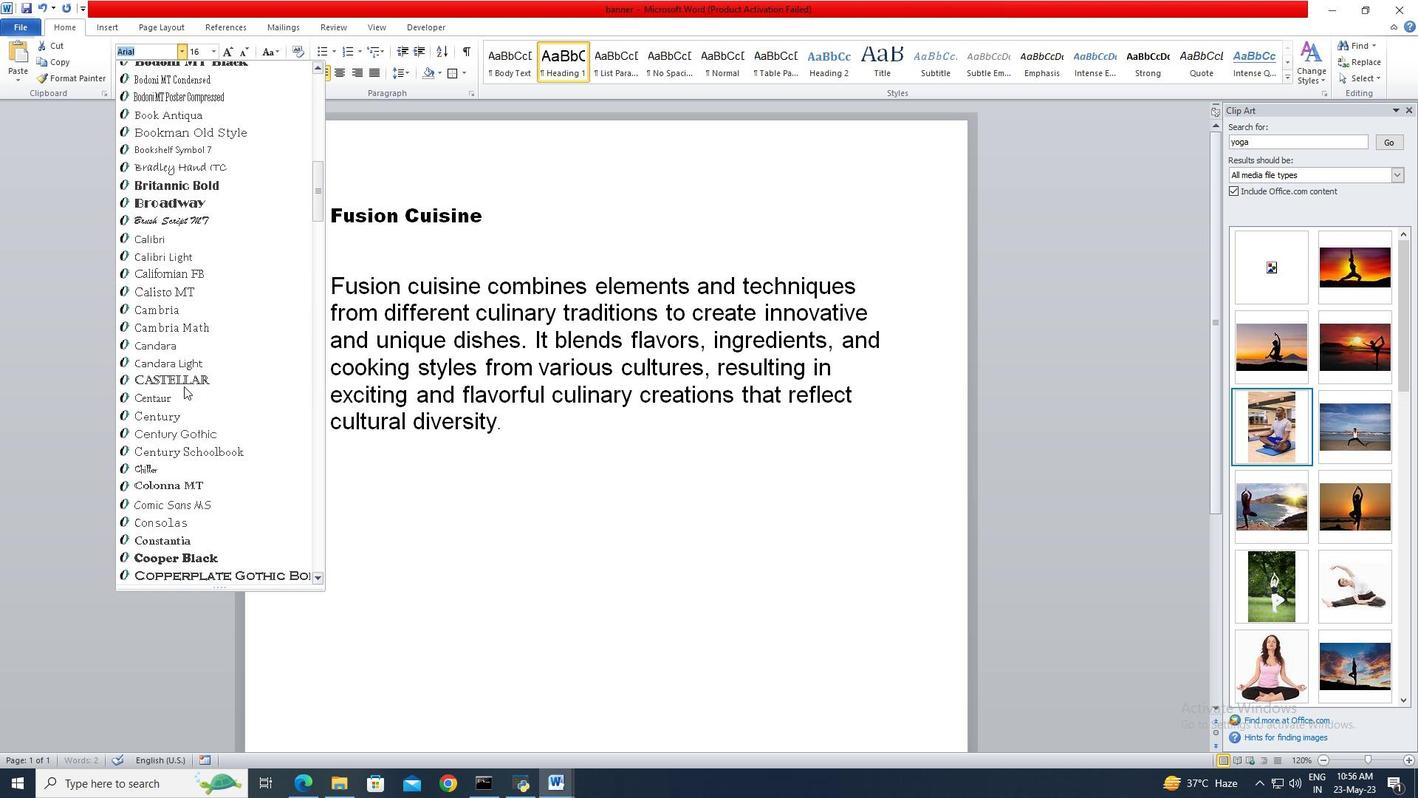 
Action: Mouse scrolled (183, 385) with delta (0, 0)
Screenshot: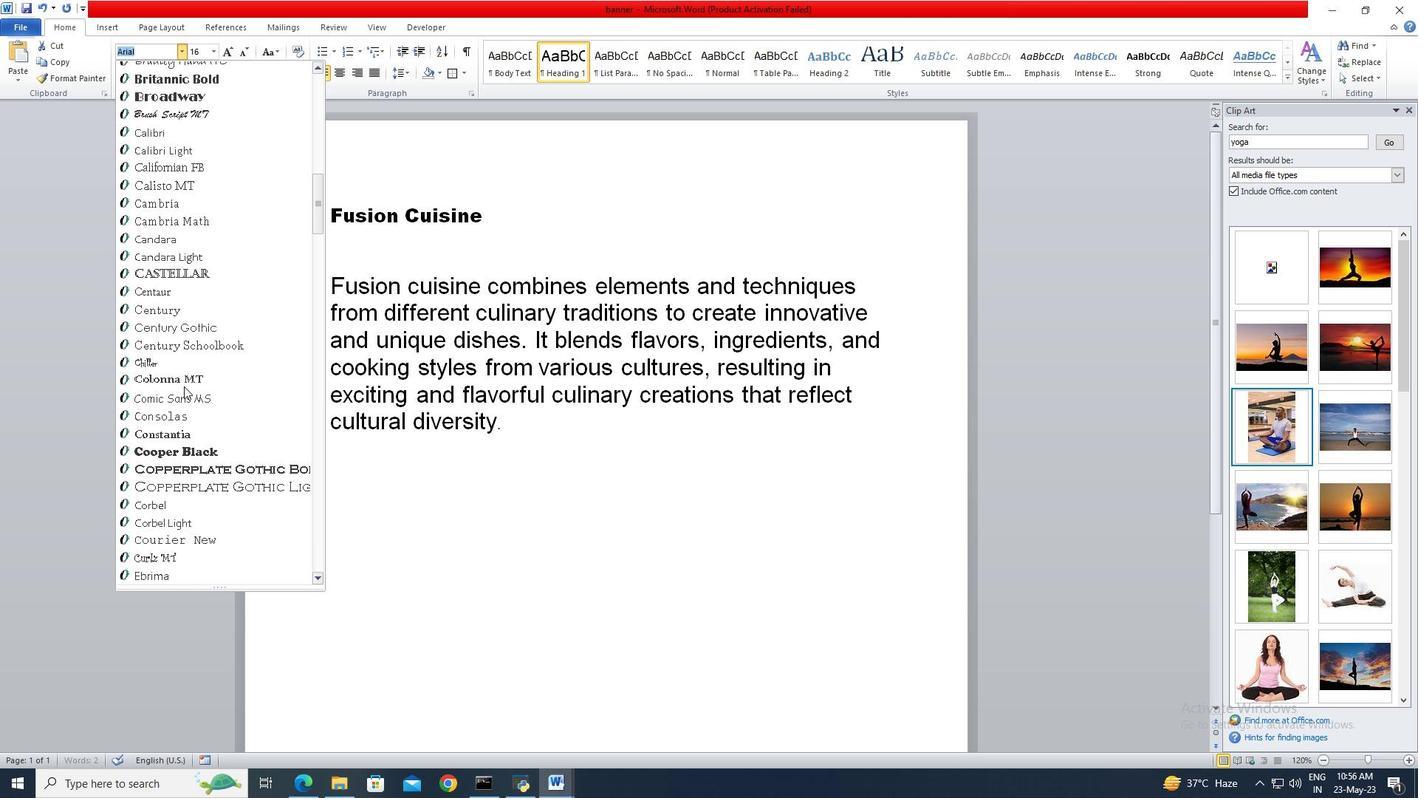 
Action: Mouse scrolled (183, 385) with delta (0, 0)
Screenshot: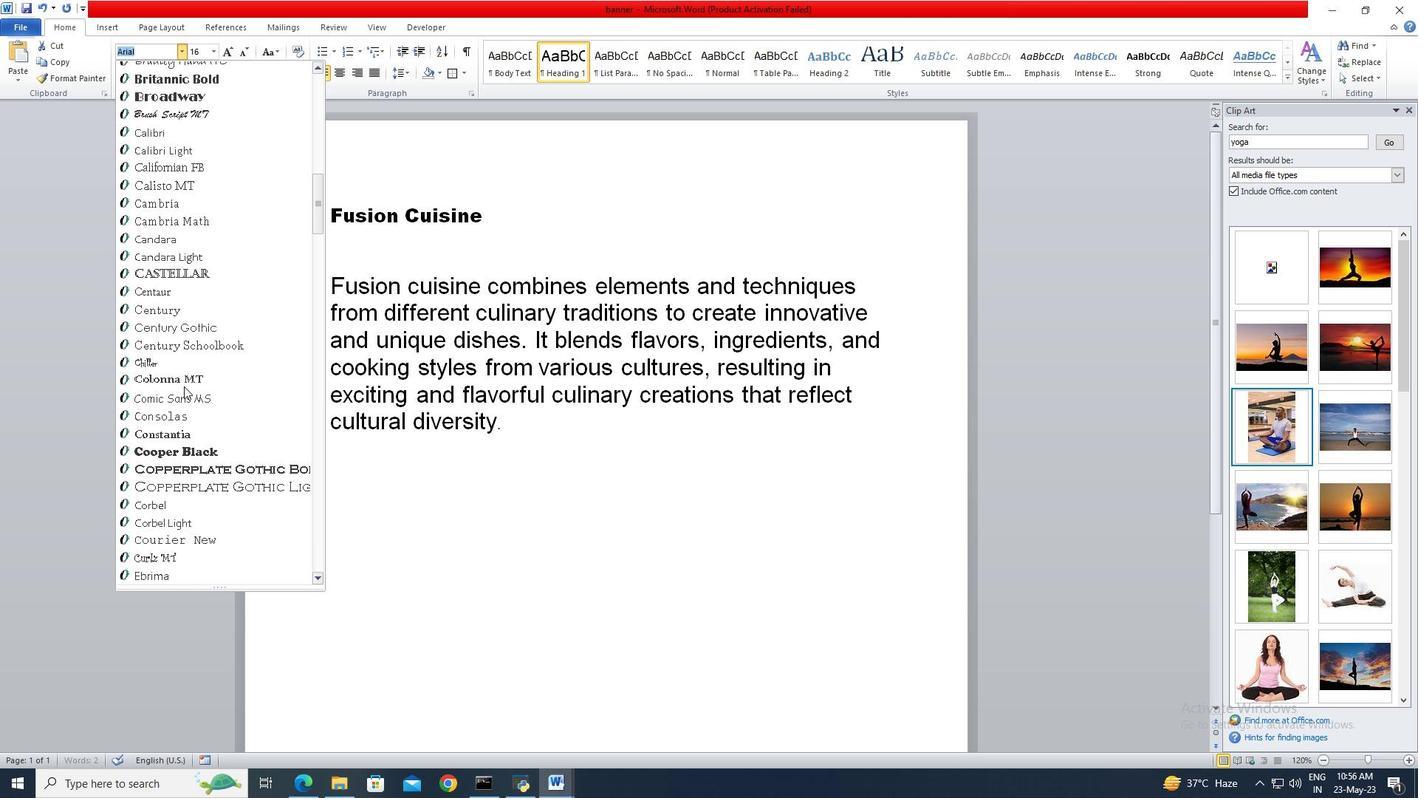 
Action: Mouse scrolled (183, 385) with delta (0, 0)
Screenshot: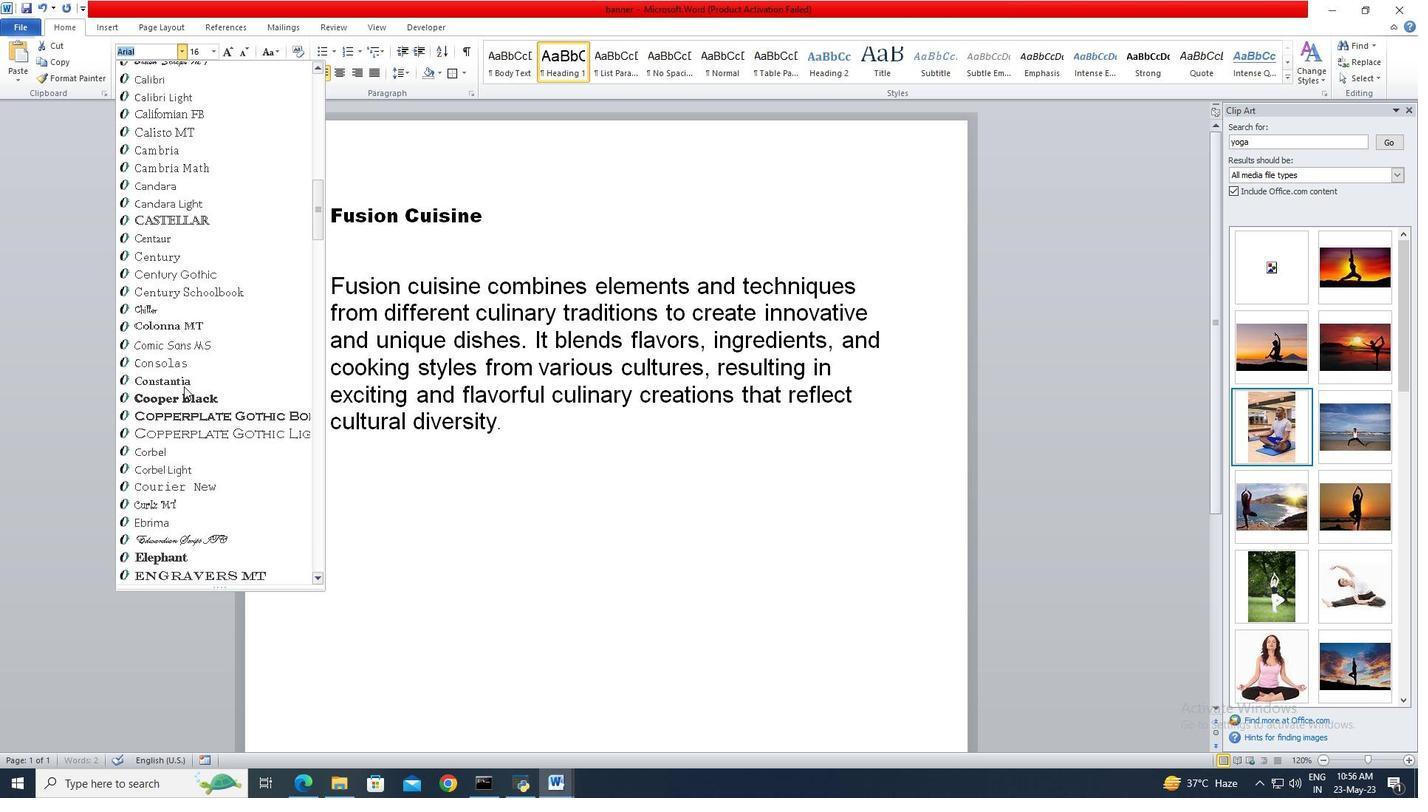 
Action: Mouse scrolled (183, 385) with delta (0, 0)
Screenshot: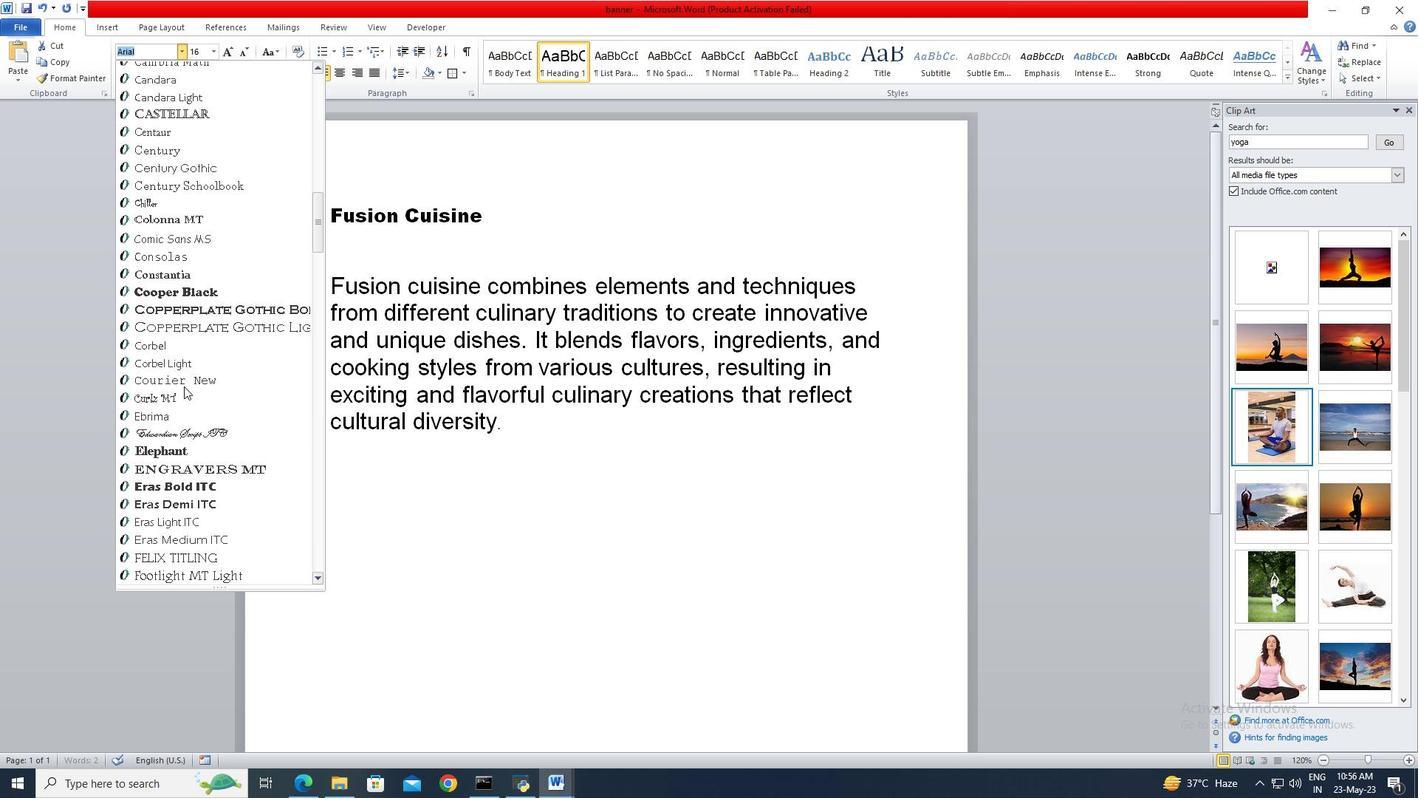 
Action: Mouse scrolled (183, 385) with delta (0, 0)
Screenshot: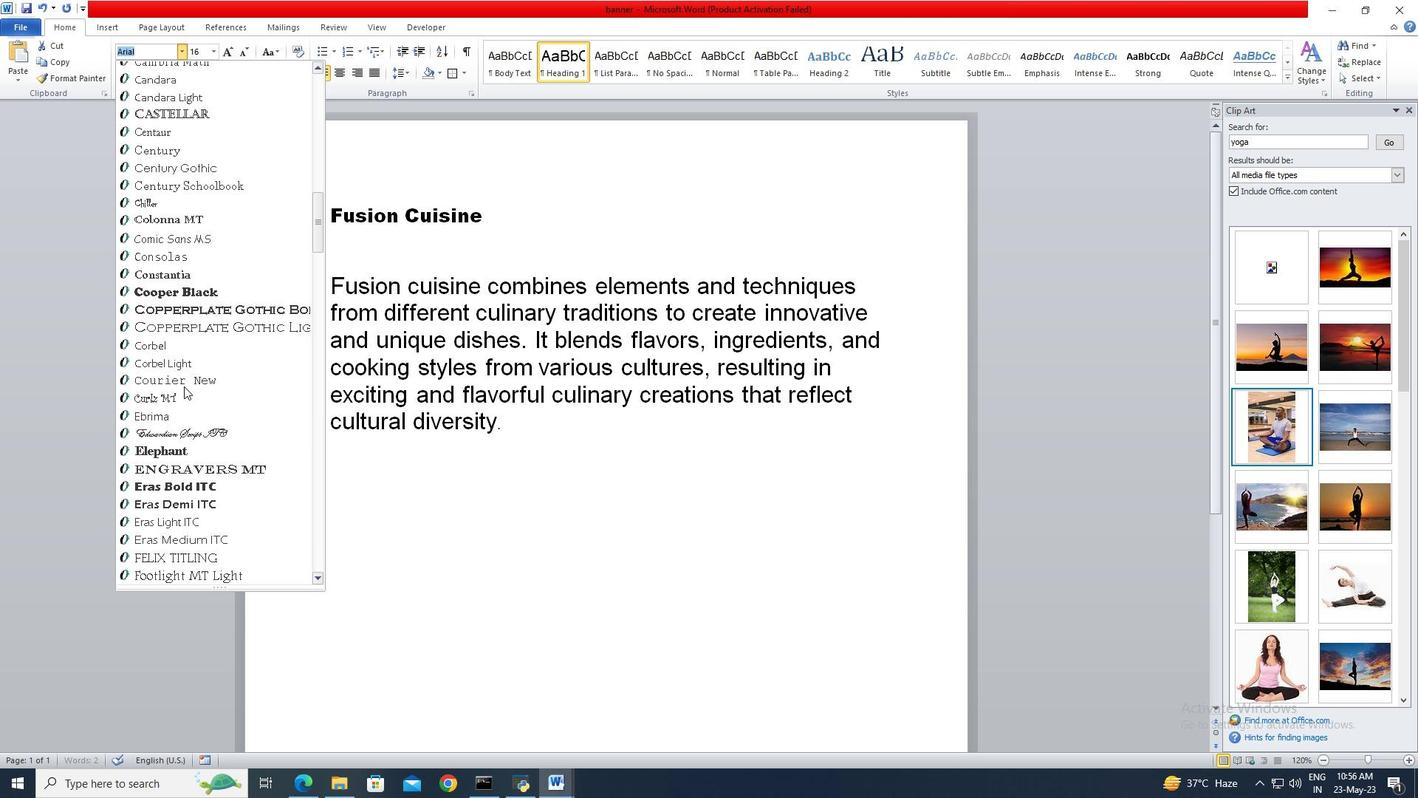 
Action: Mouse scrolled (183, 385) with delta (0, 0)
Screenshot: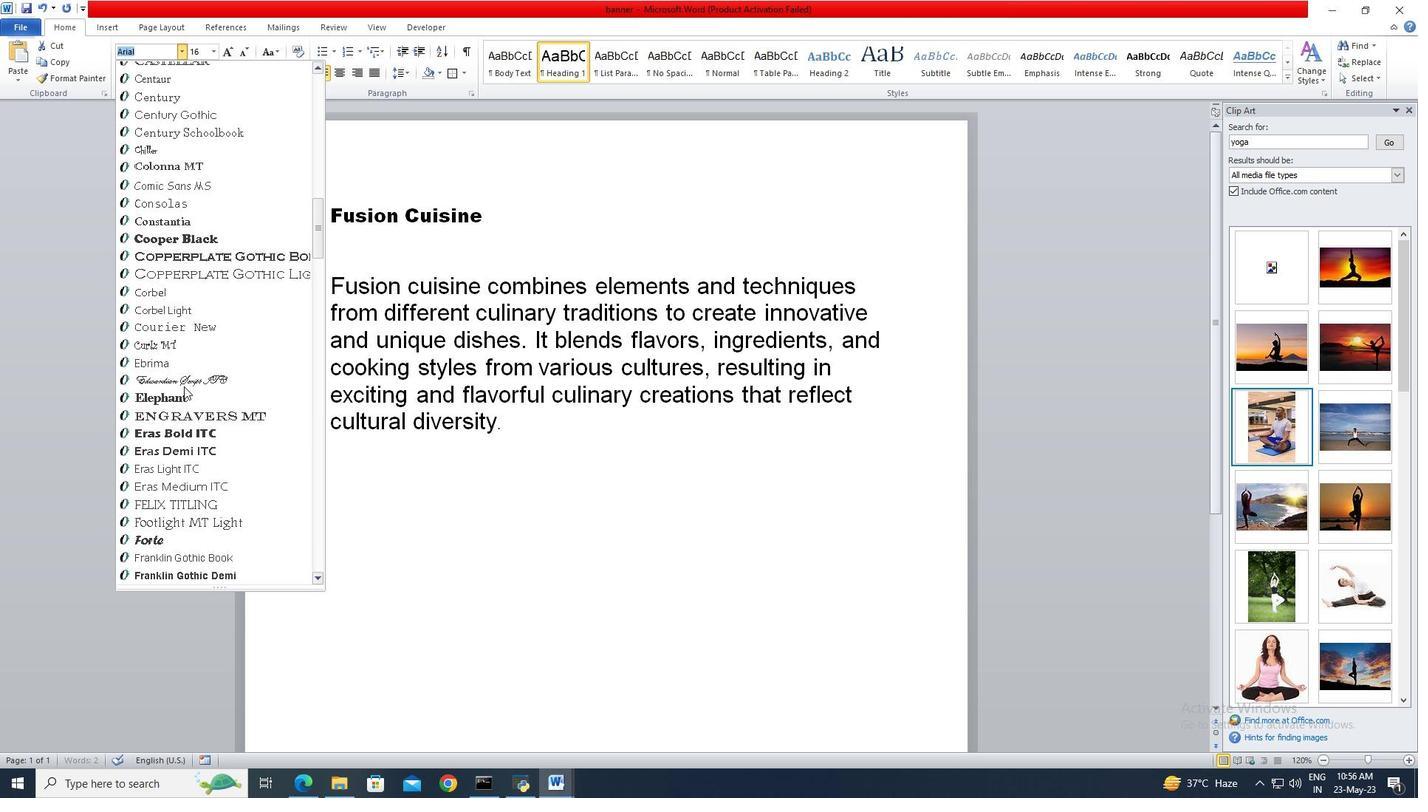 
Action: Mouse scrolled (183, 385) with delta (0, 0)
Screenshot: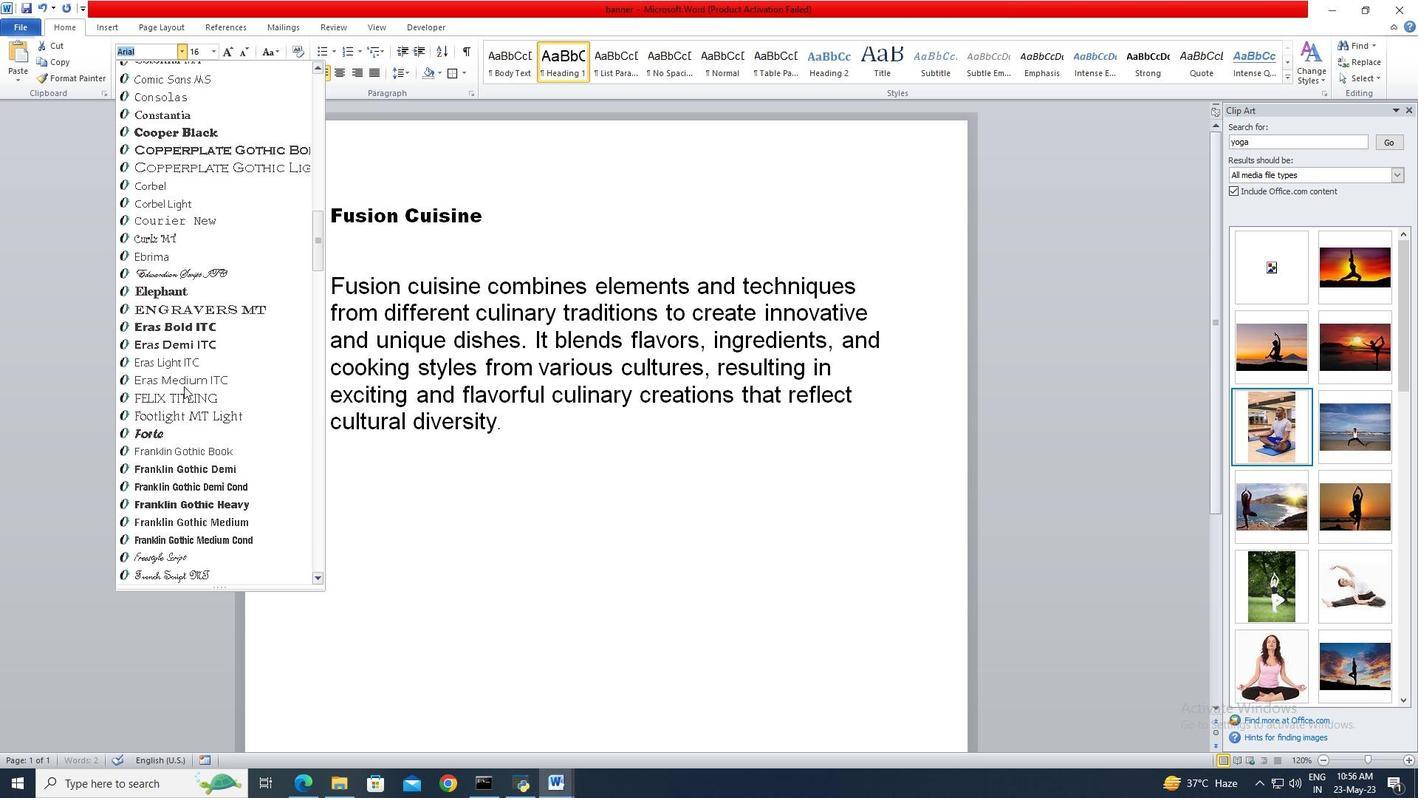 
Action: Mouse scrolled (183, 385) with delta (0, 0)
Screenshot: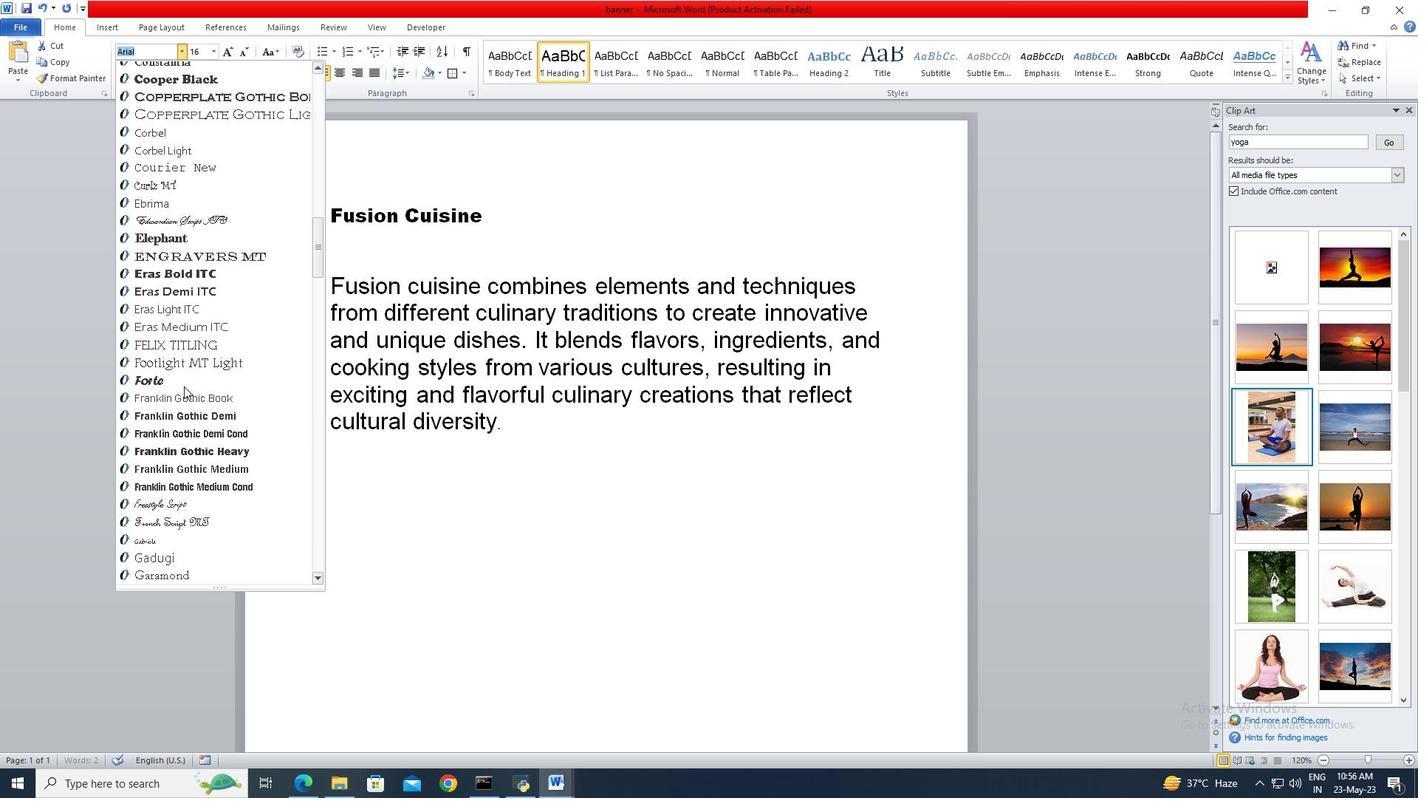 
Action: Mouse moved to (185, 479)
Screenshot: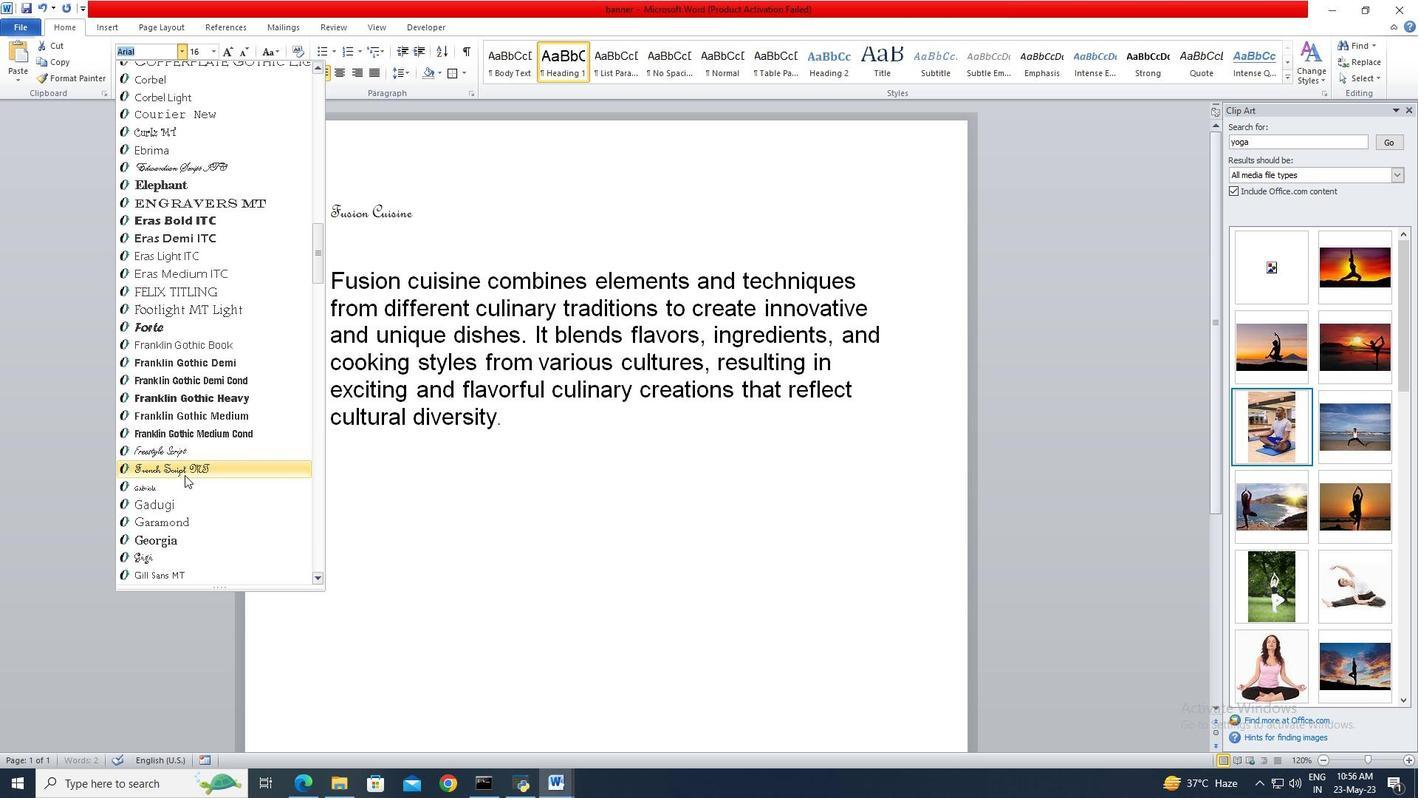 
Action: Mouse pressed left at (185, 479)
Screenshot: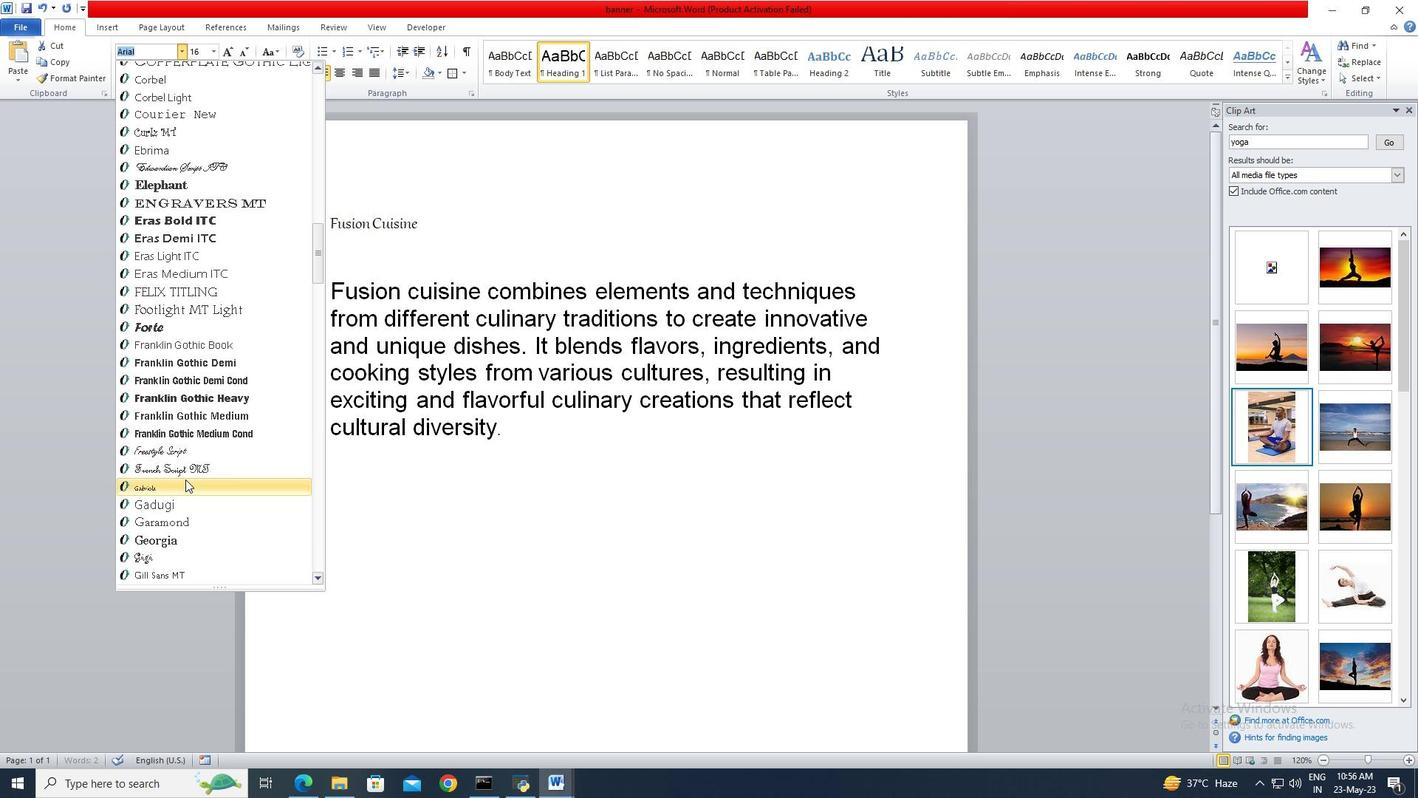 
Action: Mouse moved to (217, 53)
Screenshot: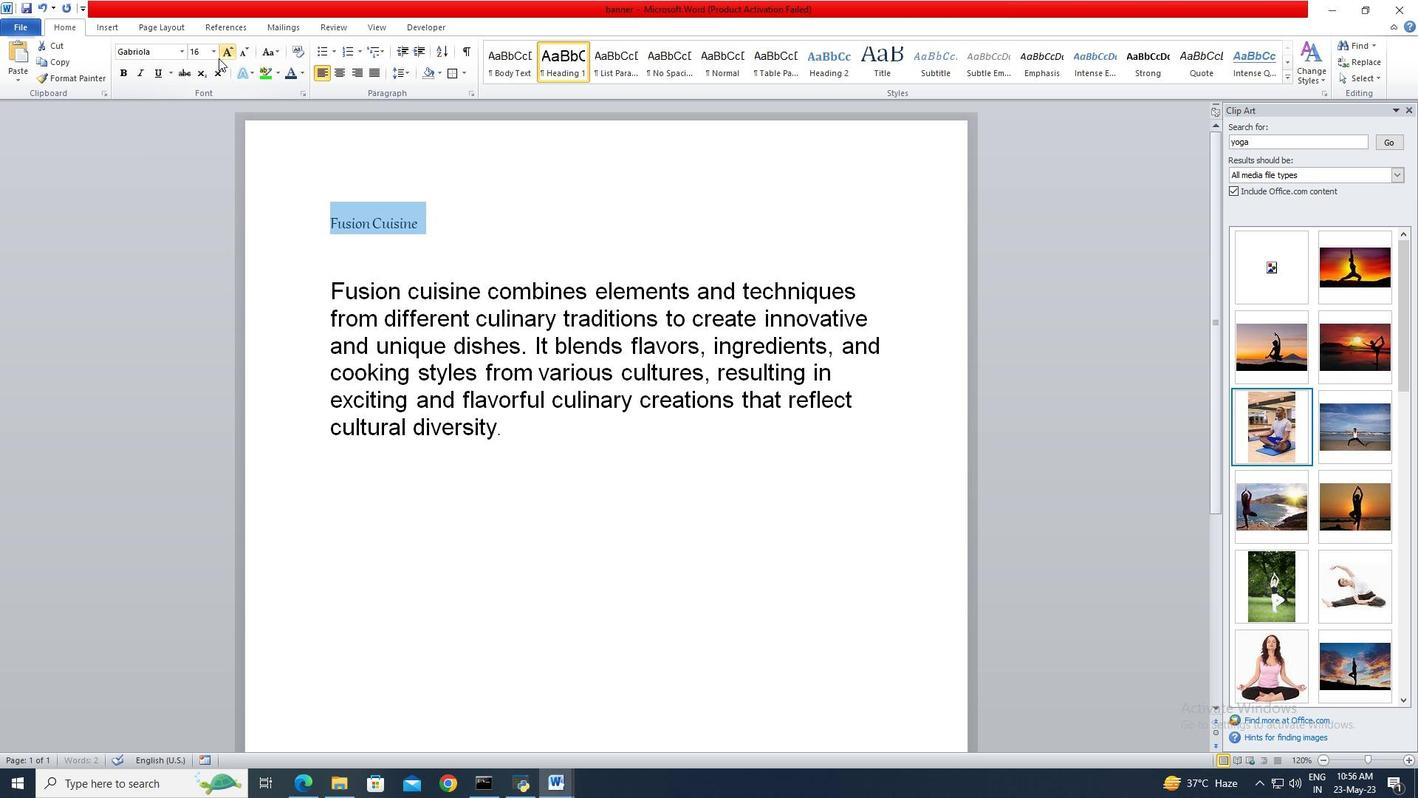 
Action: Mouse pressed left at (217, 53)
Screenshot: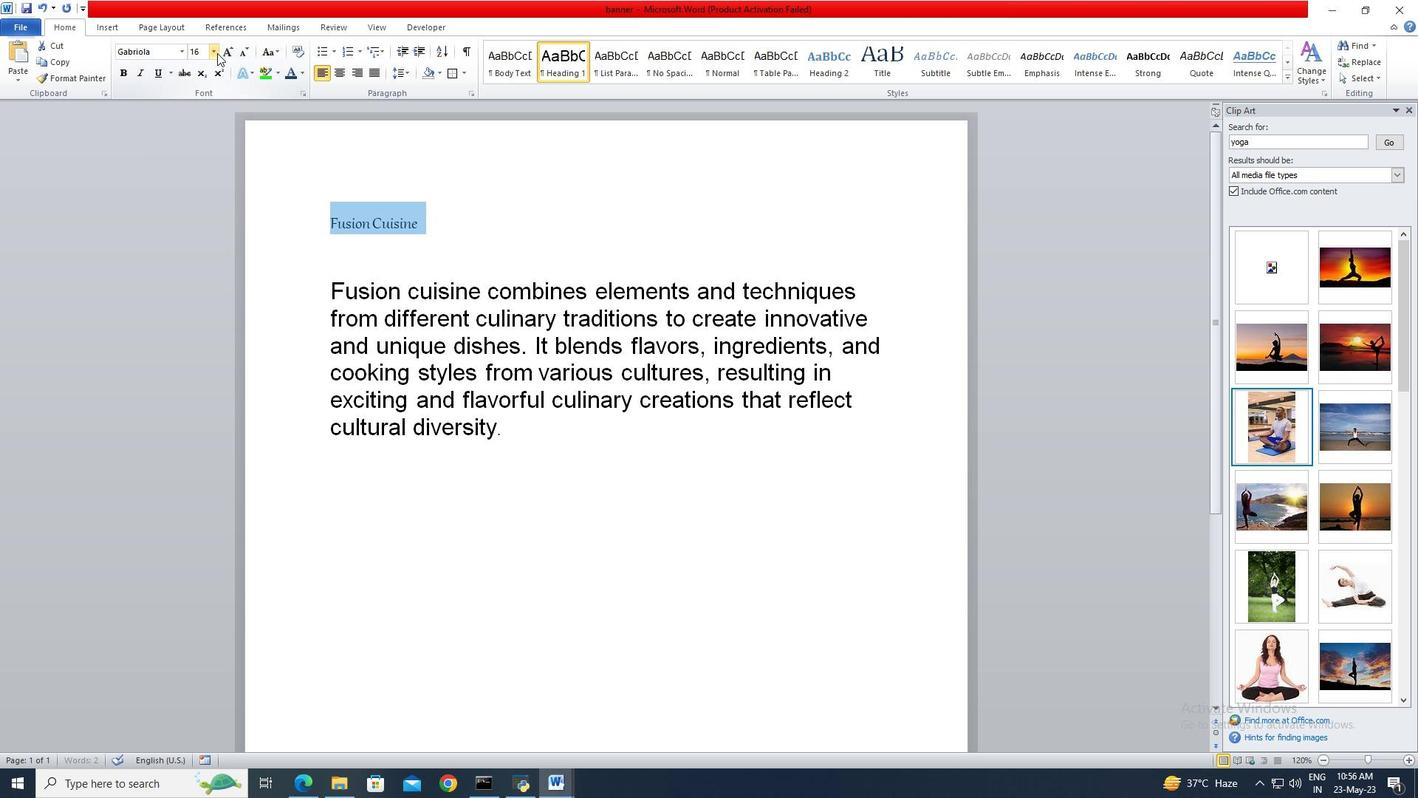 
Action: Mouse moved to (200, 191)
Screenshot: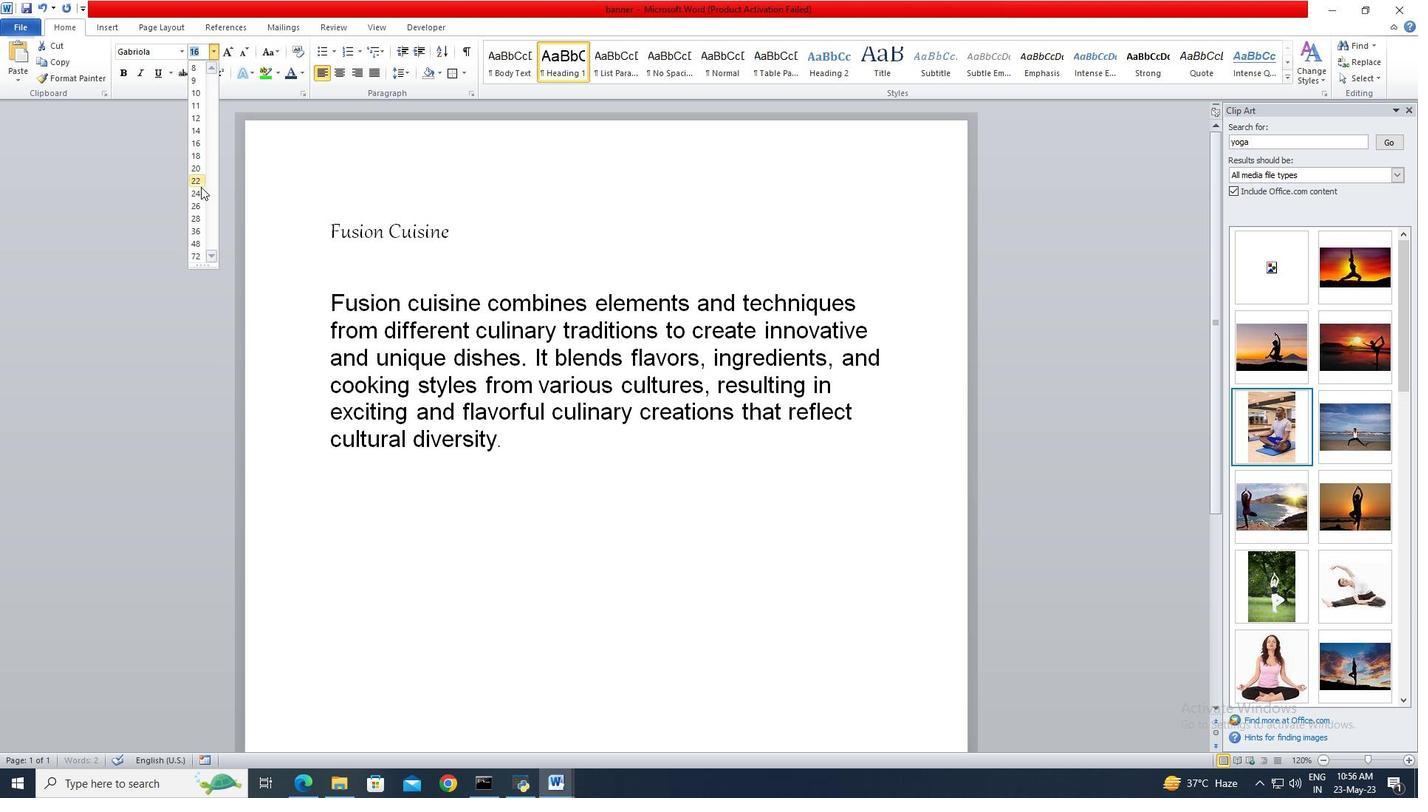 
Action: Mouse pressed left at (200, 191)
Screenshot: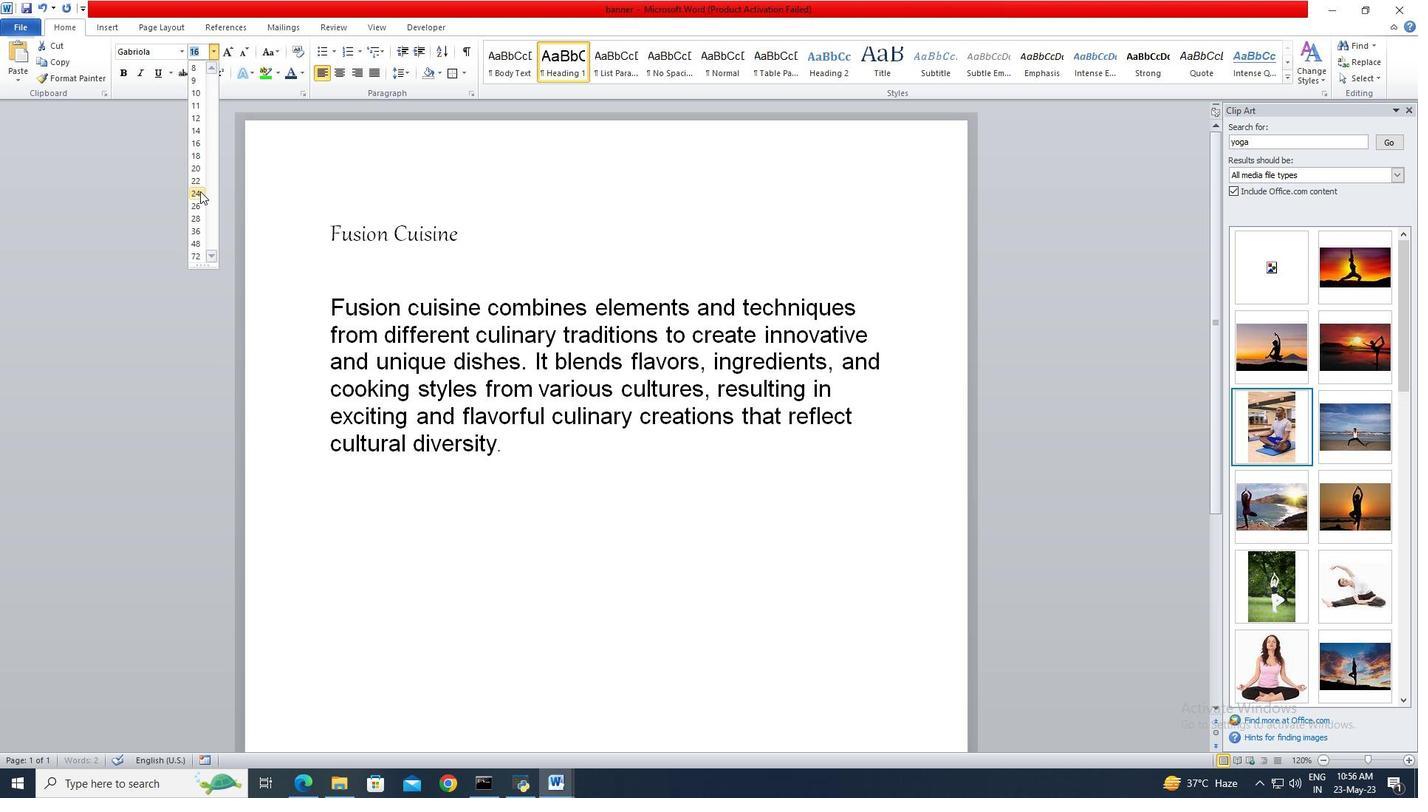 
Action: Mouse moved to (319, 76)
Screenshot: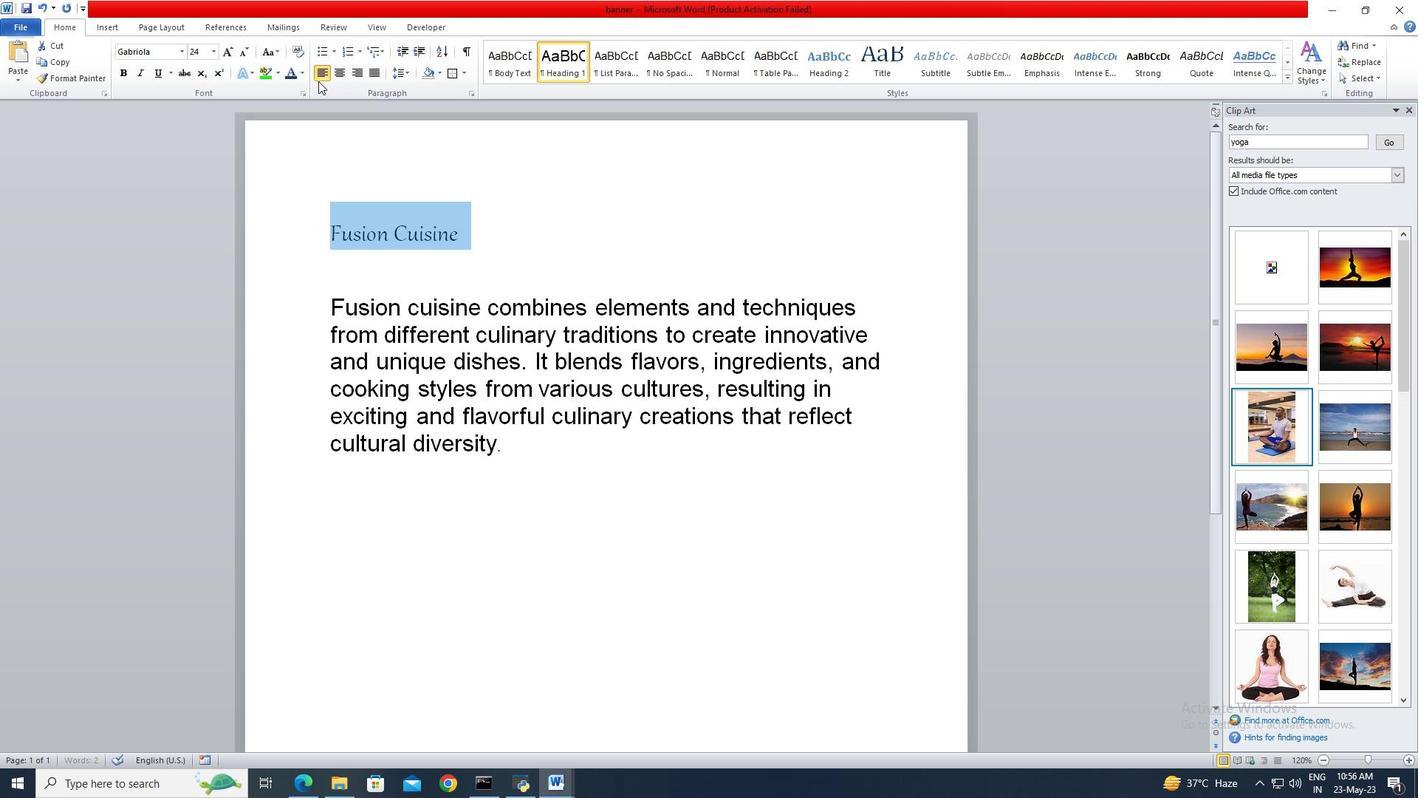 
Action: Mouse pressed left at (319, 76)
Screenshot: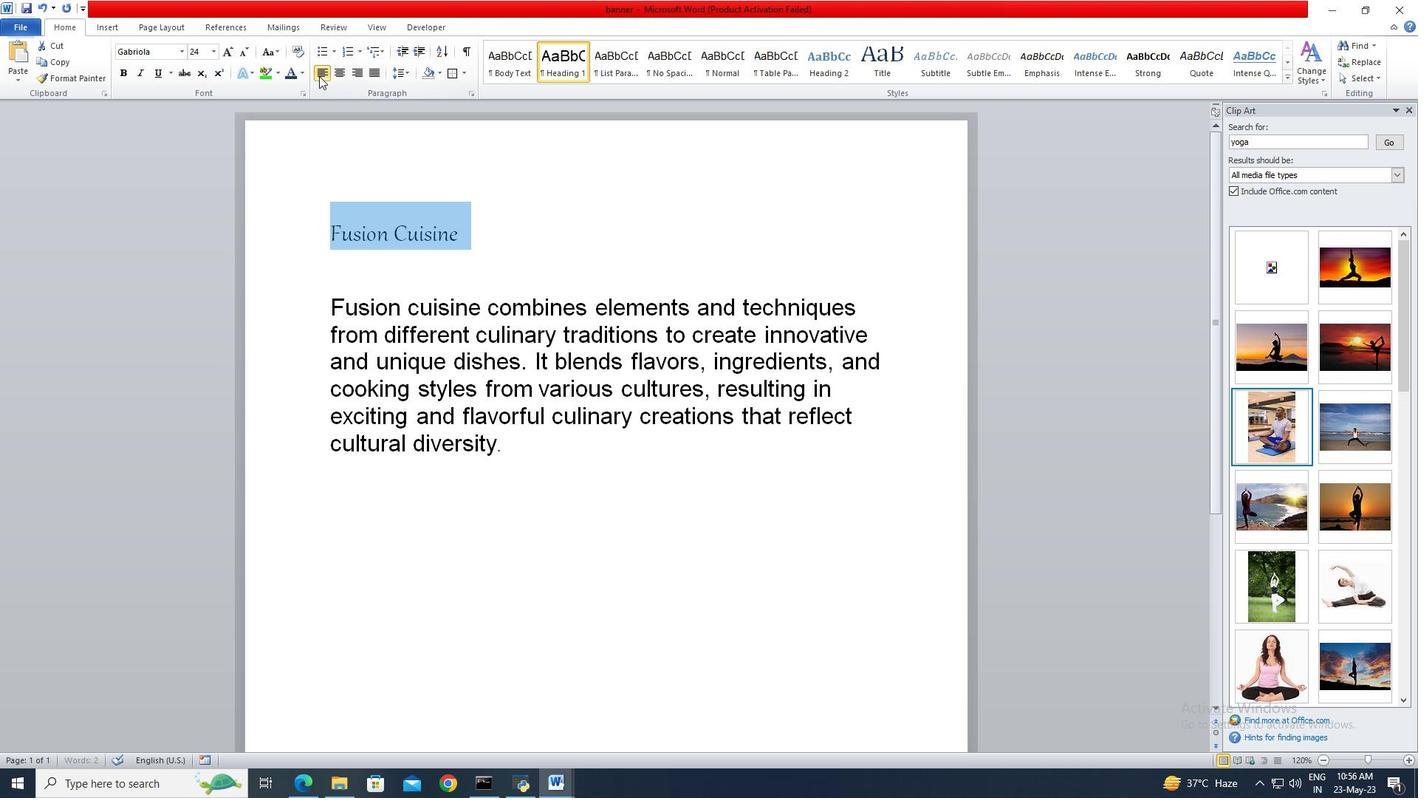 
